 Task: Create an interactive 3D plot with adjustable lighting, materials, and dynamic elements.
Action: Mouse moved to (167, 32)
Screenshot: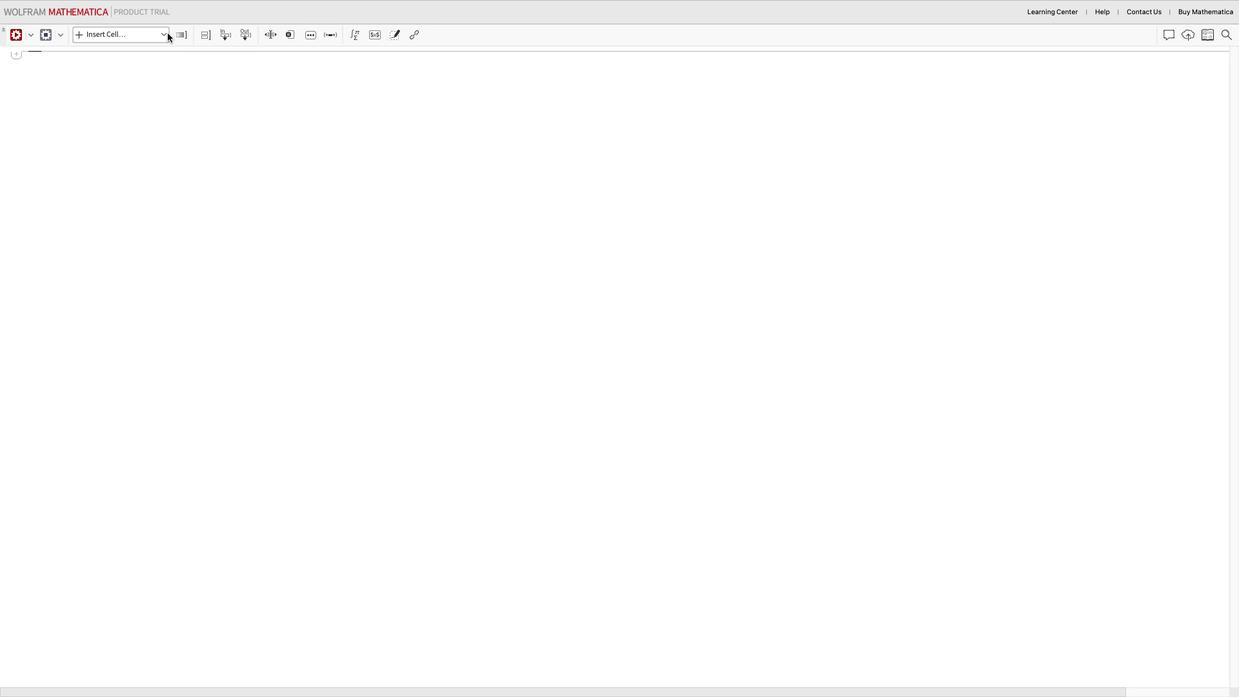 
Action: Mouse pressed left at (167, 32)
Screenshot: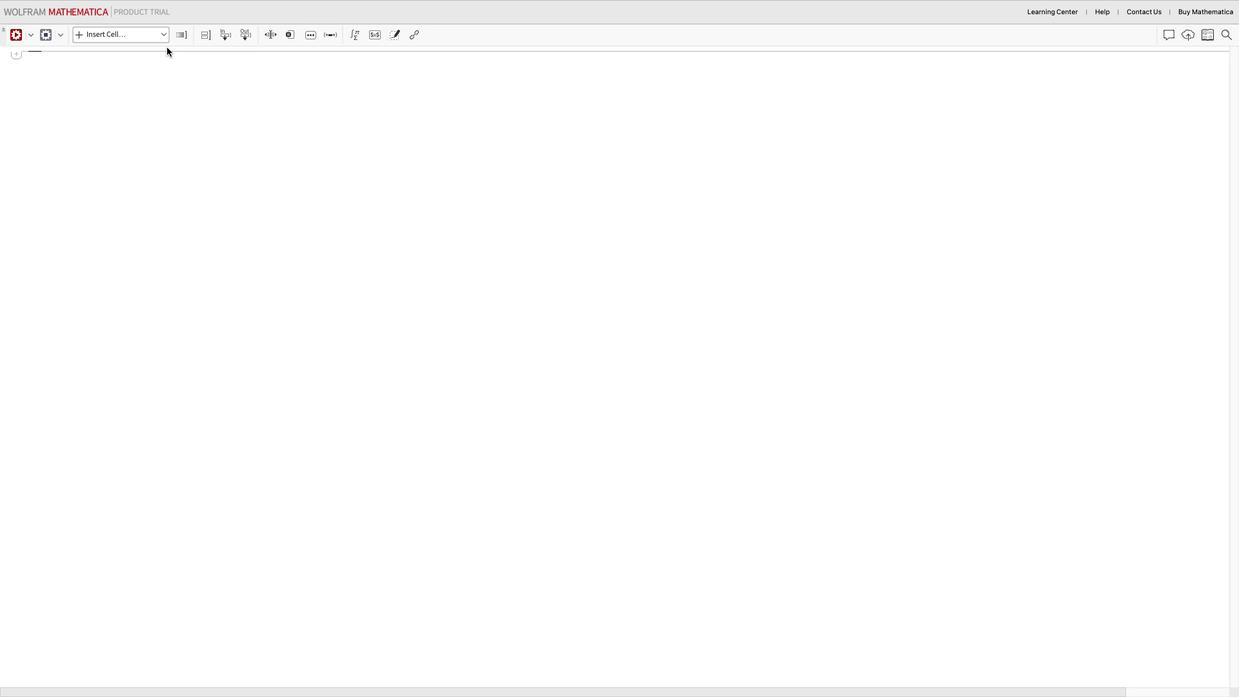 
Action: Mouse moved to (110, 59)
Screenshot: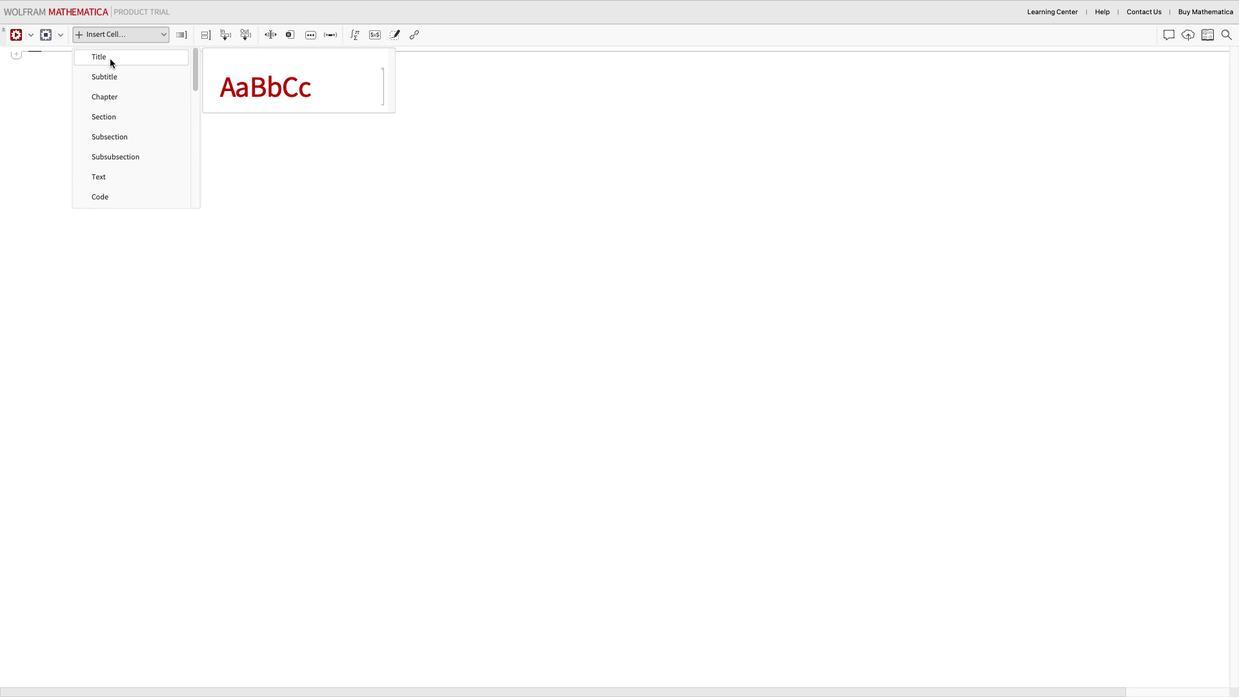 
Action: Mouse pressed left at (110, 59)
Screenshot: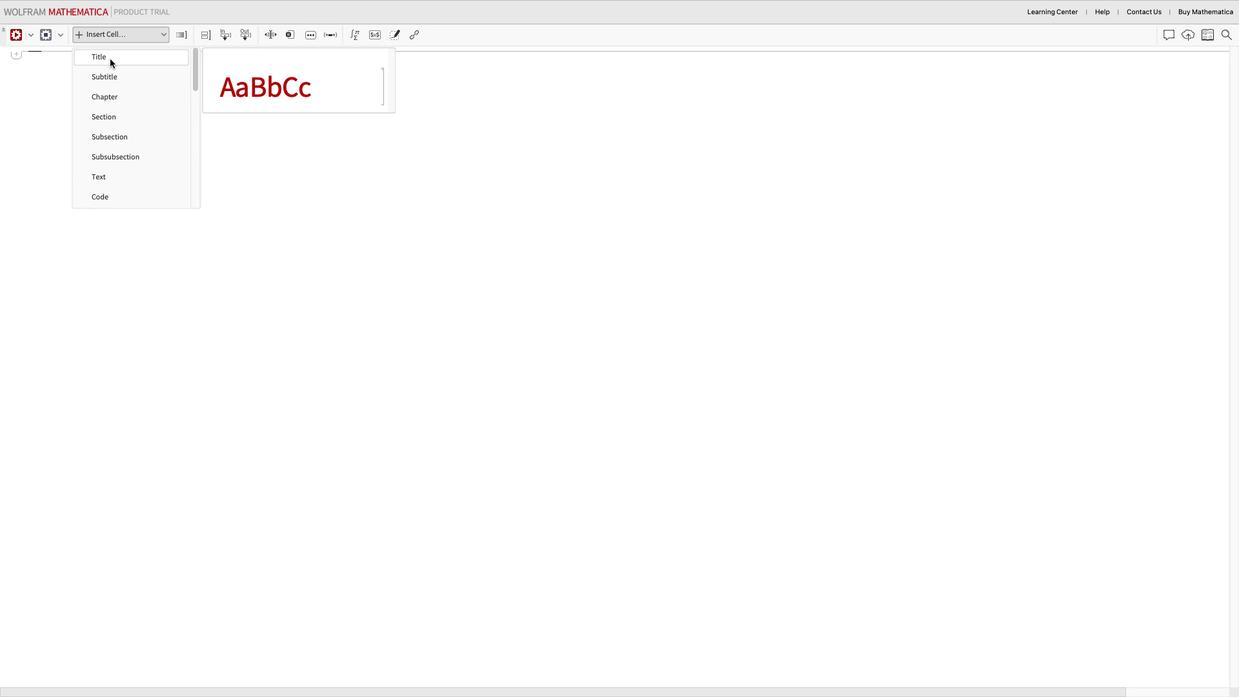 
Action: Mouse moved to (98, 94)
Screenshot: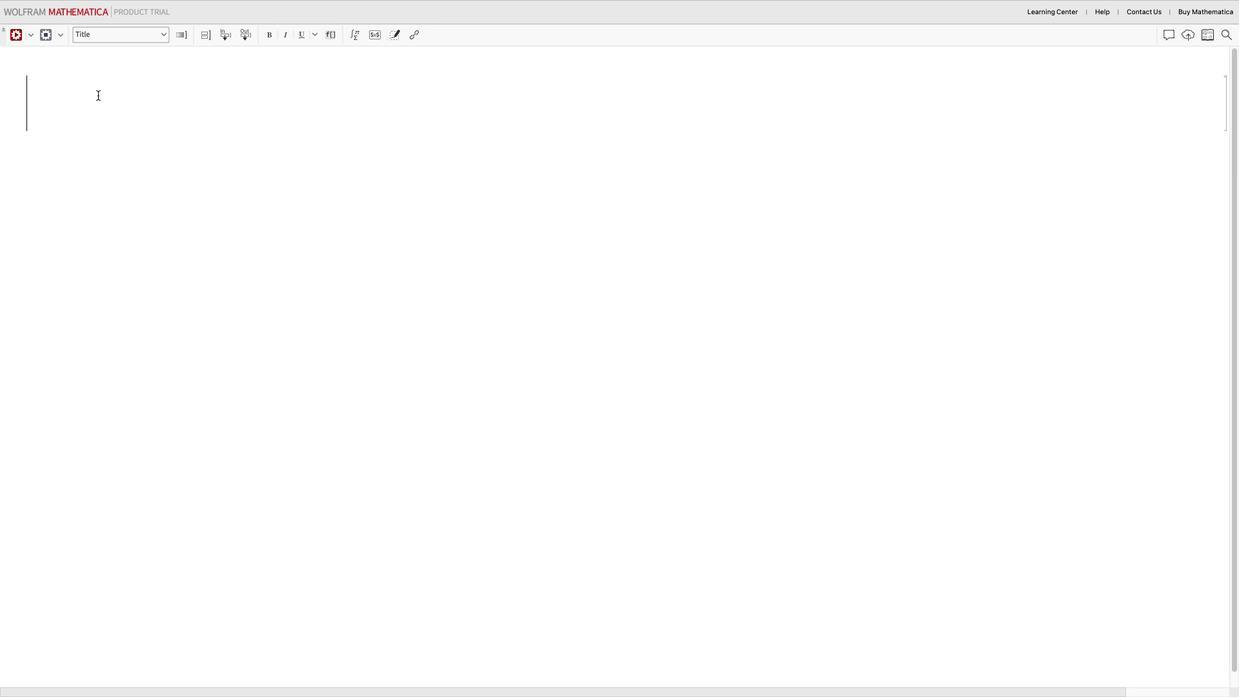 
Action: Mouse pressed left at (98, 94)
Screenshot: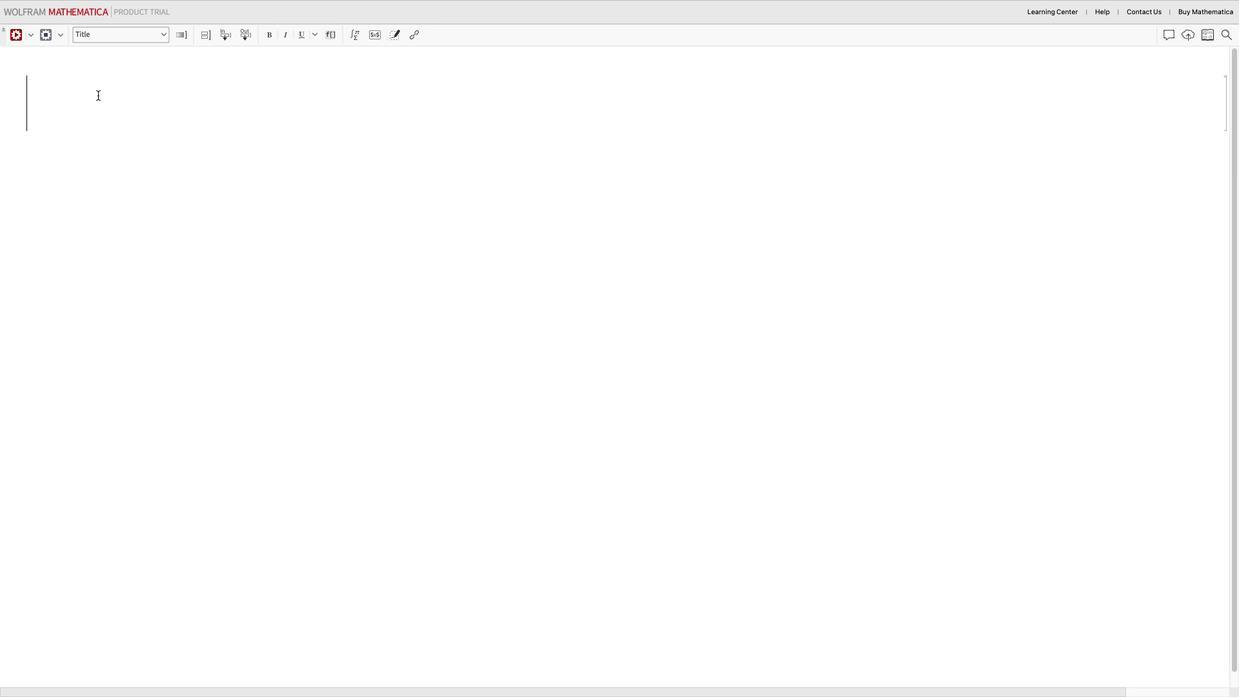 
Action: Key pressed Key.shift_r'I''n''t''e''r''a''c''t''i''v''e'Key.space'3'Key.shift_r'D'Key.space'p''l''o''t'Key.space'w''i''t''h'Key.space'a''d''j''u''s''t''a''b''l''e'Key.space'l''i''g''h''t''i''n''g'','Key.space'm''a''t''e''r''i''a''l''s'','Key.space'a''n''d'Key.space'd''y''n''a''m''i''c'Key.space'e''l''e''m''e''n''t''s'
Screenshot: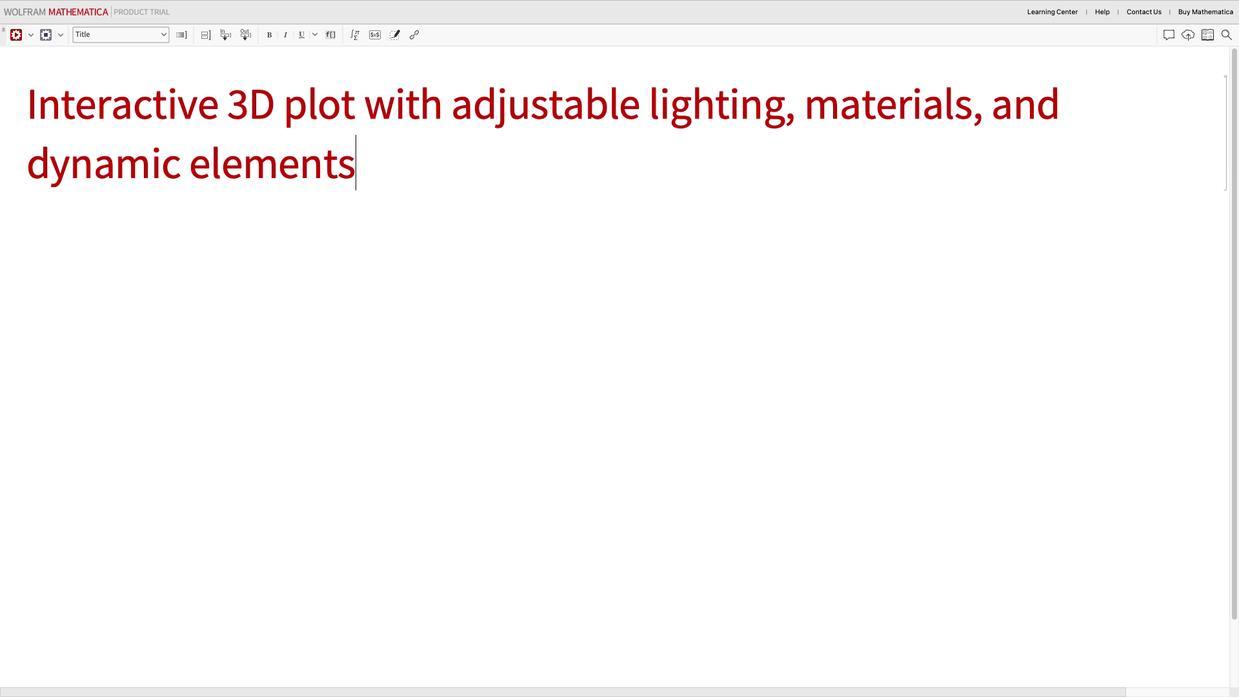
Action: Mouse moved to (228, 307)
Screenshot: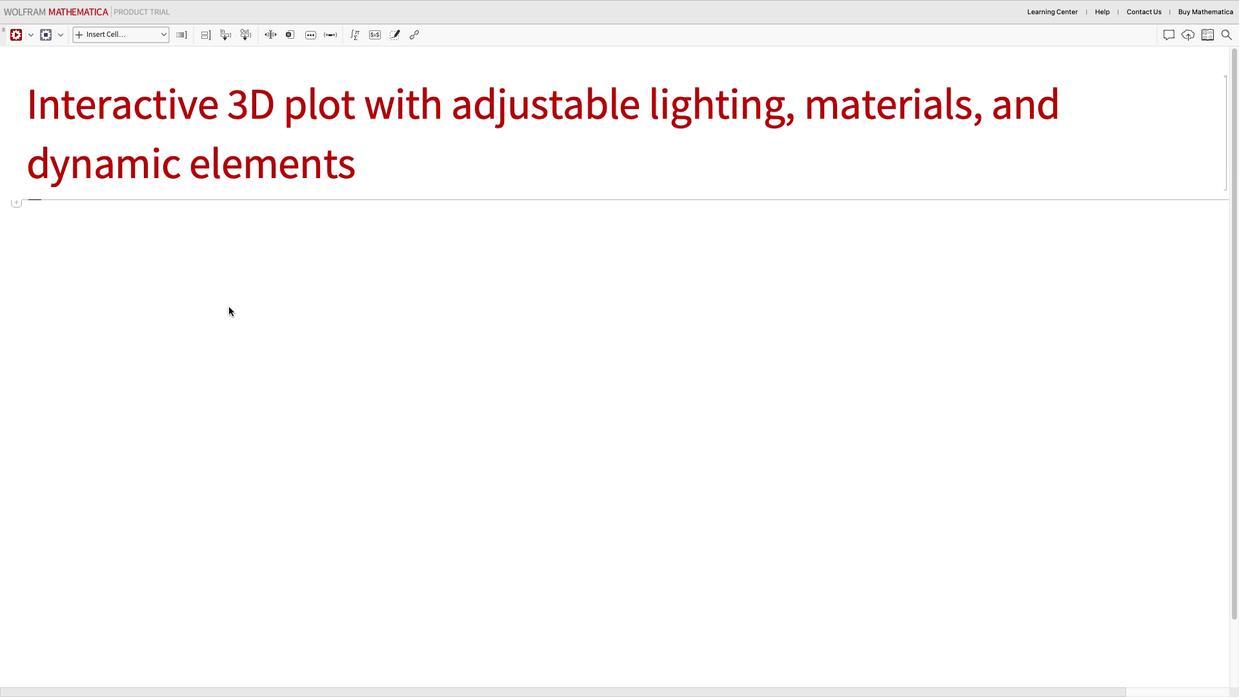 
Action: Mouse pressed left at (228, 307)
Screenshot: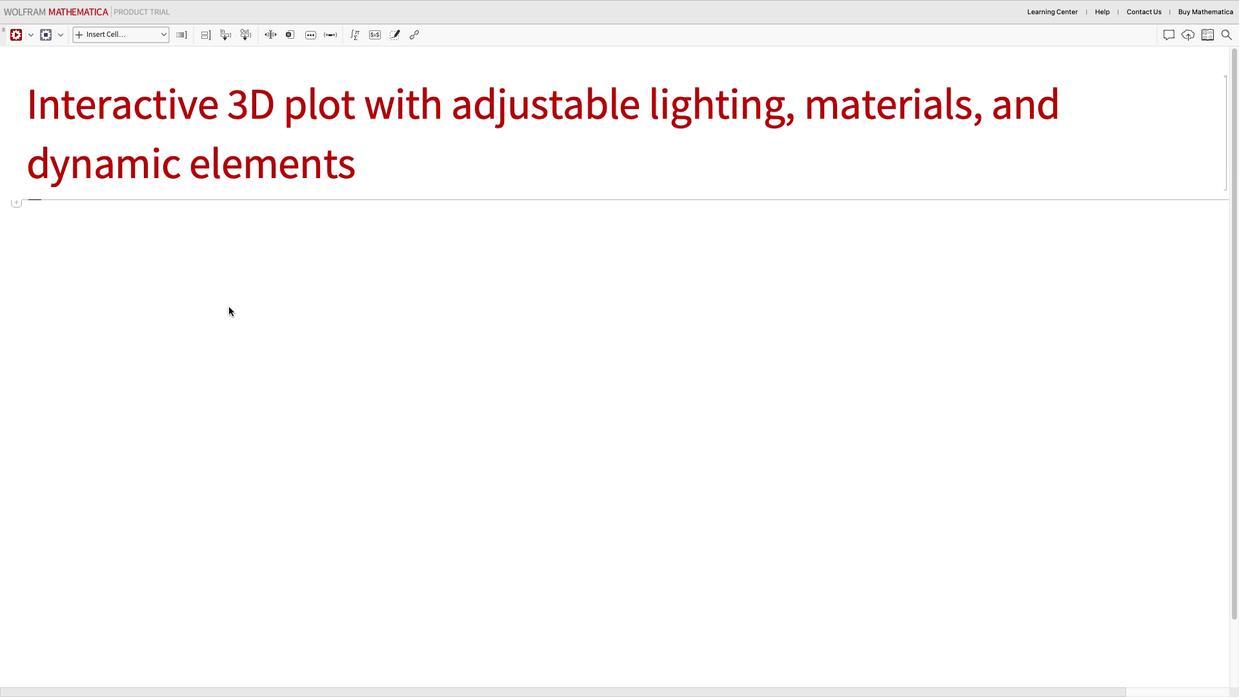 
Action: Mouse moved to (163, 30)
Screenshot: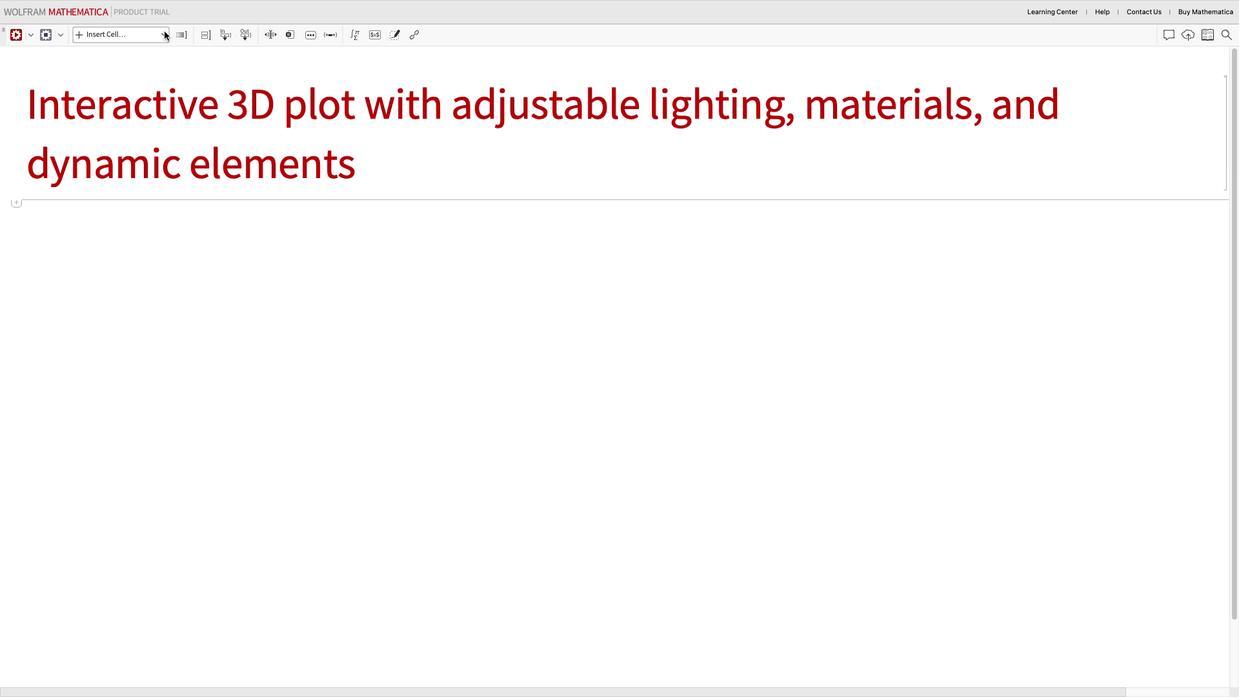 
Action: Mouse pressed left at (163, 30)
Screenshot: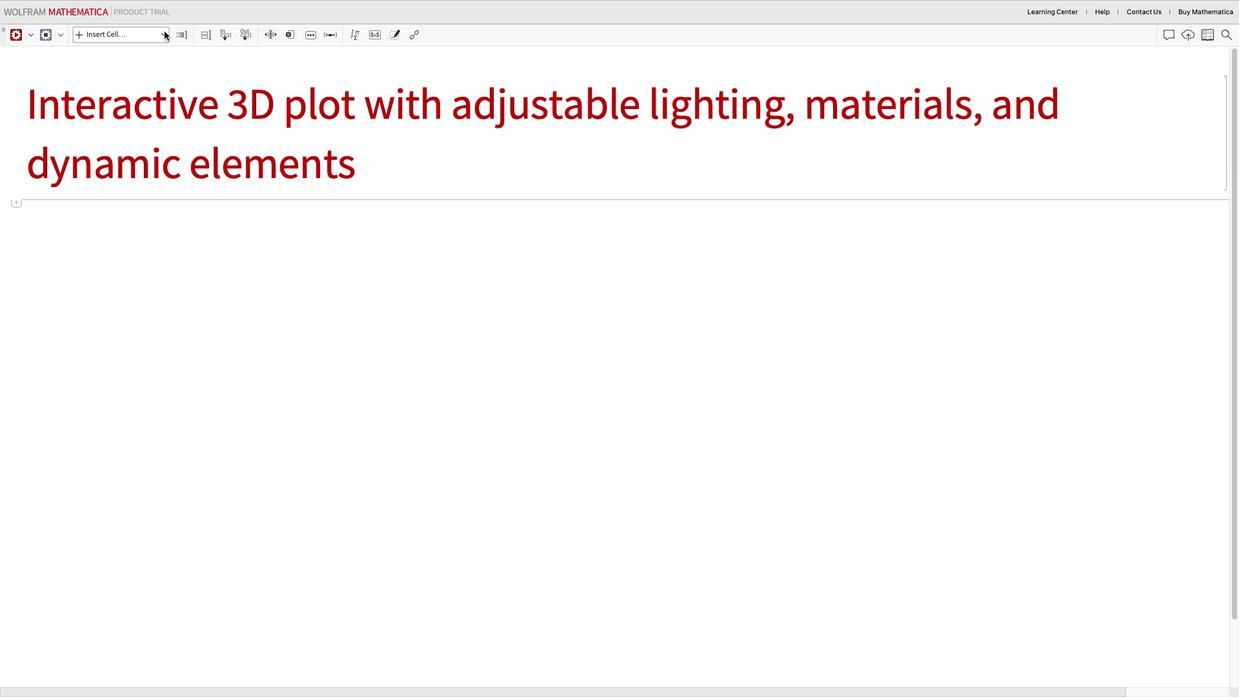
Action: Mouse moved to (107, 200)
Screenshot: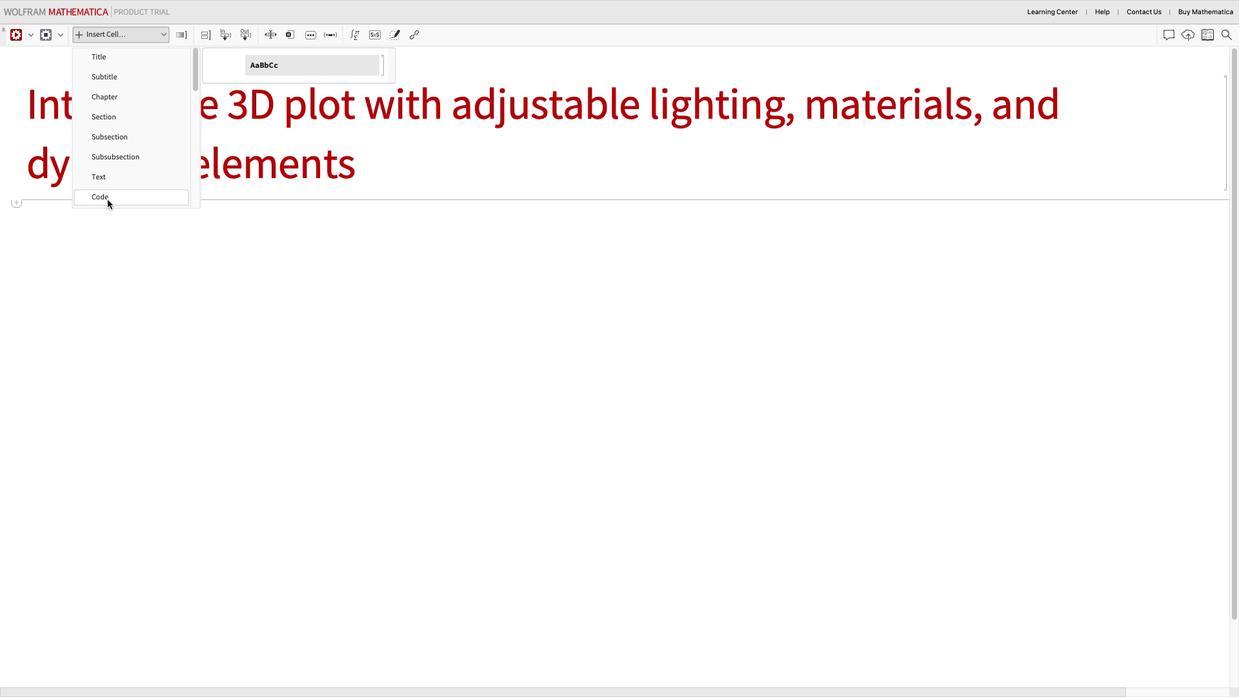 
Action: Mouse pressed left at (107, 200)
Screenshot: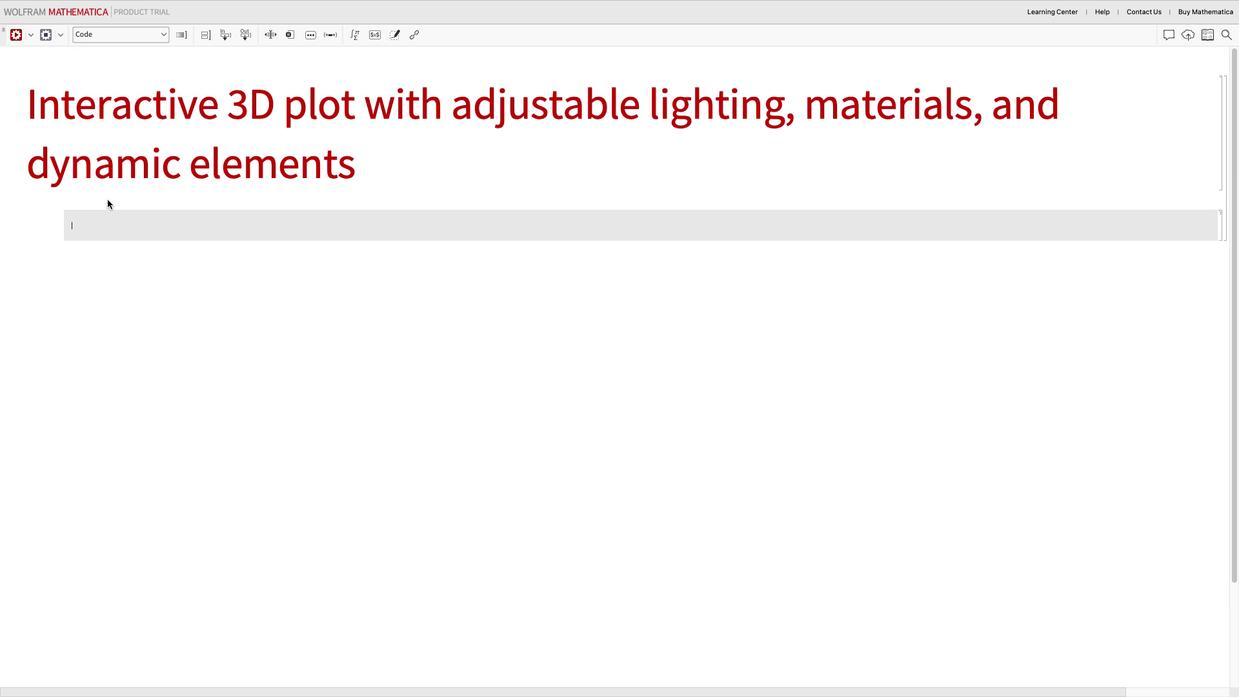 
Action: Mouse moved to (118, 230)
Screenshot: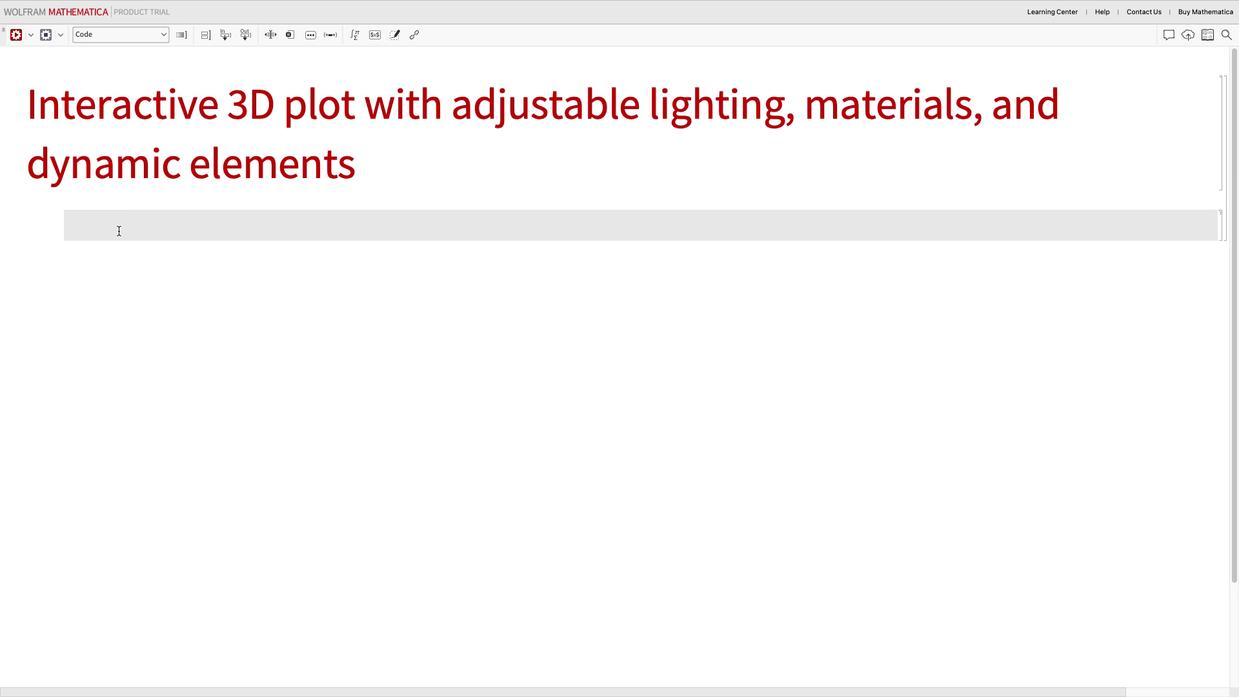 
Action: Mouse pressed left at (118, 230)
Screenshot: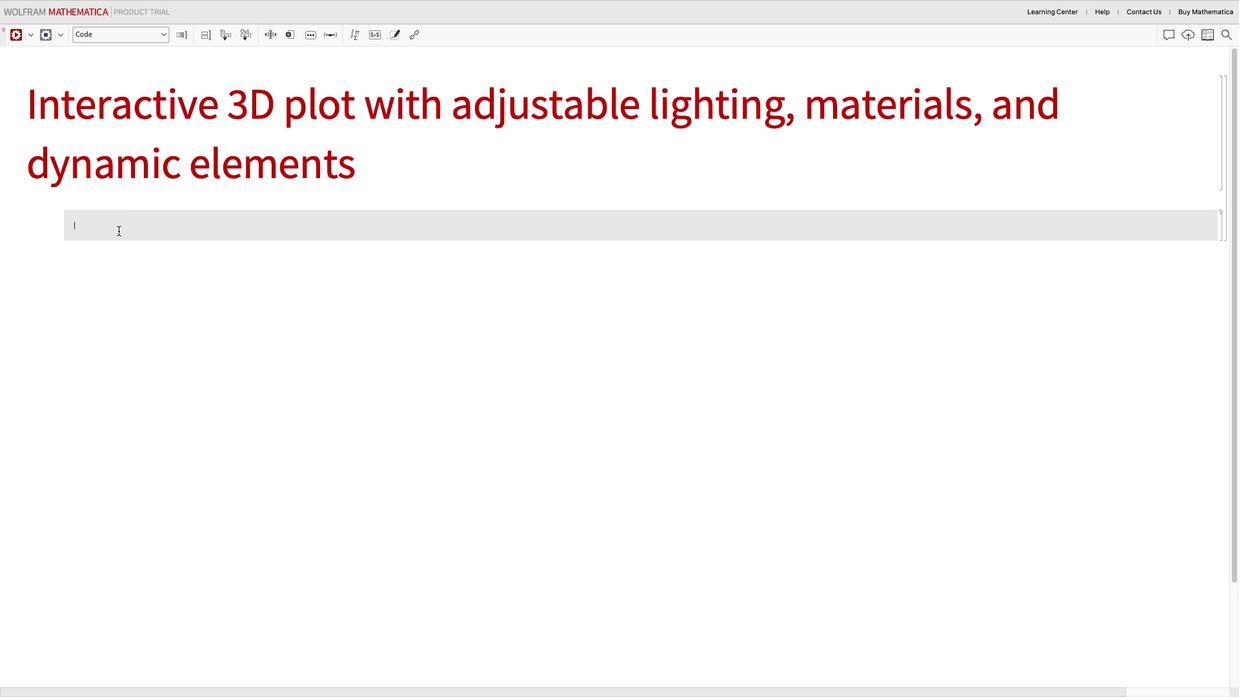 
Action: Mouse moved to (465, 392)
Screenshot: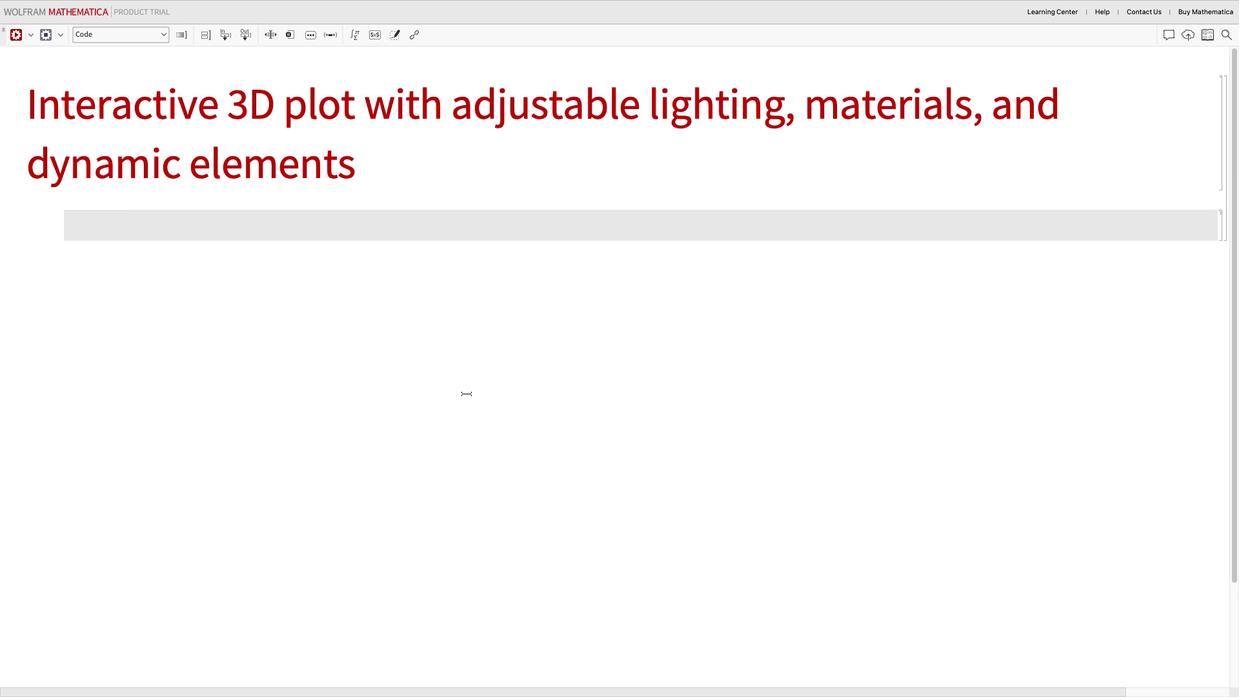 
Action: Key pressed Key.shift_r'M''a''n''i''p''u''l''a''t''e'Key.spaceKey.backspace'['Key.shift_r'P''l''o''t''3'Key.shift_r'D''['Key.shift_r'S''i''n''[''x'']'Key.shift_r'C''o''s''[''y'']'','Key.shift_r'{''x'','Key.space'-'Key.shift_r'P''i'','Key.spaceKey.shift_r'P''i'Key.right','Key.shift_r'{''y'',''-'Key.shift_r'P''i'','Key.backspace','Key.shift_r'P''i'Key.leftKey.leftKey.spaceKey.rightKey.leftKey.leftKey.leftKey.leftKey.leftKey.leftKey.spaceKey.rightKey.rightKey.rightKey.rightKey.rightKey.rightKey.rightKey.right','Key.spaceKey.enterKey.shift_r'P''l''o''t'Key.shift_r'R''a''n''g''e'Key.enterKey.shift_r'{''{''-'Key.shift_r'P''i'','Key.spaceKey.shift_r'P''i'Key.right','Key.spaceKey.shift_r'{''-'Key.shift_r'P''i'','Key.shift_r'P''i'Key.leftKey.leftKey.spaceKey.rightKey.rightKey.right','Key.spaceKey.shift_r'{''-''d''e''n''s''i''t''y'',''d''e''n''s''i''t''y'Key.rightKey.right','Key.spaceKey.shift_r'M''e''s''h'Key.shift_r'F''u''n''c''t''i''o''n''s'Key.enterKey.shift_r'{'Key.shift_r''Key.backspaceKey.alt'#''3'Key.spaceKey.shift_r'&'Key.leftKey.backspaceKey.rightKey.right','Key.enterKey.upKey.upKey.downKey.upKey.upKey.rightKey.rightKey.rightKey.rightKey.rightKey.rightKey.rightKey.rightKey.rightKey.rightKey.rightKey.rightKey.rightKey.rightKey.rightKey.rightKey.rightKey.rightKey.rightKey.rightKey.rightKey.rightKey.rightKey.rightKey.rightKey.rightKey.rightKey.rightKey.rightKey.rightKey.rightKey.rightKey.rightKey.rightKey.rightKey.rightKey.rightKey.rightKey.rightKey.rightKey.rightKey.rightKey.rightKey.rightKey.rightKey.rightKey.downKey.downKey.leftKey.leftKey.leftKey.enterKey.shift_r'M''e''s''h'Key.shift_r'S''t''y''l''e'Key.enterKey.shift_r'{''{'Key.shift_r'T''h''i''c''k'','Key.spaceKey.shift_r'R''e''d'Key.rightKey.right','Key.spaceKey.shift_r'L''i''g''h''t''i''n''g'Key.enterKey.shift_r'{''{''{'Key.shift_r'"'Key.shift_r'A''m''b''i''e''n''t'Key.right','Key.spaceKey.shift_r'W''h''i''t''e'Key.right','Key.space'a''m''b''i''e''n''t'Key.shift_r'I''n''t''e''n''s''i''t''y'Key.right','Key.spaceKey.shift_r'{'Key.shift_r'"'Key.shift_r'D''i''r''e''c''t''i''o''n''a''l'Key.right','Key.spaceKey.shift_r'W''h''i''t''e'','Key.spaceKey.shift_r'{''d''i''r'Key.shift_r'X'','Key.space'd''i''r'Key.shift_r'Y'','Key.space'd''i''r'Key.shift_r'Z'Key.rightKey.right','Key.enterKey.backspaceKey.backspaceKey.backspaceKey.backspaceKey.backspaceKey.backspaceKey.backspaceKey.backspaceKey.backspace','Key.spaceKey.enterKey.shift_r'{'Key.shift_r'"'Key.shift_r'P''o''i''n''t'Key.right','Key.spaceKey.shift_r'W''h''i''t''e'','Key.spaceKey.shift_r'{''p''o''i''n''t'Key.shift_r'X'','Key.spaceKey.shift_r'P''o''i''n''t'Key.shift_r'Y'','Key.space'p''o''i''n''t'Key.shift_r'Z'Key.leftKey.leftKey.leftKey.leftKey.leftKey.leftKey.leftKey.leftKey.leftKey.leftKey.leftKey.leftKey.leftKey.backspace'p'Key.rightKey.rightKey.rightKey.rightKey.rightKey.rightKey.rightKey.rightKey.rightKey.rightKey.rightKey.rightKey.rightKey.rightKey.rightKey.right','Key.enterKey.shift_r'P''l''o''t'Key.shift_r'S''t''y''l''e'Key.enterKey.shift_r'T''e''x''t''u''r''e''[''t''e''x''t''u''r''e'','Key.spaceKey.backspaceKey.backspaceKey.right','Key.spaceKey.shift_r'T''e''x''t''u''r''e'Key.shift_r'C''o''o''r''d''i''n''a''t''e'Key.shift_r'F''u''n''c''t''i''o''n'Key.enterKey.shift_r'('Key.shift_r'{'Key.shift_r'''1'Key.backspaceKey.backspaceKey.alt'#''1'','Key.spaceKey.alt'#''2'Key.rightKey.spaceKey.shift_r'&'Key.shift_r')'','Key.spaceKey.shift_r'B''o''x''e''d'Key.enterKey.shift_r'F''a''l''s''e'','Key.enterKey.shift_r'A''x''e''s'Key.enterKey.backspaceKey.backspaceKey.backspaceKey.backspaceKey.backspaceKey.backspaceKey.backspaceKey.space'-'Key.shift_r'>'Key.spaceKey.shift_r'F''a''l''s''e'','Key.spaceKey.shift_r'I''m''a''g''e'Key.shift_r'S''i''z''e'Key.enterKey.space'4''0''0'','Key.spaceKey.shift_r'P''l''o''t'Key.shift_r'L''a''b''b''e''l'Key.enterKey.shift_r'"'Key.shift_r'I''n''t''e''r''a''c''t''i''v''e'Key.space'3'Key.shift_r'D'Key.spaceKey.shift_r'P''l''o''t'Key.right','Key.spaceKey.shift_r'P''e''r''f''o''r''m''a''n''c''e'Key.shift_r'G''o''a''l''-'Key.shift_r'>'Key.spaceKey.shift_r'"'Key.shift_r'Q''u''a''l''i''t''y'Key.right']'','Key.enterKey.shift_r'{''{'Key.space'a''m''b''i''e''n''t'Key.shift_r'I''n''t''e''n''s''i''t''y'Key.enter','Key.space'0''.''2'','Key.spaceKey.shift_r'"'Key.shift_r'A''m''b''i''e''n''t'Key.spaceKey.shift_r'I''n''t''e''n''s''i''t''y'Key.shift_r'"'Key.shift_r'}'',''0'',''1'Key.shift_r'}'','Key.spaceKey.shift_r'{''{''d''i''r'Key.shift_r'X'',''0'','Key.shift_r'"'Key.shift_r'D''i''r''e''c''t''i''o''n''a''l'Key.spaceKey.shift_r'X'Key.shift_r'"'','Key.space'-''1'','Key.space'1'Key.shift_r'}'';'Key.backspace','Key.enterKey.shift_r'{''{''d''i''r'Key.shift_r'Y'',''0'','Key.shift_r'"'Key.shift_r'D''i''r''e''c''t''i''o''n''a''l'Key.spaceKey.shift_r'Y'Key.shift_r'"'Key.shift_r'}'',''-''1'',''1'Key.shift_r'}'','Key.spaceKey.shift_r'{''{''d''i''r'Key.shift_r'Z'',''1'','Key.shift_r'"'Key.shift_r'D''i''r''e''c''t''i''o''n''a''l'Key.spaceKey.shift_r'Z'Key.shift_r'"'Key.shift_r'}'',''0'',''1'Key.shift_r'}'','Key.enterKey.shift_r'{''{''p''o''i''n''t'Key.shift_r'X'','Key.space'0'','Key.spaceKey.shift_r'"'Key.shift_r'P''o''i''n''t'Key.spaceKey.shift_r'X'Key.shift_r'"'Key.shift_r'}'','Key.space'-''1'',''1'Key.shift_r'}'','Key.spaceKey.shift_r'{''{''p''o''i''n''t'Key.shift_r'Y'',''0'','Key.leftKey.rightKey.spaceKey.shift_r'"'Key.shift_r'P''o''i''n''t'Key.spaceKey.shift_r'Y'Key.shift_r'"'Key.shift_r'}'','Key.space'-''1'',''1'Key.shift_r'}'Key.enterKey.backspace','Key.enterKey.shift_r'{''{''p''o''i''n''t'Key.shift_r'Z''m'Key.backspace','Key.space'1'','Key.spaceKey.shift_r'"'Key.shift_r'P''o''i''n''t'Key.spaceKey.shift_r'Z'Key.shift_r'"'Key.shift_r'}'',''0'',''1'Key.shift_r'}'','Key.spaceKey.shift_r'{'Key.shift_r'{'Key.leftKey.right'd''e''n''s''i''t''y'',''1'','Key.spaceKey.shift_r':'Key.backspaceKey.shift_r'"'Key.shift_r'D''e''n''s''i''t''y'Key.shift_r'"'Key.shift_r'}'',''0''.''1'',''3'Key.shift_r'}'','Key.enterKey.shift_r'{''{''t''e''x''t''u''r''e'','Key.spaceKey.shift_r'E''x''a''m''p''l''e'Key.shift_r'D''a''t''a''['Key.shift_r'{'Key.shift_r'"'Key.shift_r'C''o''l''o''r'Key.shift_r'T''e''x''t''u''r''e'Key.shift_r'"'','Key.spaceKey.shift_r'"'Key.shift_r'M''e''t''a''k'Key.backspace'l''4'Key.shift_r'"'Key.shift_r'}'','Key.spaceKey.shift_r'"'Key.shift_r'I''m''a''g''e'Key.shift_r'"'']'Key.spaceKey.backspace','Key.spaceKey.shift_r'"'Key.shift_r'T''e''x''t''u''r''e'Key.shift_r'"'Key.shift_r'}'','Key.enterKey.shift_r'{''e'Key.shift_rKey.backspaceKey.shift_r'E''x''a''m''p''l''e'Key.shift_r'D''a''t''a''['Key.shift_r'{'Key.shift_r'"'Key.shift_r'C''o''l''o''r'Key.shift_r'T''e''x''t''u''r''e'Key.shift_r'"'','Key.shift_r'"'Key.shift_r'M''e''t''a''l''4'Key.shift_r'"'Key.shift_r'}'','Key.shift_r'"'Key.shift_r'I''m''a''g''e'Key.shift_r'"'']'Key.shift_r'}''}'','Key.spaceKey.shift_r'C''o''n''t''r''o''l'Key.shift_r'{'Key.backspaceKey.shift_r'P''l''a''c''e''m''e''n''t''-'Key.shift_r'>'Key.spaceKey.shift_r'T''o''p'']'Key.downKey.backspaceKey.backspaceKey.backspaceKey.leftKey.leftKey.leftKey.leftKey.leftKey.leftKey.leftKey.leftKey.leftKey.leftKey.leftKey.leftKey.leftKey.leftKey.leftKey.leftKey.leftKey.leftKey.leftKey.leftKey.leftKey.leftKey.leftKey.leftKey.leftKey.leftKey.leftKey.leftKey.leftKey.leftKey.leftKey.leftKey.leftKey.leftKey.leftKey.leftKey.leftKey.leftKey.leftKey.leftKey.leftKey.leftKey.leftKey.leftKey.leftKey.leftKey.leftKey.leftKey.leftKey.leftKey.leftKey.leftKey.leftKey.leftKey.leftKey.leftKey.leftKey.leftKey.leftKey.leftKey.leftKey.leftKey.upKey.upKey.upKey.upKey.upKey.upKey.rightKey.rightKey.rightKey.rightKey.rightKey.rightKey.rightKey.rightKey.rightKey.rightKey.rightKey.rightKey.rightKey.rightKey.rightKey.rightKey.rightKey.rightKey.rightKey.rightKey.rightKey.rightKey.rightKey.rightKey.rightKey.rightKey.rightKey.rightKey.rightKey.rightKey.rightKey.rightKey.rightKey.rightKey.rightKey.rightKey.rightKey.rightKey.rightKey.rightKey.rightKey.rightKey.rightKey.rightKey.rightKey.rightKey.rightKey.rightKey.rightKey.rightKey.rightKey.rightKey.rightKey.rightKey.rightKey.rightKey.rightKey.rightKey.rightKey.rightKey.rightKey.rightKey.rightKey.rightKey.rightKey.rightKey.rightKey.rightKey.rightKey.rightKey.rightKey.rightKey.rightKey.rightKey.rightKey.rightKey.rightKey.downKey.leftKey.leftKey.leftKey.leftKey.leftKey.leftKey.leftKey.leftKey.leftKey.leftKey.leftKey.leftKey.leftKey.leftKey.leftKey.leftKey.leftKey.leftKey.leftKey.leftKey.leftKey.leftKey.leftKey.leftKey.leftKey.leftKey.leftKey.leftKey.leftKey.leftKey.leftKey.leftKey.leftKey.leftKey.leftKey.leftKey.leftKey.leftKey.leftKey.leftKey.leftKey.leftKey.leftKey.leftKey.leftKey.leftKey.leftKey.leftKey.leftKey.leftKey.leftKey.leftKey.leftKey.leftKey.leftKey.leftKey.leftKey.leftKey.rightKey.rightKey.rightKey.rightKey.rightKey.rightKey.rightKey.rightKey.rightKey.rightKey.rightKey.rightKey.rightKey.rightKey.rightKey.rightKey.rightKey.rightKey.rightKey.rightKey.rightKey.rightKey.rightKey.rightKey.rightKey.rightKey.rightKey.rightKey.rightKey.rightKey.rightKey.rightKey.rightKey.rightKey.rightKey.rightKey.leftKey.leftKey.leftKey.leftKey.leftKey.spaceKey.rightKey.rightKey.rightKey.leftKey.spaceKey.rightKey.rightKey.rightKey.rightKey.rightKey.rightKey.rightKey.rightKey.rightKey.rightKey.rightKey.rightKey.rightKey.rightKey.rightKey.rightKey.rightKey.leftKey.leftKey.shift_r'}'Key.rightKey.rightKey.rightKey.rightKey.rightKey.rightKey.rightKey.rightKey.downKey.leftKey.leftKey.leftKey.leftKey.leftKey.leftKey.leftKey.leftKey.leftKey.leftKey.leftKey.leftKey.leftKey.leftKey.leftKey.leftKey.leftKey.leftKey.leftKey.leftKey.leftKey.leftKey.leftKey.leftKey.leftKey.leftKey.leftKey.leftKey.leftKey.leftKey.leftKey.leftKey.leftKey.leftKey.leftKey.leftKey.leftKey.leftKey.leftKey.leftKey.leftKey.leftKey.leftKey.leftKey.leftKey.leftKey.leftKey.leftKey.leftKey.leftKey.leftKey.leftKey.leftKey.leftKey.leftKey.leftKey.leftKey.leftKey.leftKey.rightKey.rightKey.spaceKey.rightKey.rightKey.spaceKey.downKey.downKey.upKey.upKey.downKey.downKey.downKey.rightKey.rightKey.downKey.rightKey.rightKey.rightKey.rightKey.rightKey.rightKey.rightKey.rightKey.rightKey.rightKey.rightKey.rightKey.rightKey.rightKey.rightKey.rightKey.rightKey.rightKey.rightKey.rightKey.rightKey.rightKey.rightKey.rightKey.rightKey.rightKey.rightKey.rightKey.rightKey.rightKey.rightKey.rightKey.rightKey.rightKey.rightKey.rightKey.rightKey.rightKey.rightKey.rightKey.rightKey.rightKey.rightKey.rightKey.rightKey.rightKey.rightKey.rightKey.rightKey.rightKey.rightKey.rightKey.rightKey.rightKey.rightKey.rightKey.rightKey.rightKey.rightKey.rightKey.rightKey.shift_rKey.enter
Screenshot: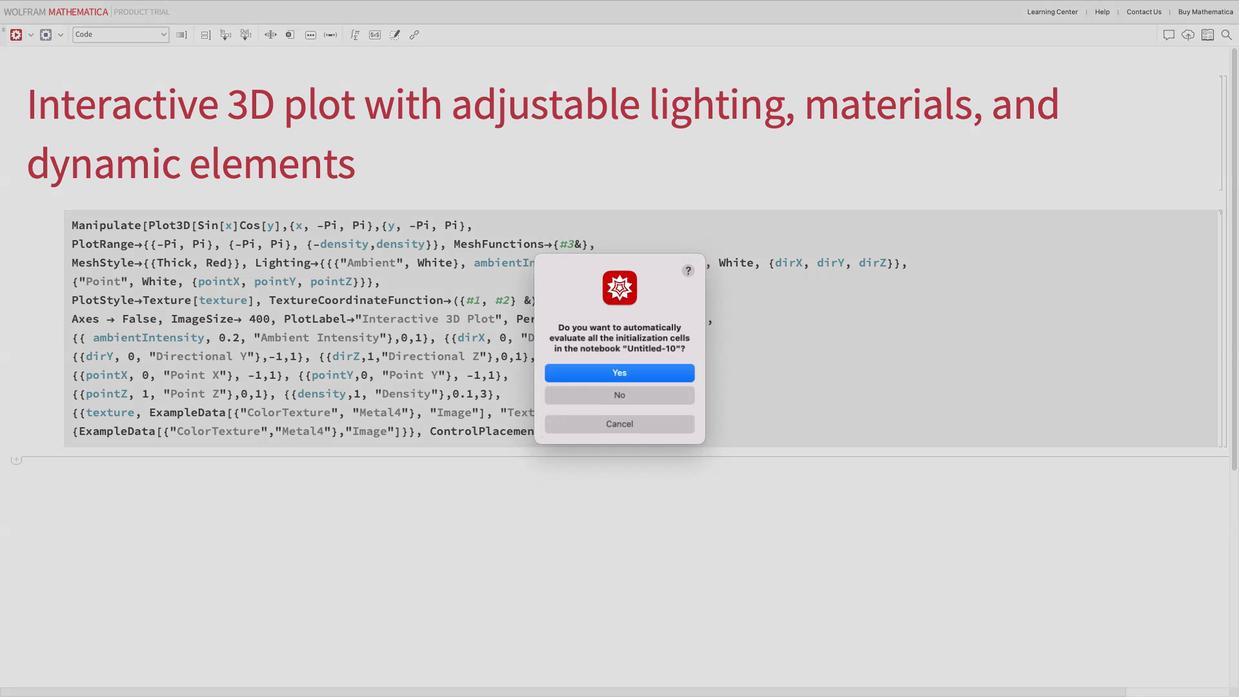 
Action: Mouse moved to (628, 368)
Screenshot: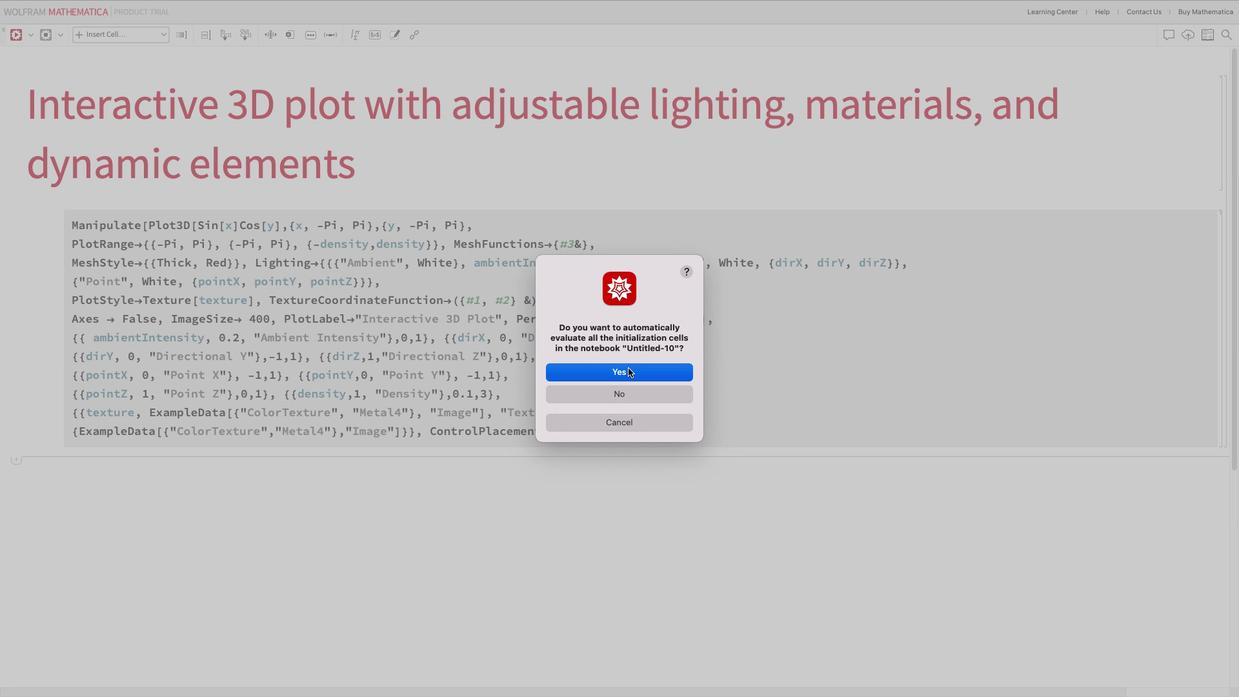 
Action: Mouse pressed left at (628, 368)
Screenshot: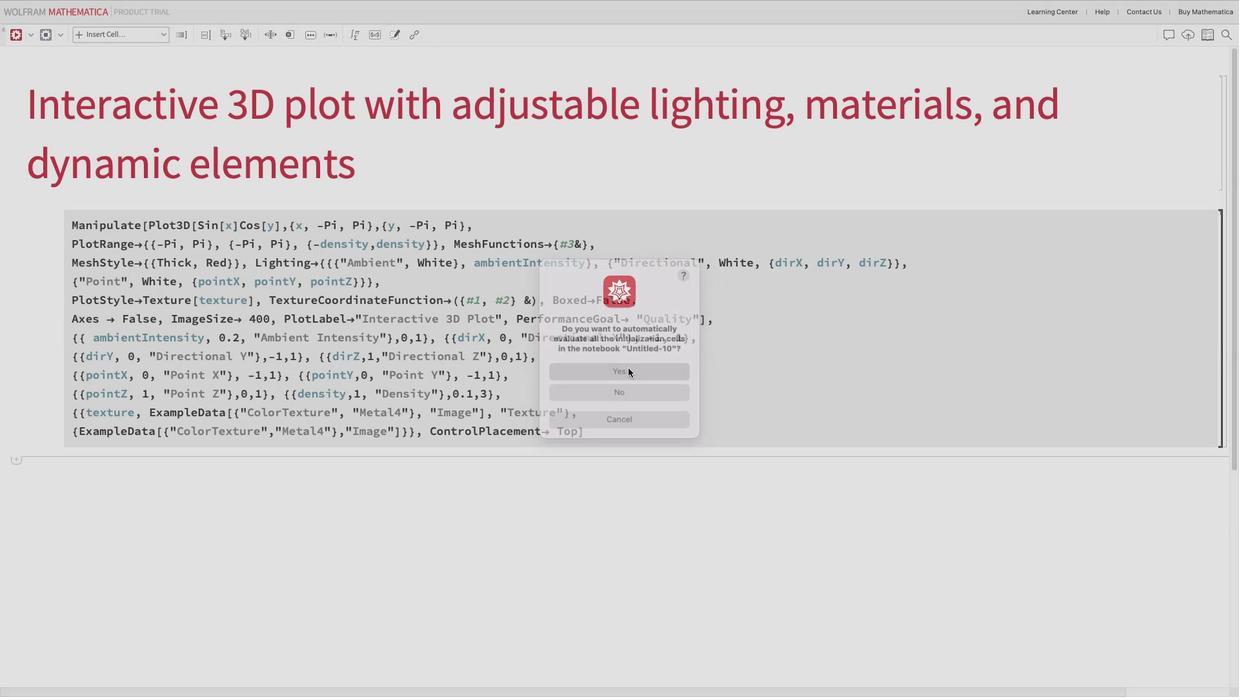 
Action: Mouse scrolled (628, 368) with delta (0, 0)
Screenshot: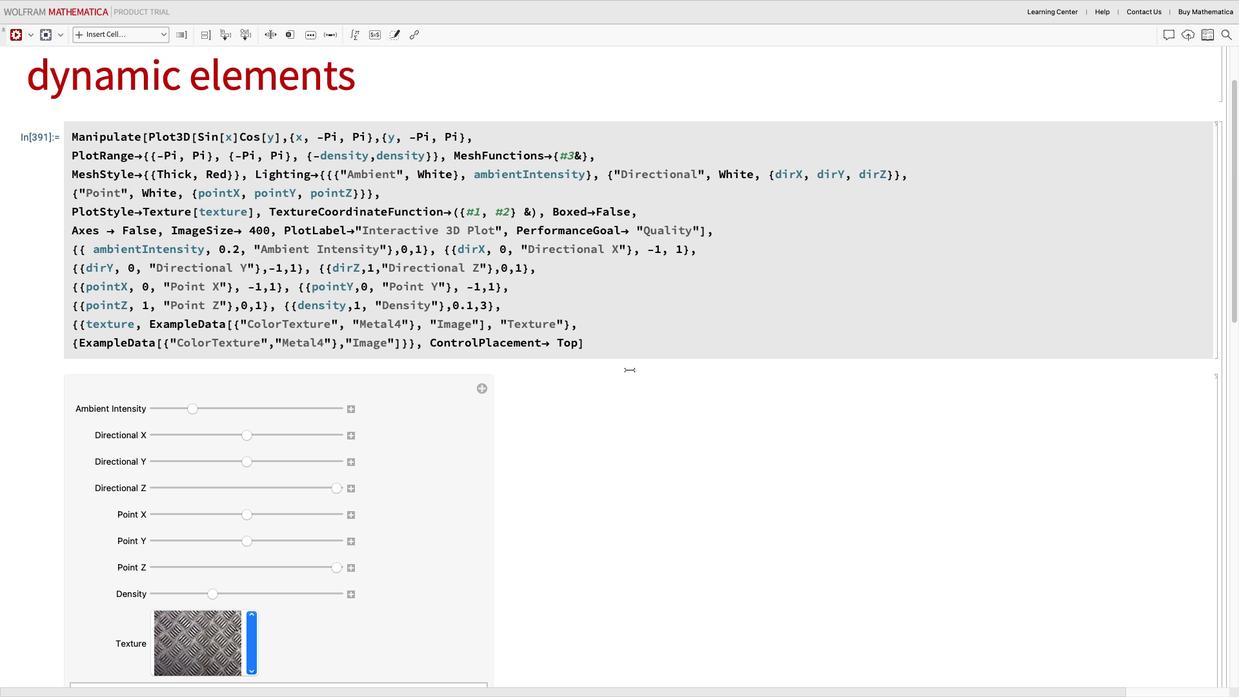 
Action: Mouse moved to (628, 406)
Screenshot: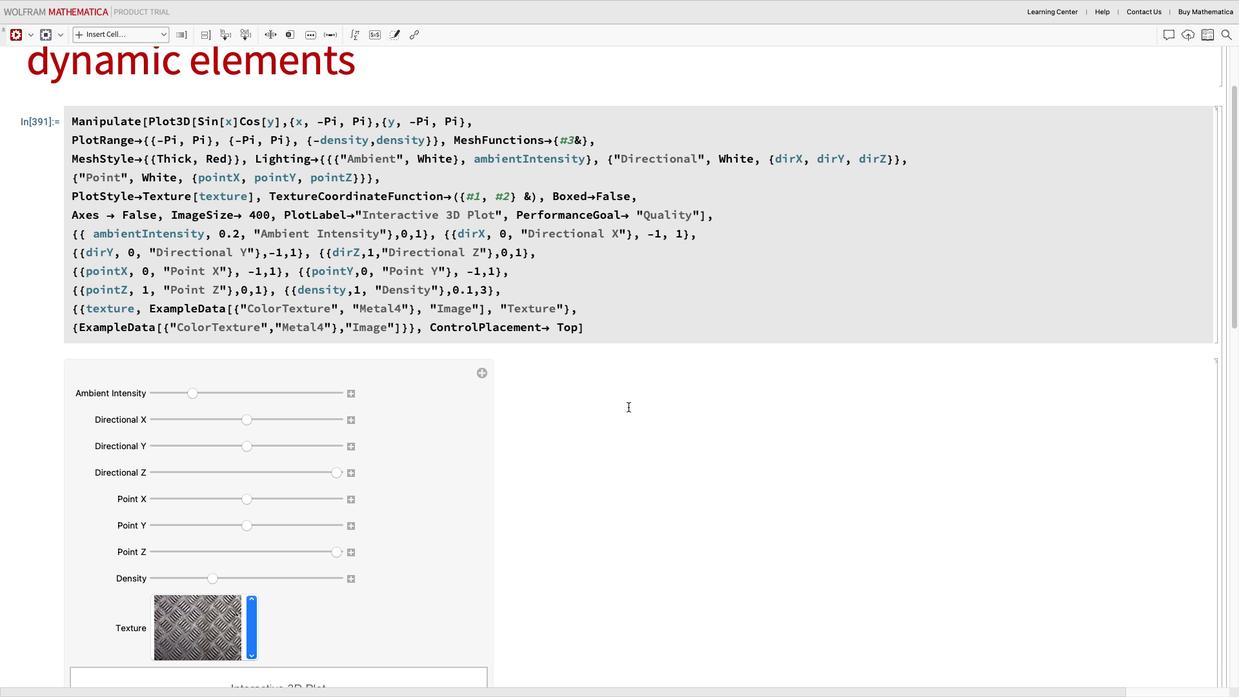 
Action: Mouse scrolled (628, 406) with delta (0, 0)
Screenshot: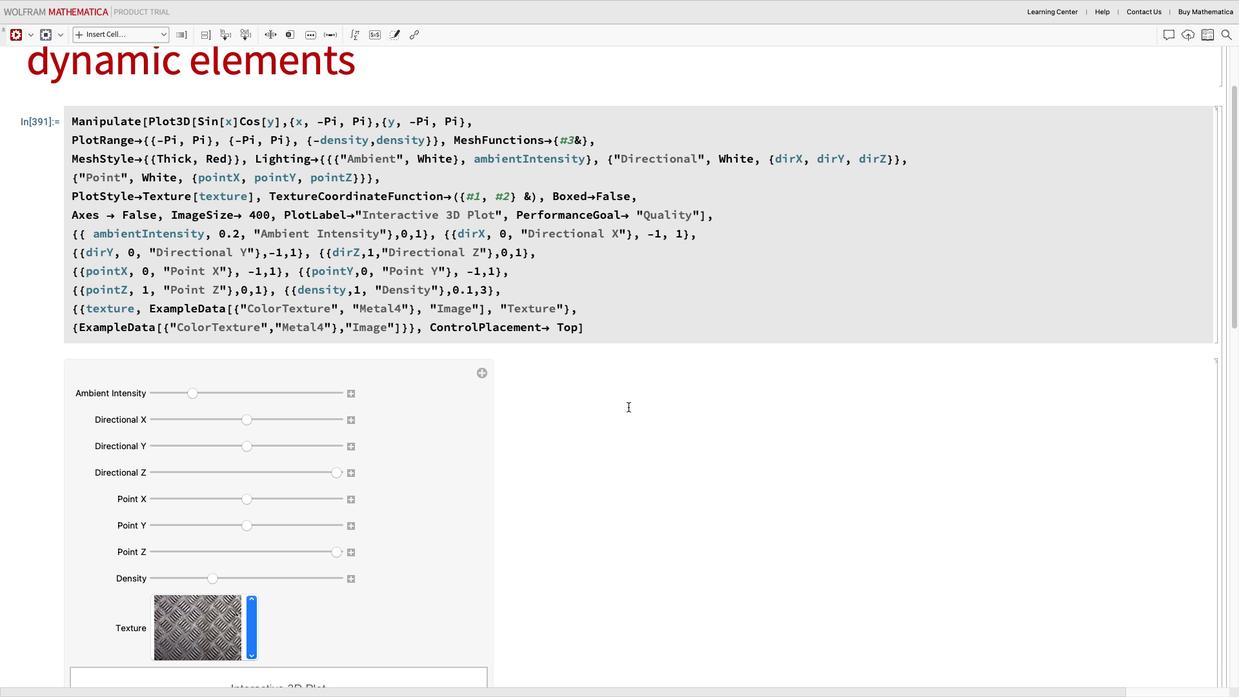 
Action: Mouse scrolled (628, 406) with delta (0, 0)
Screenshot: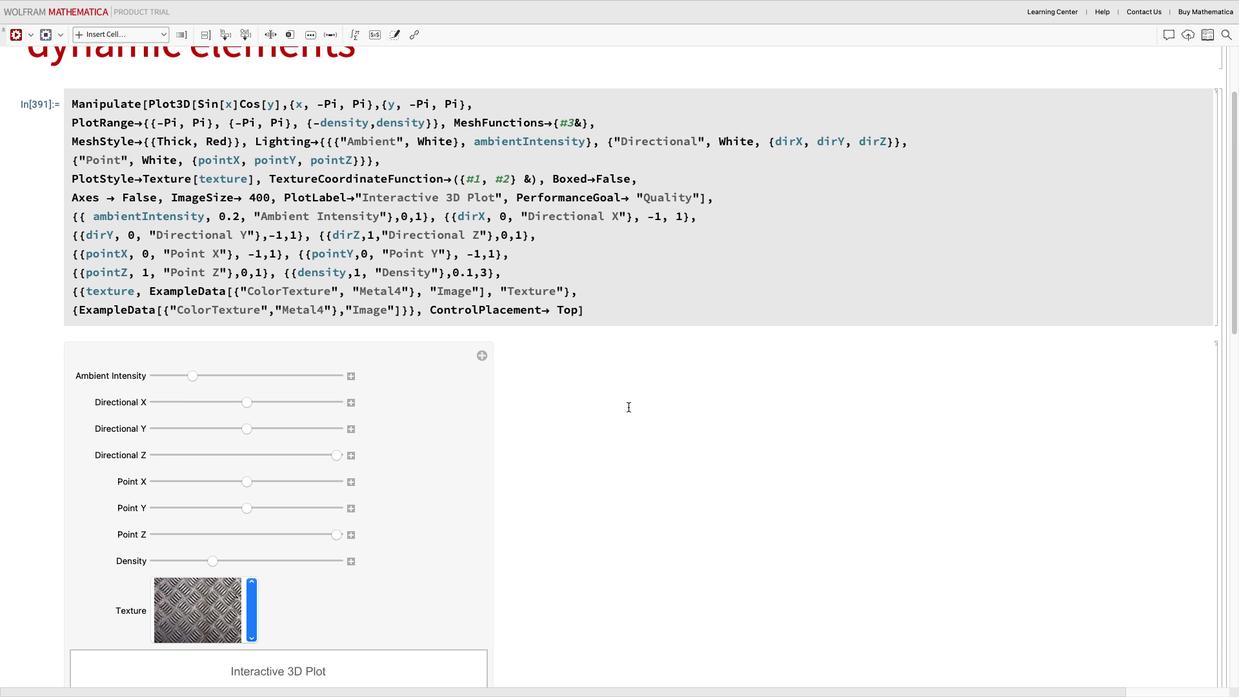 
Action: Mouse scrolled (628, 406) with delta (0, 0)
Screenshot: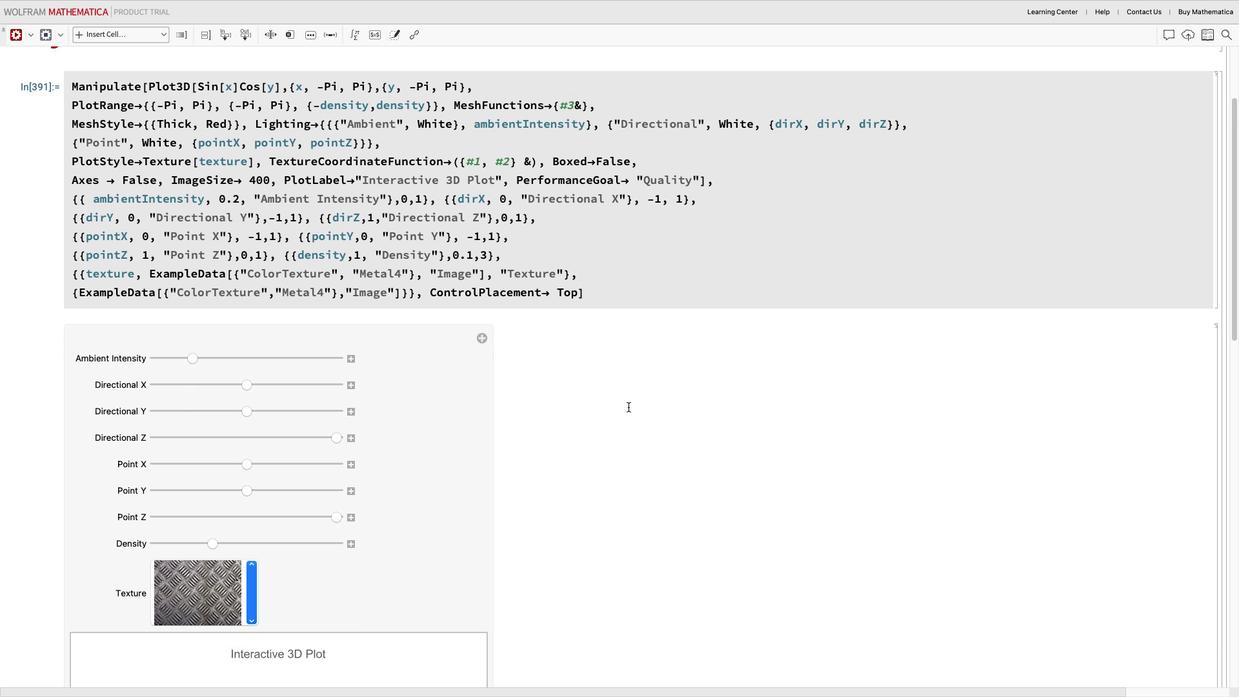 
Action: Mouse scrolled (628, 406) with delta (0, 0)
Screenshot: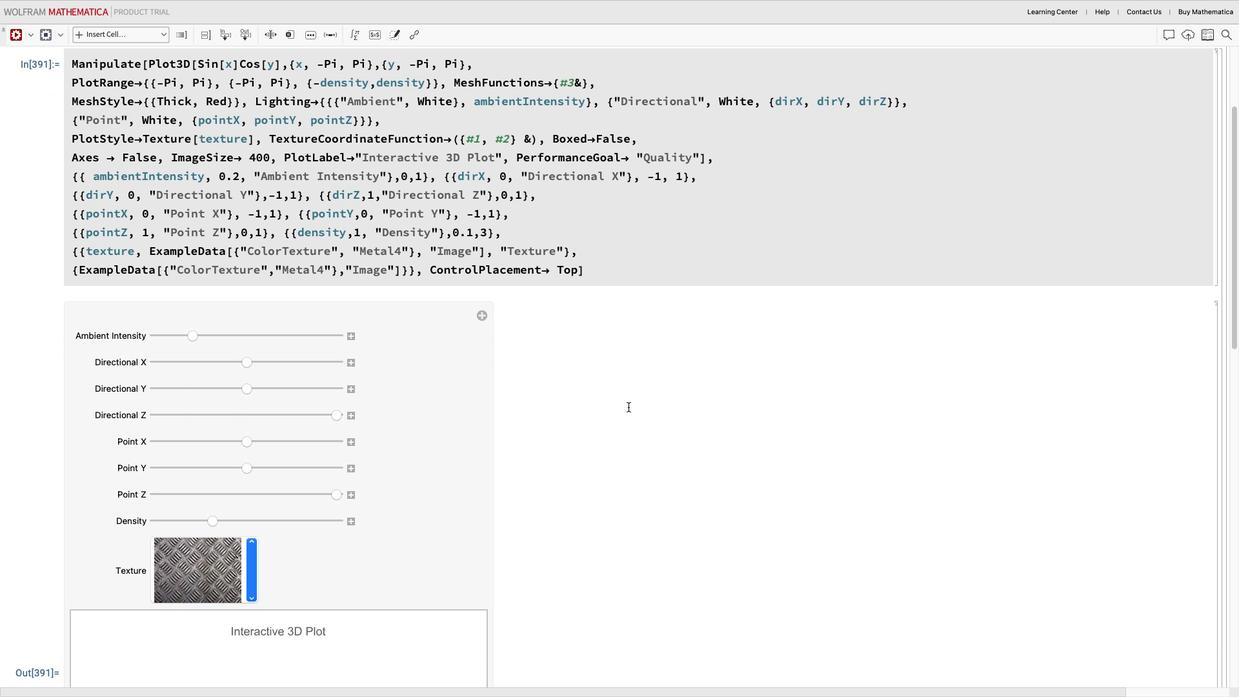 
Action: Mouse scrolled (628, 406) with delta (0, 0)
Screenshot: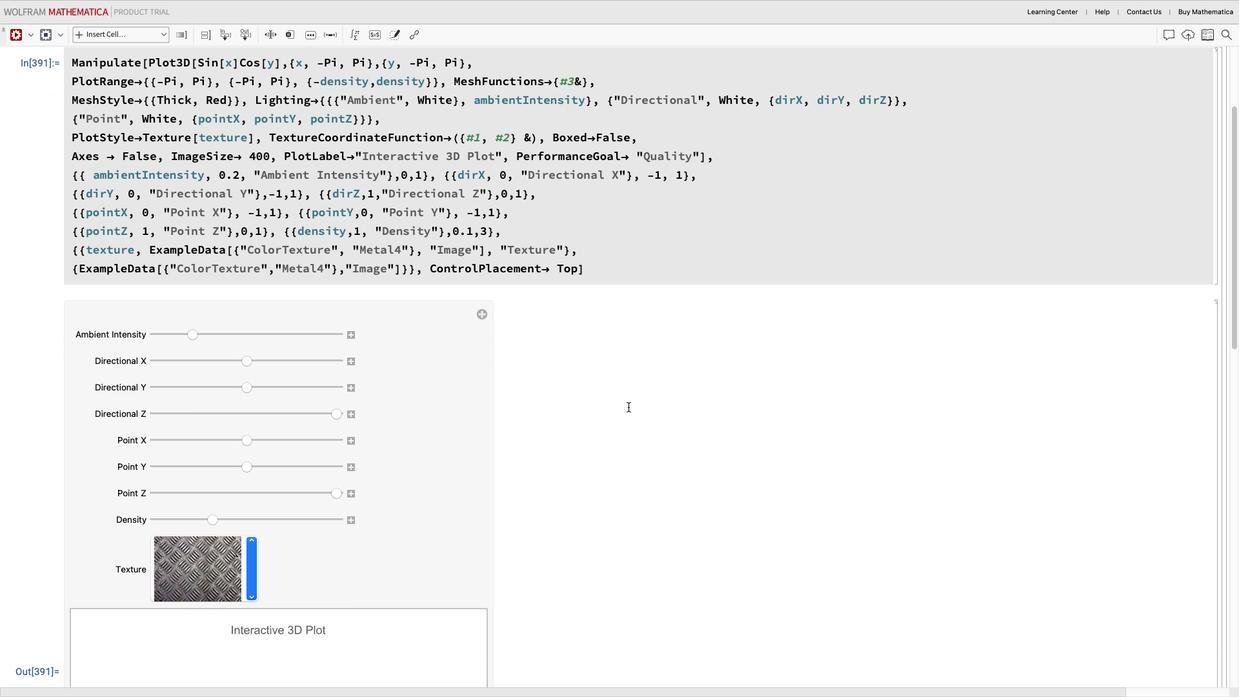 
Action: Mouse scrolled (628, 406) with delta (0, 0)
Screenshot: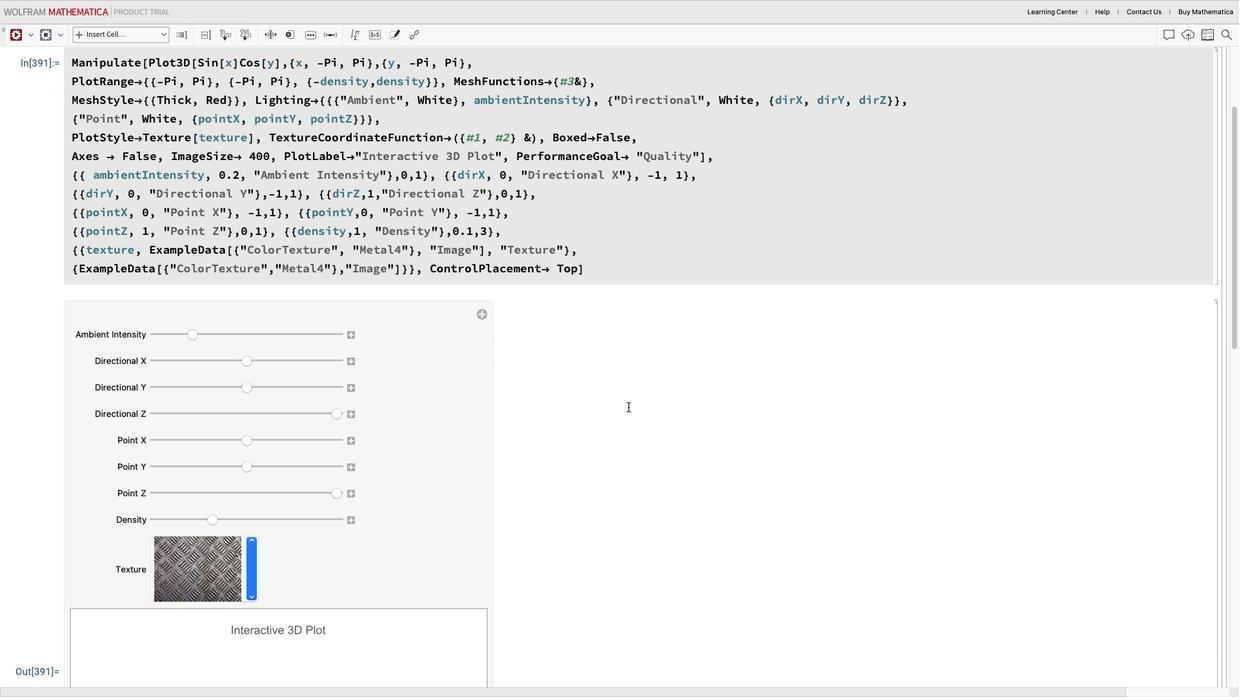 
Action: Mouse scrolled (628, 406) with delta (0, 0)
Screenshot: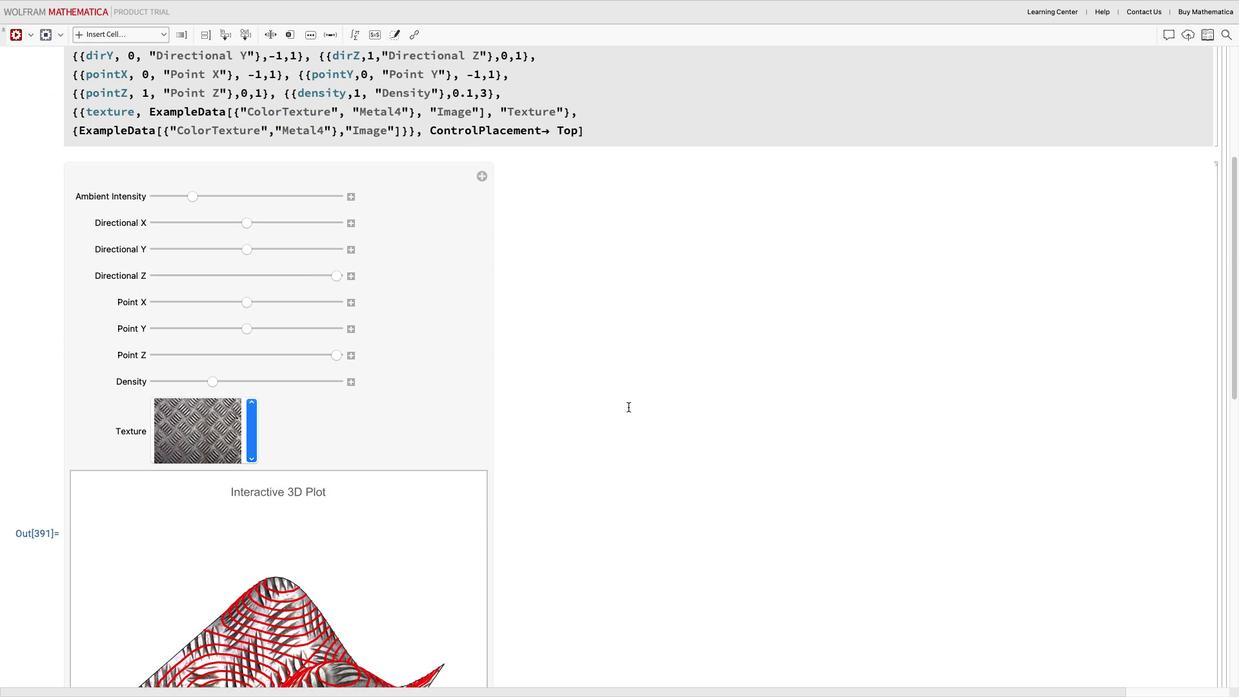 
Action: Mouse scrolled (628, 406) with delta (0, 0)
Screenshot: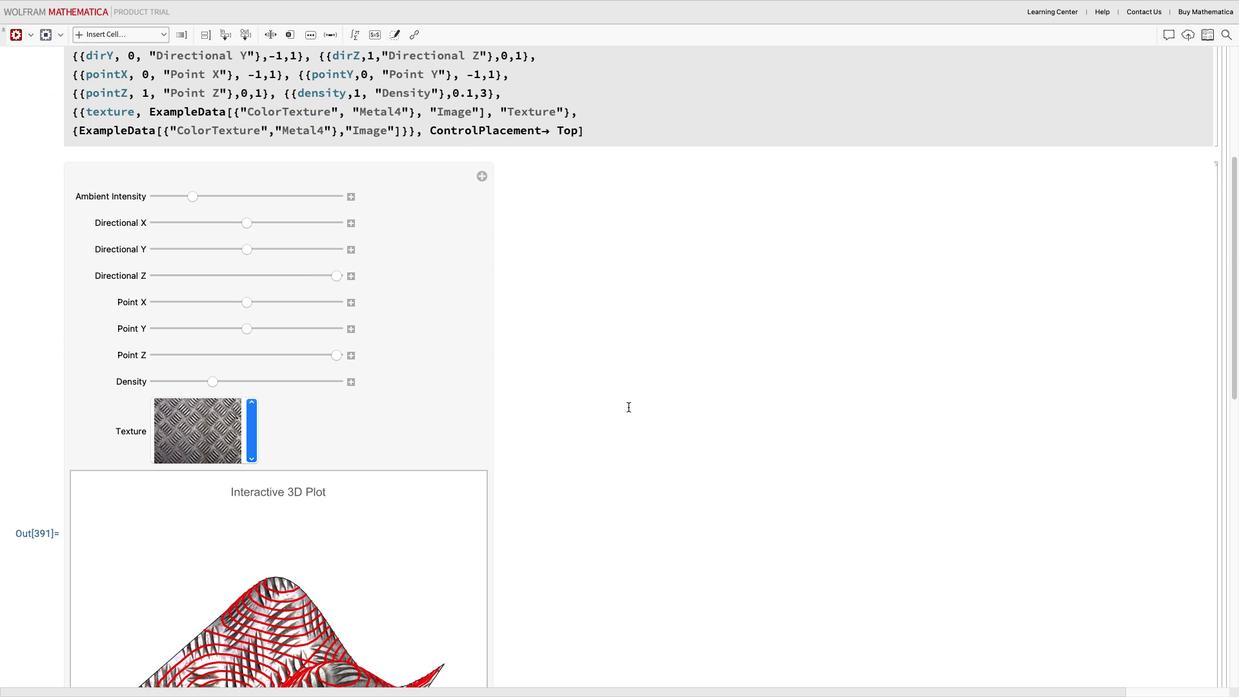 
Action: Mouse scrolled (628, 406) with delta (0, -4)
Screenshot: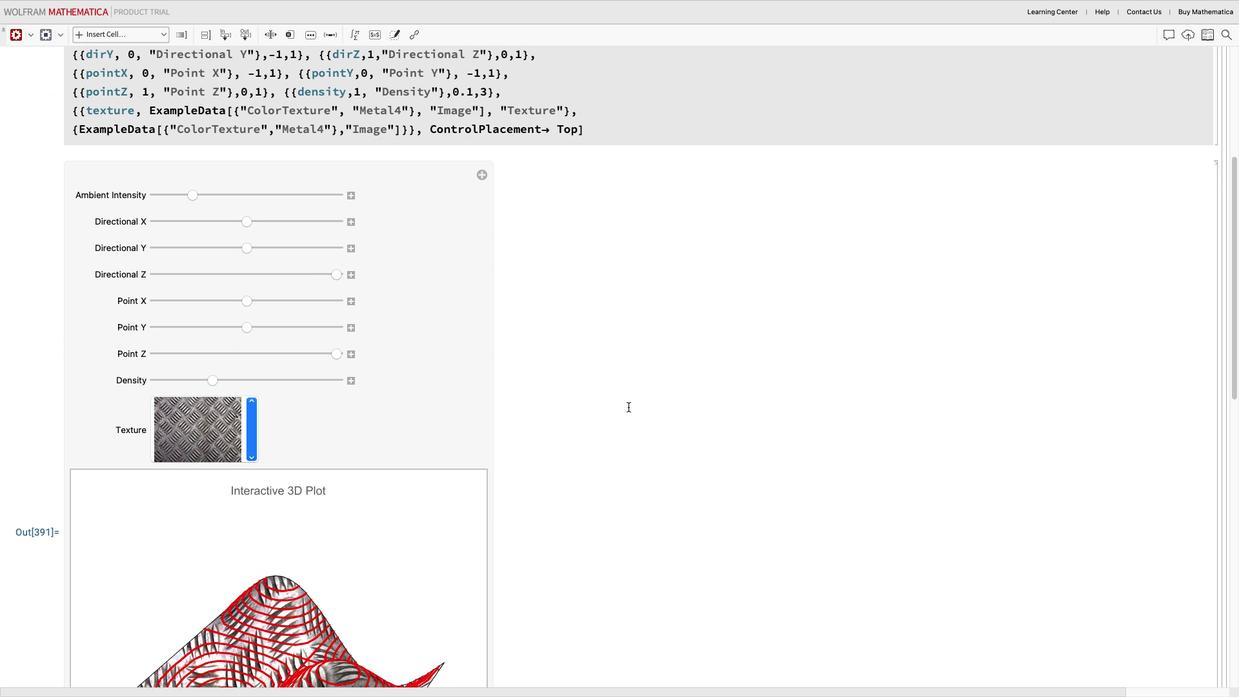 
Action: Mouse scrolled (628, 406) with delta (0, 0)
Screenshot: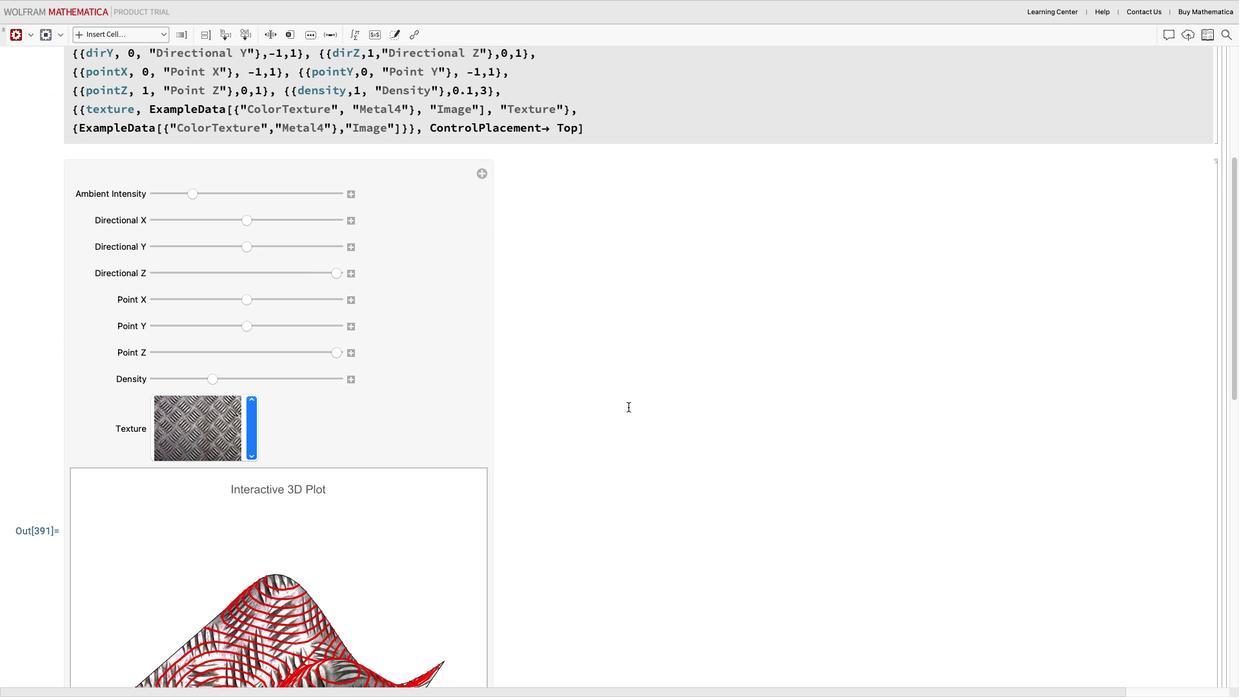 
Action: Mouse scrolled (628, 406) with delta (0, 0)
Screenshot: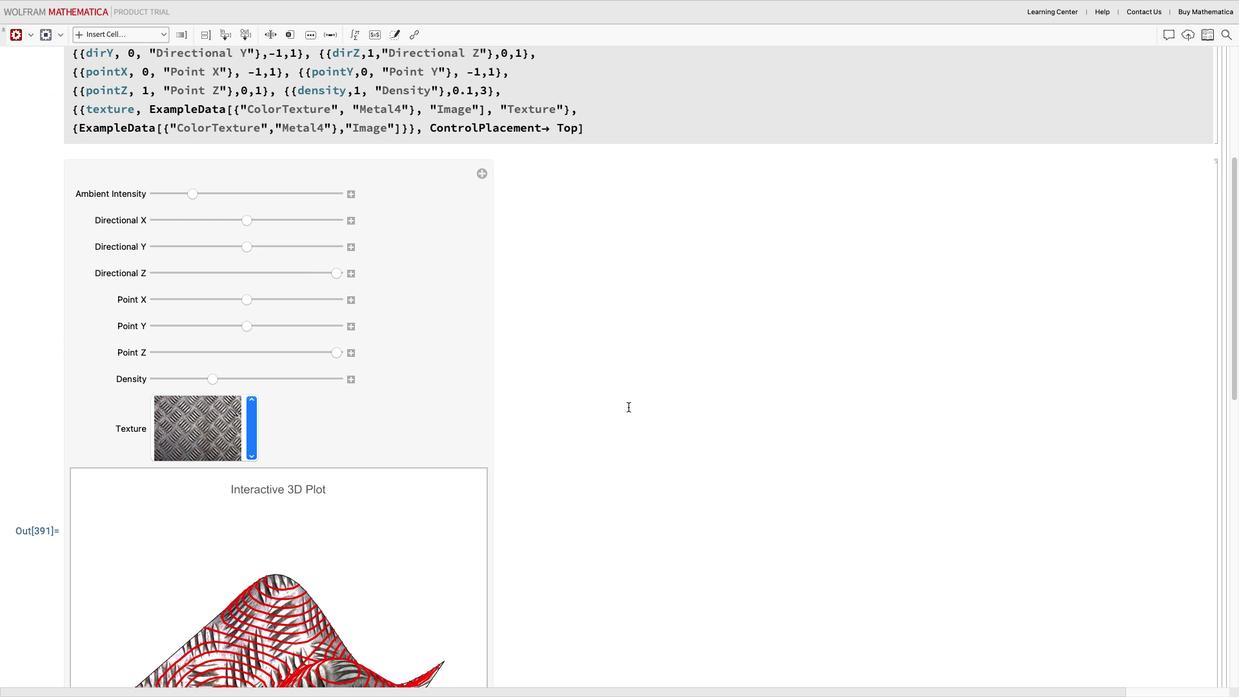 
Action: Mouse scrolled (628, 406) with delta (0, 0)
Screenshot: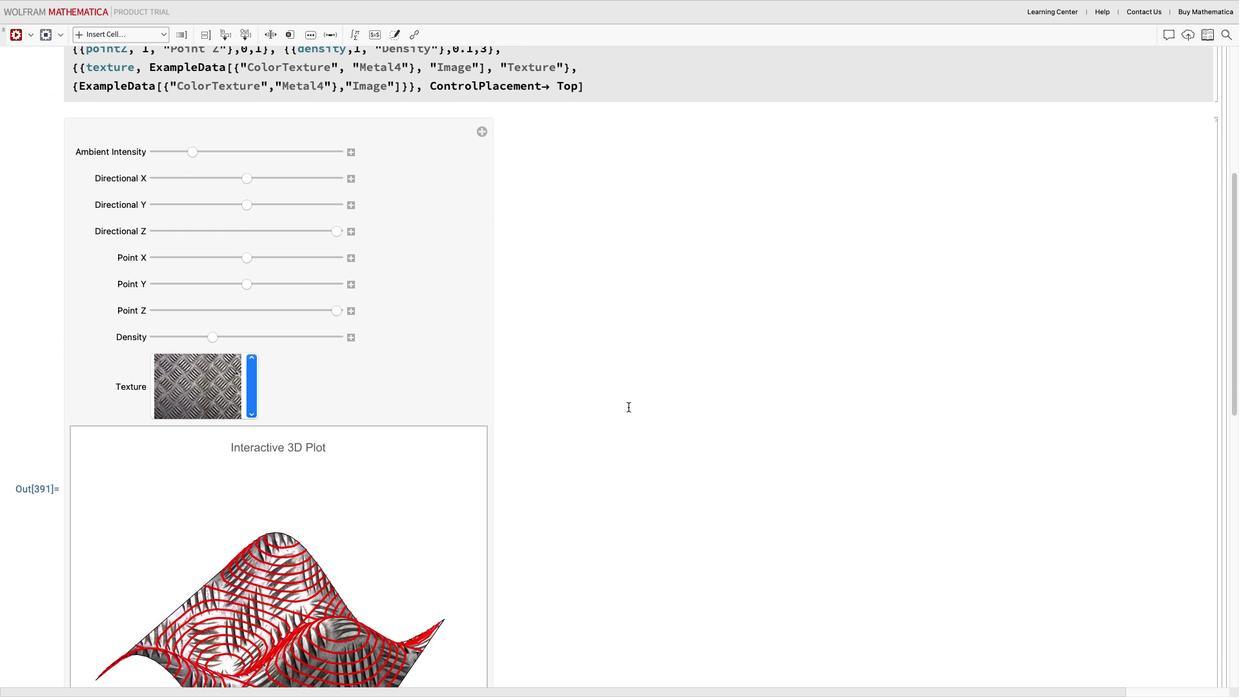 
Action: Mouse scrolled (628, 406) with delta (0, 0)
Screenshot: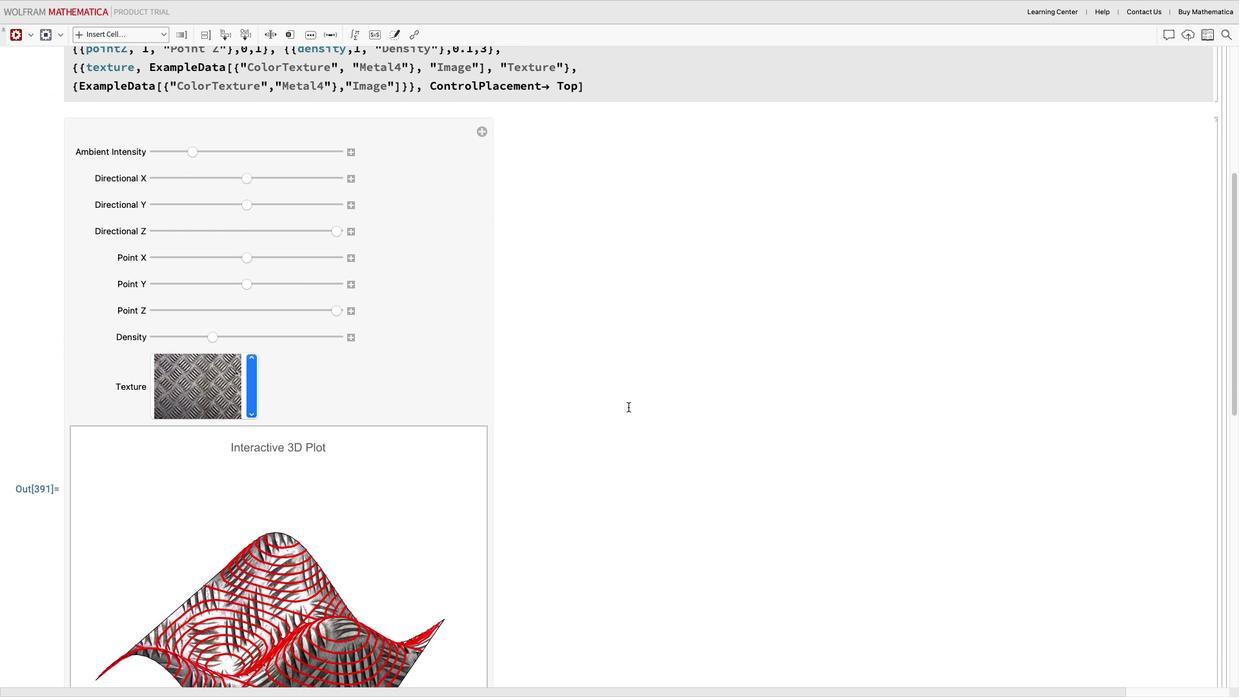 
Action: Mouse scrolled (628, 406) with delta (0, 0)
Screenshot: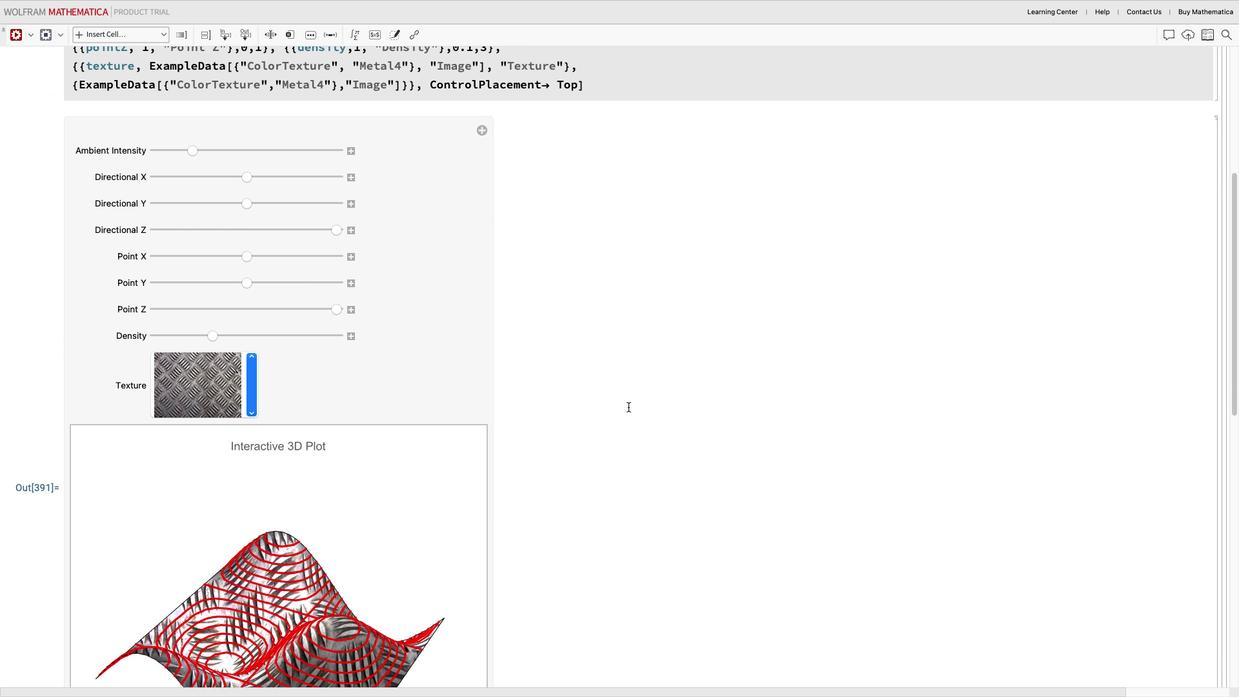 
Action: Mouse scrolled (628, 406) with delta (0, 0)
Screenshot: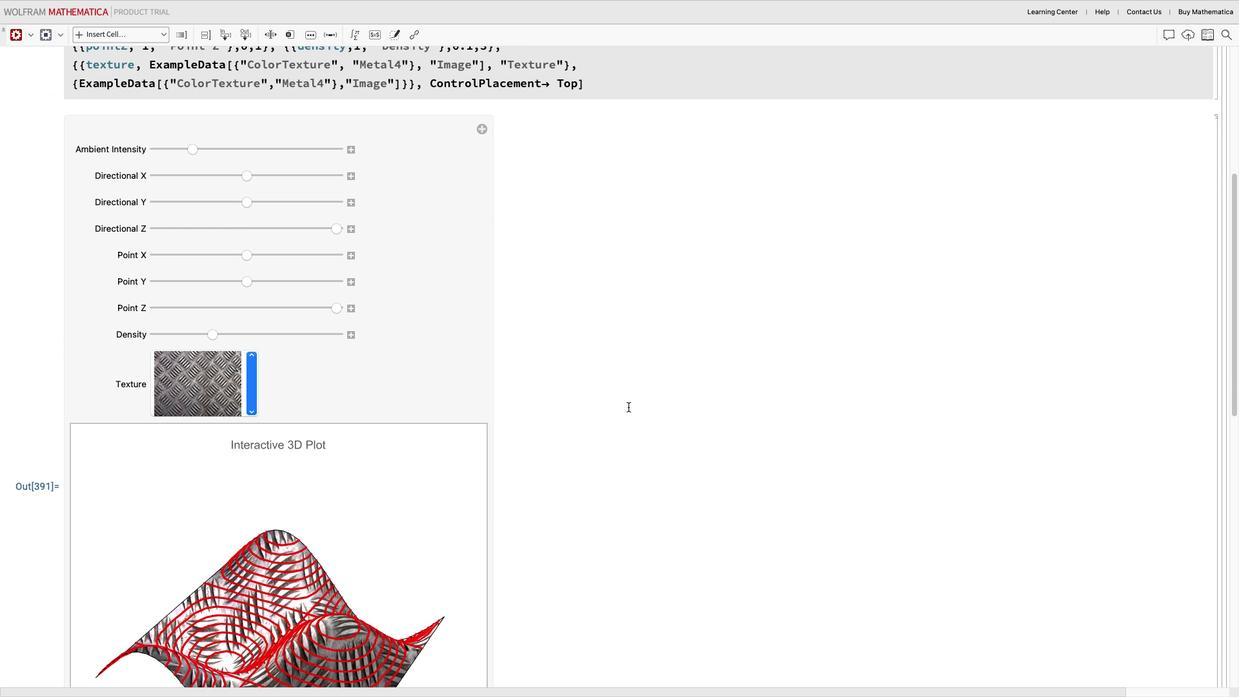 
Action: Mouse scrolled (628, 406) with delta (0, 0)
Screenshot: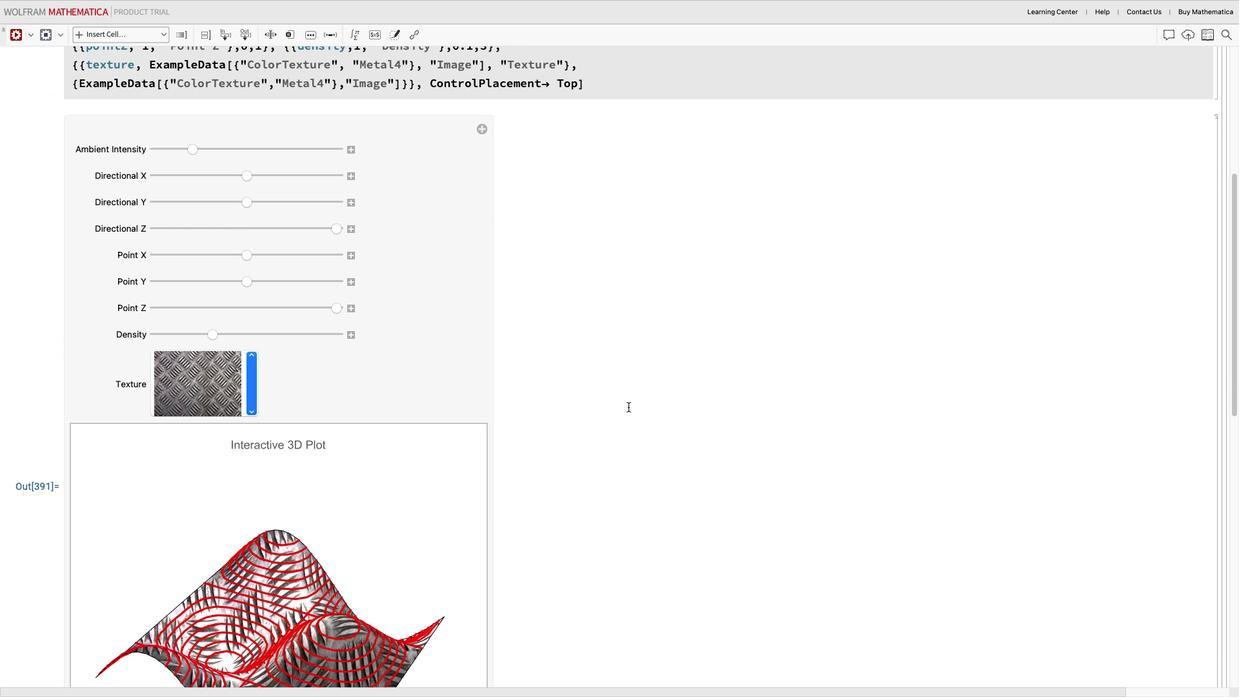 
Action: Mouse scrolled (628, 406) with delta (0, 0)
Screenshot: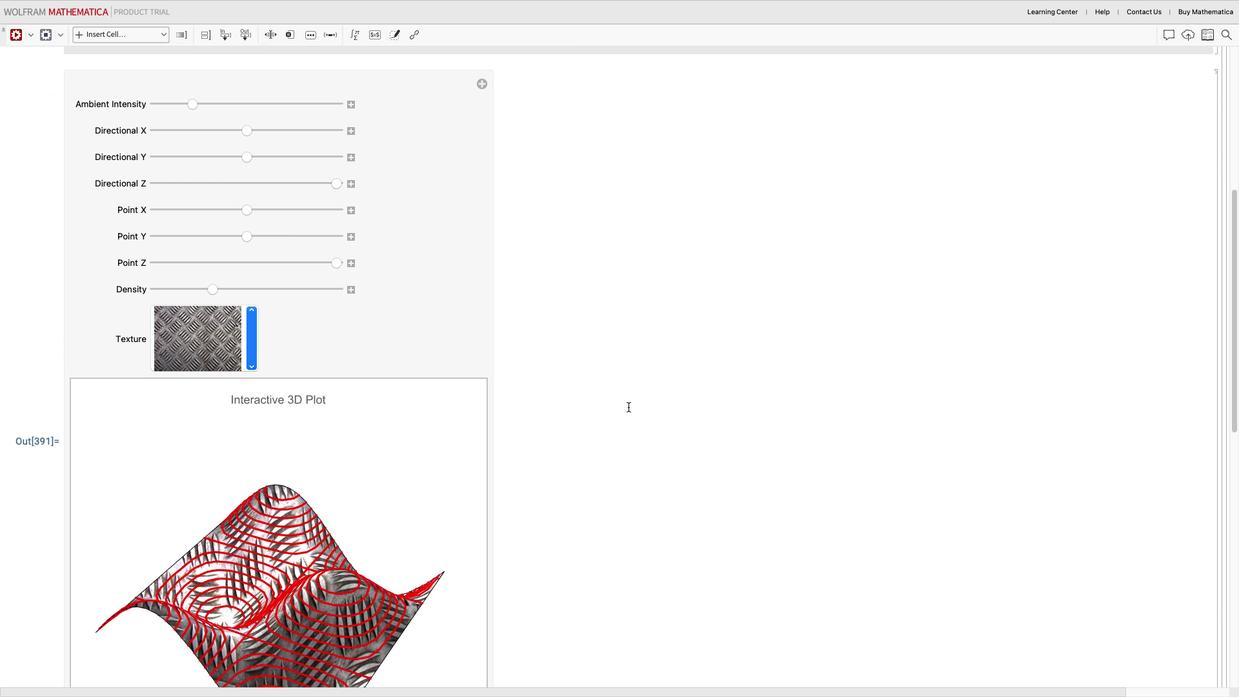 
Action: Mouse scrolled (628, 406) with delta (0, 0)
Screenshot: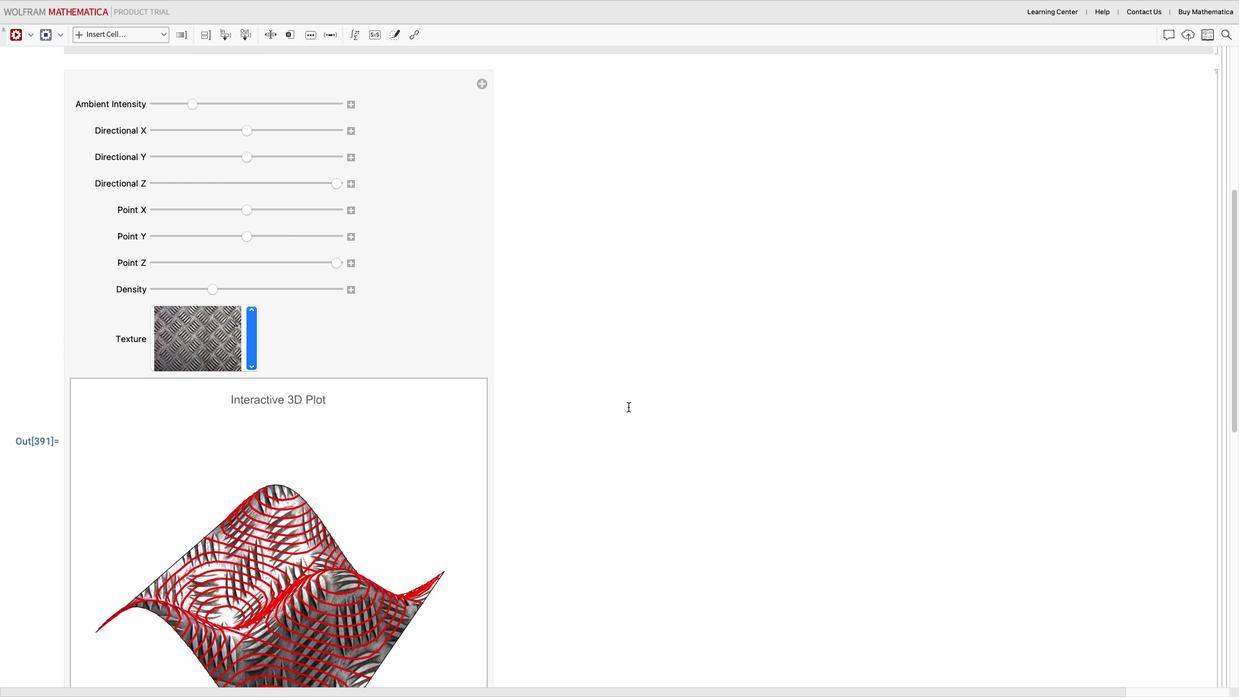 
Action: Mouse scrolled (628, 406) with delta (0, 0)
Screenshot: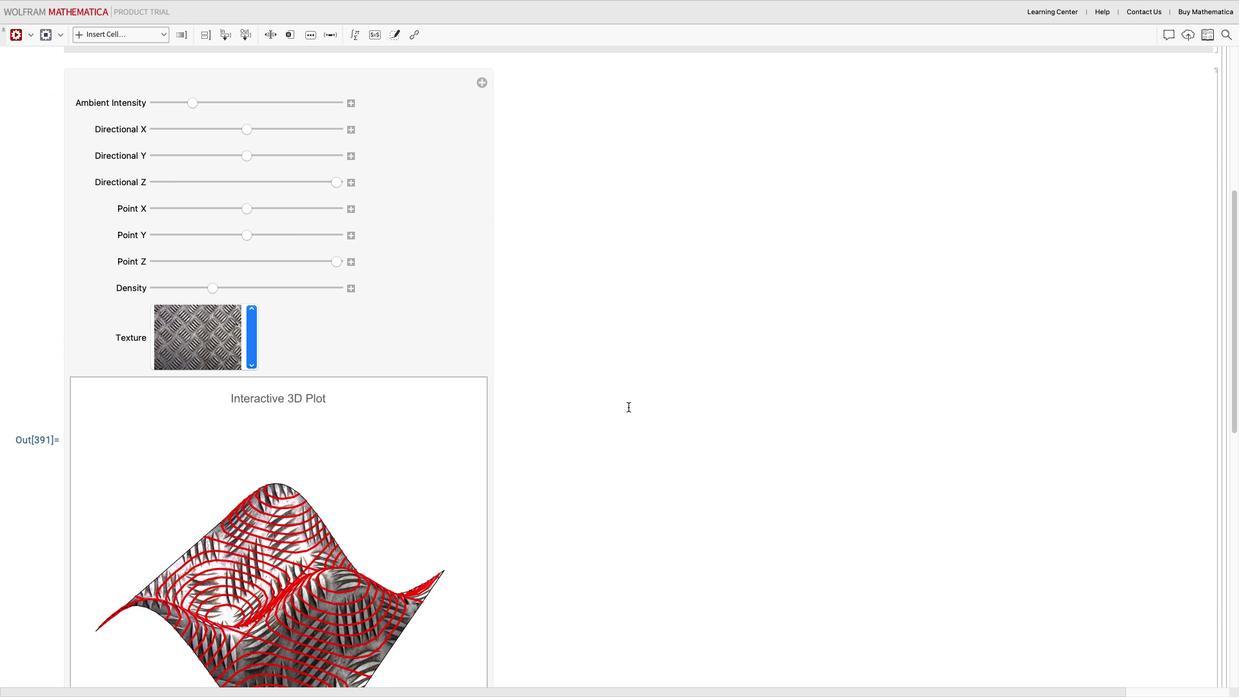 
Action: Mouse scrolled (628, 406) with delta (0, 0)
Screenshot: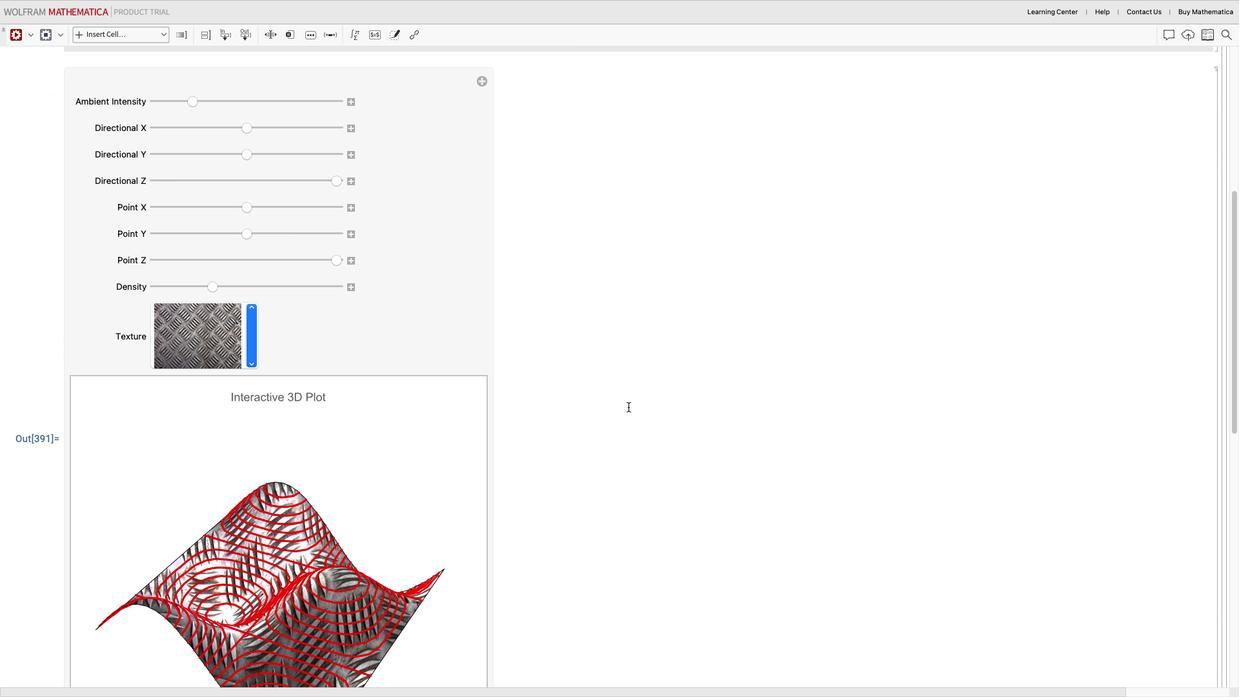 
Action: Mouse scrolled (628, 406) with delta (0, 0)
Screenshot: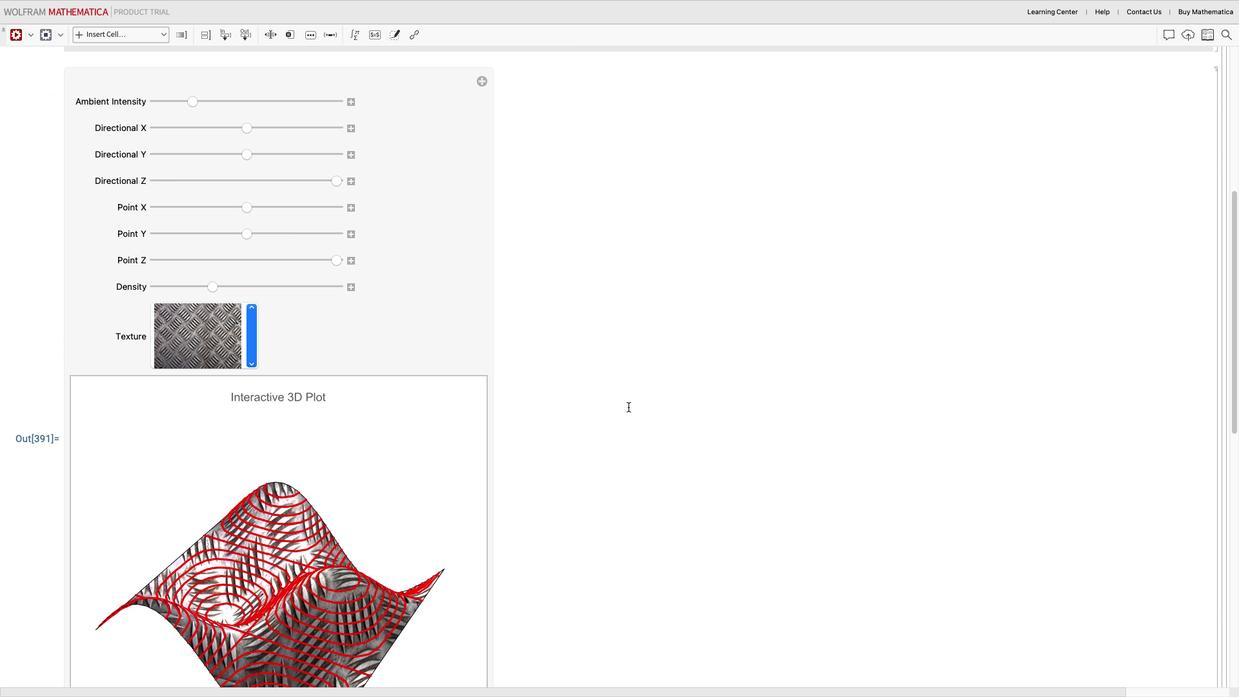 
Action: Mouse scrolled (628, 406) with delta (0, 0)
Screenshot: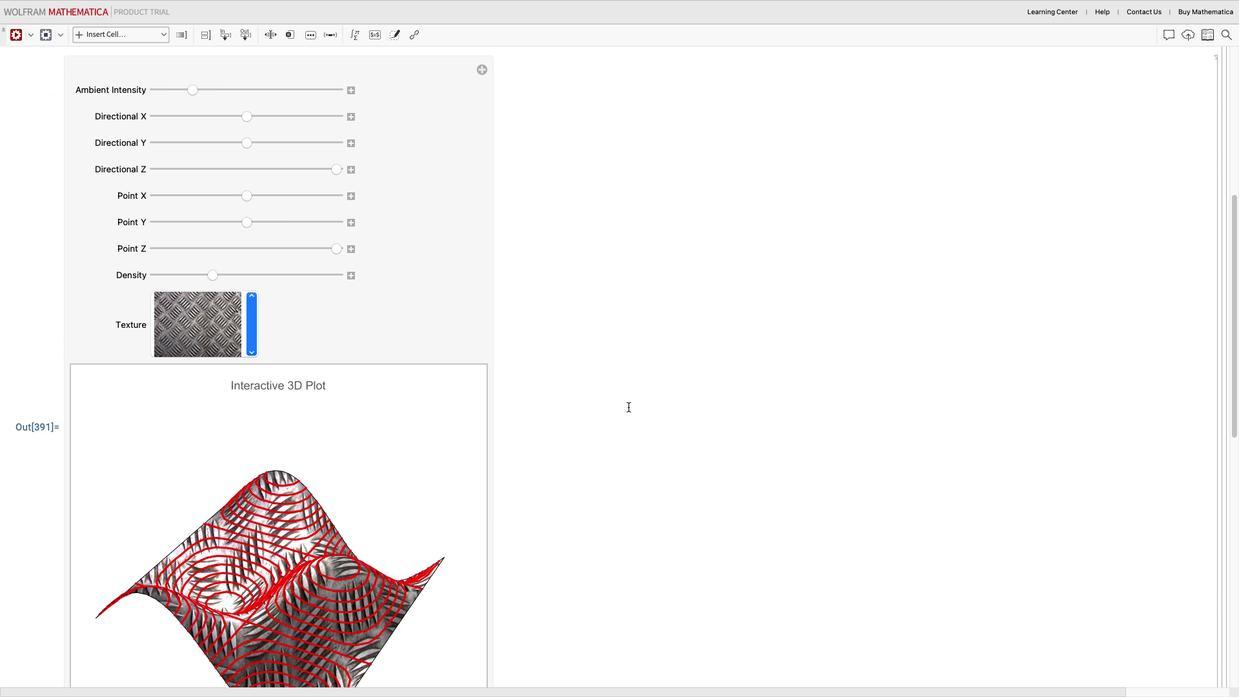
Action: Mouse scrolled (628, 406) with delta (0, 0)
Screenshot: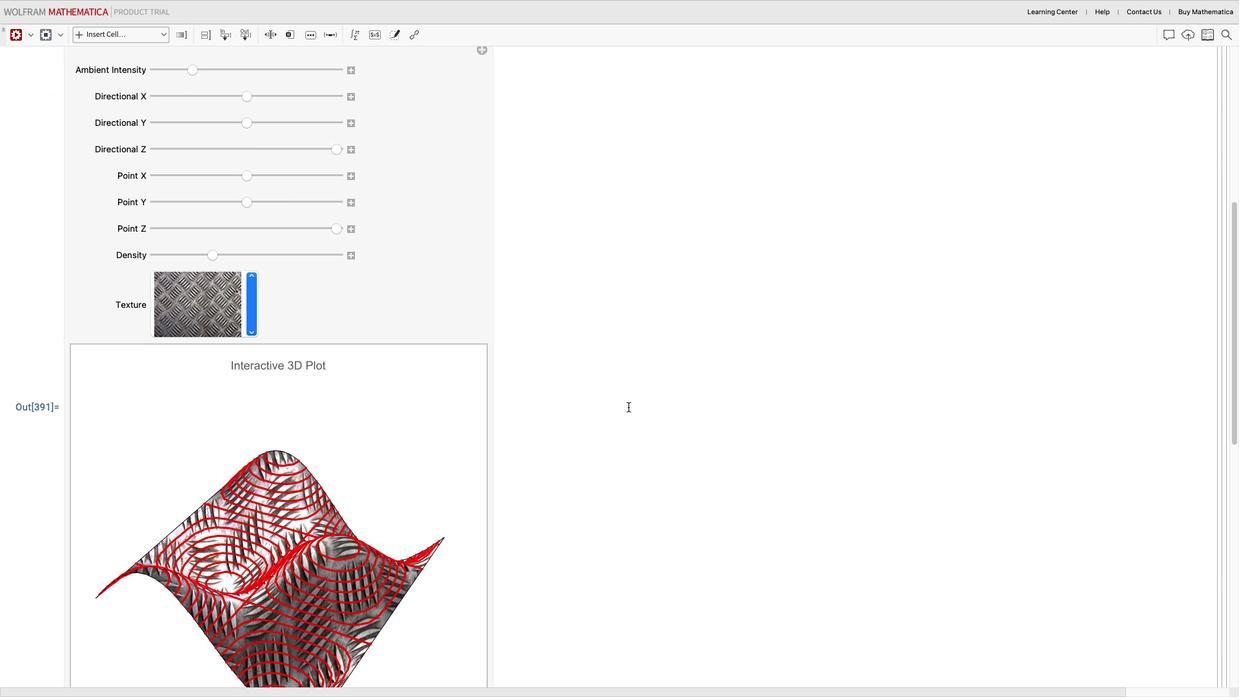 
Action: Mouse scrolled (628, 406) with delta (0, 0)
Screenshot: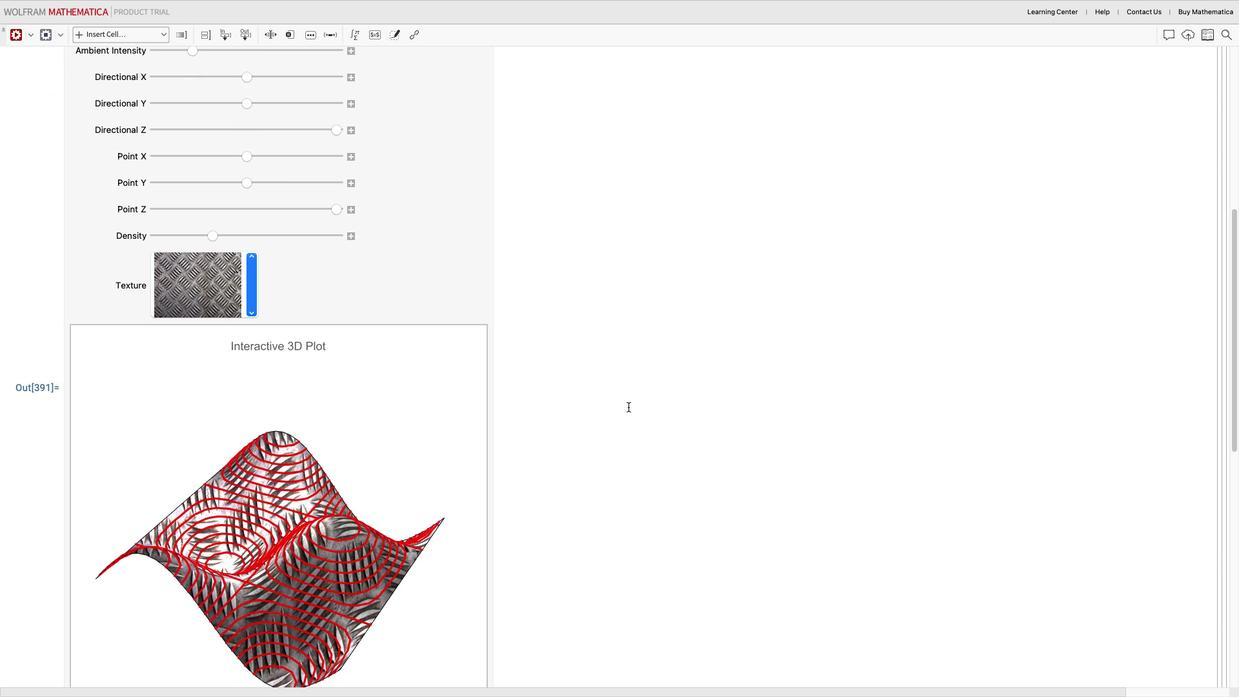 
Action: Mouse scrolled (628, 406) with delta (0, 0)
Screenshot: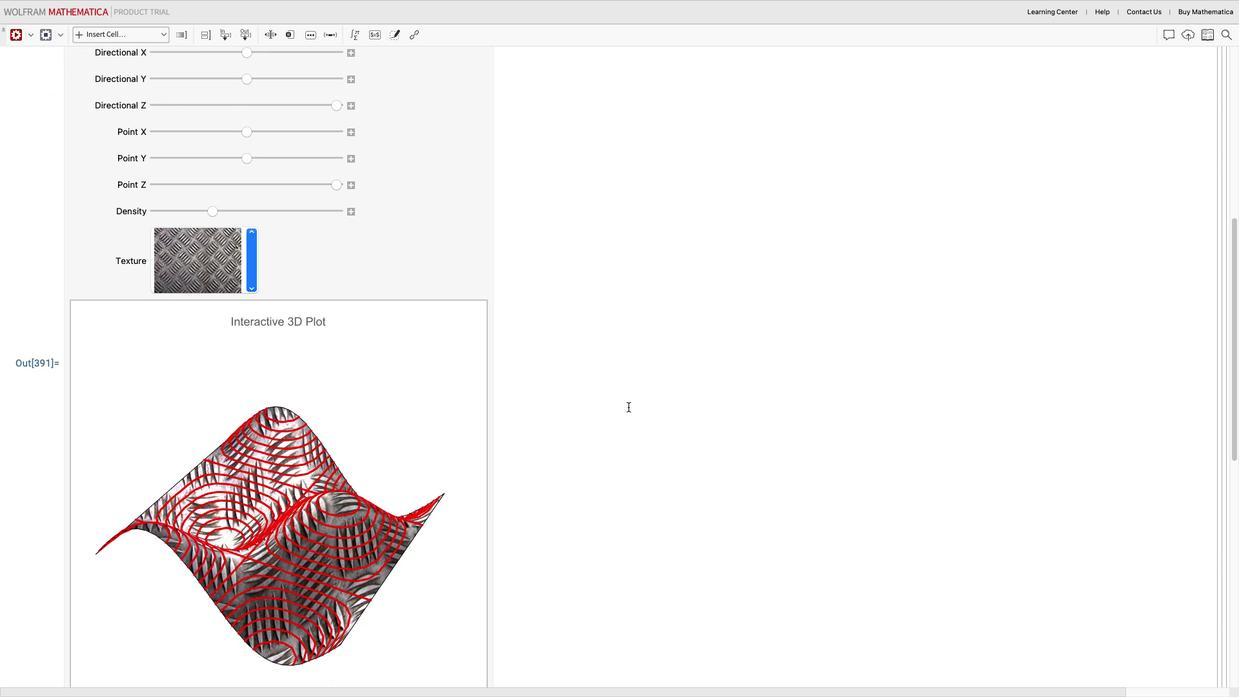 
Action: Mouse scrolled (628, 406) with delta (0, 0)
Screenshot: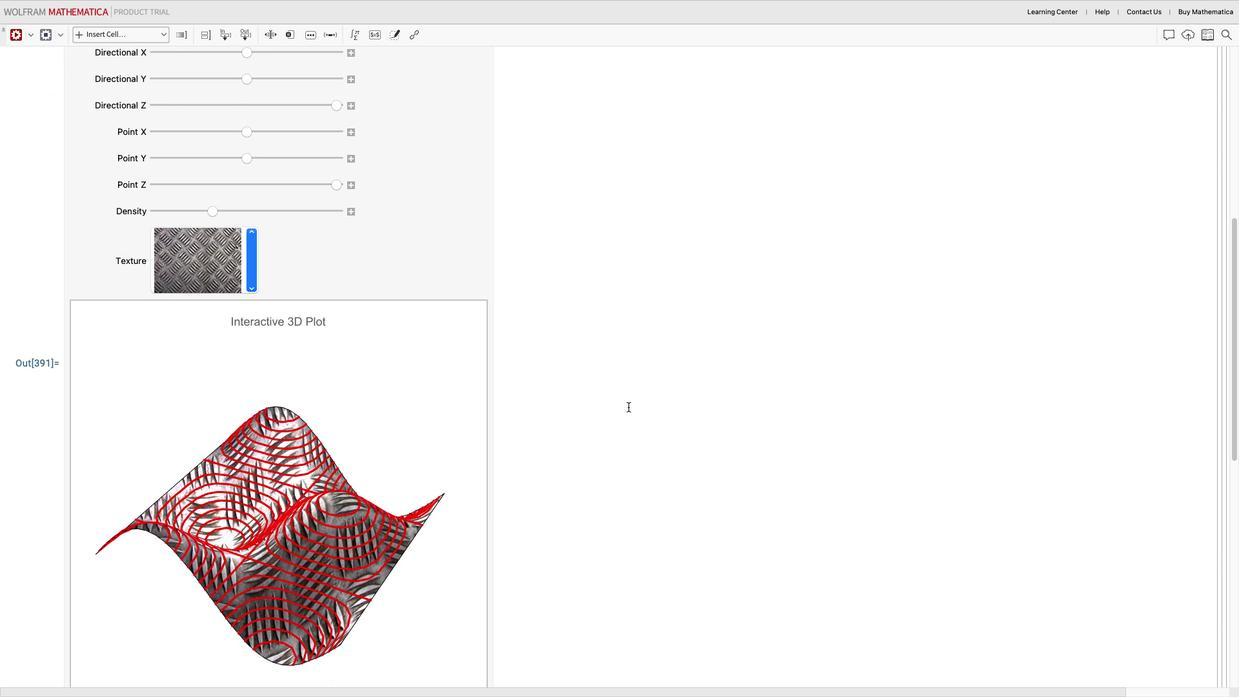 
Action: Mouse scrolled (628, 406) with delta (0, 0)
Screenshot: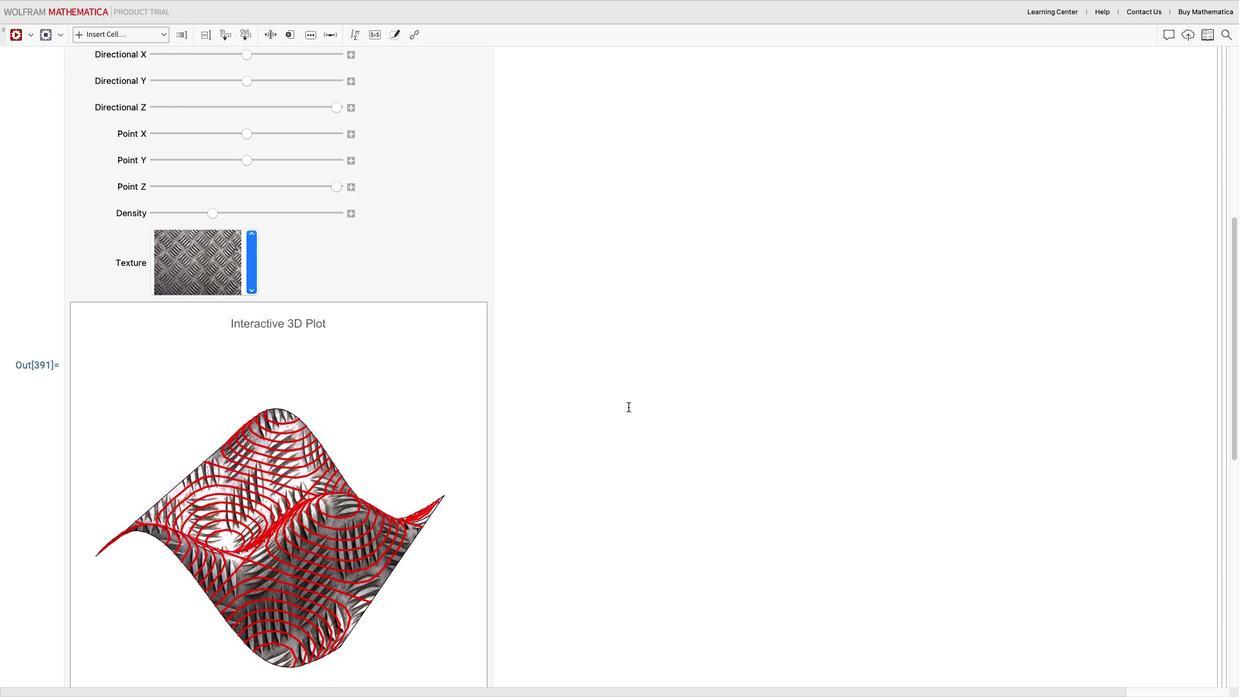 
Action: Mouse scrolled (628, 406) with delta (0, 0)
Screenshot: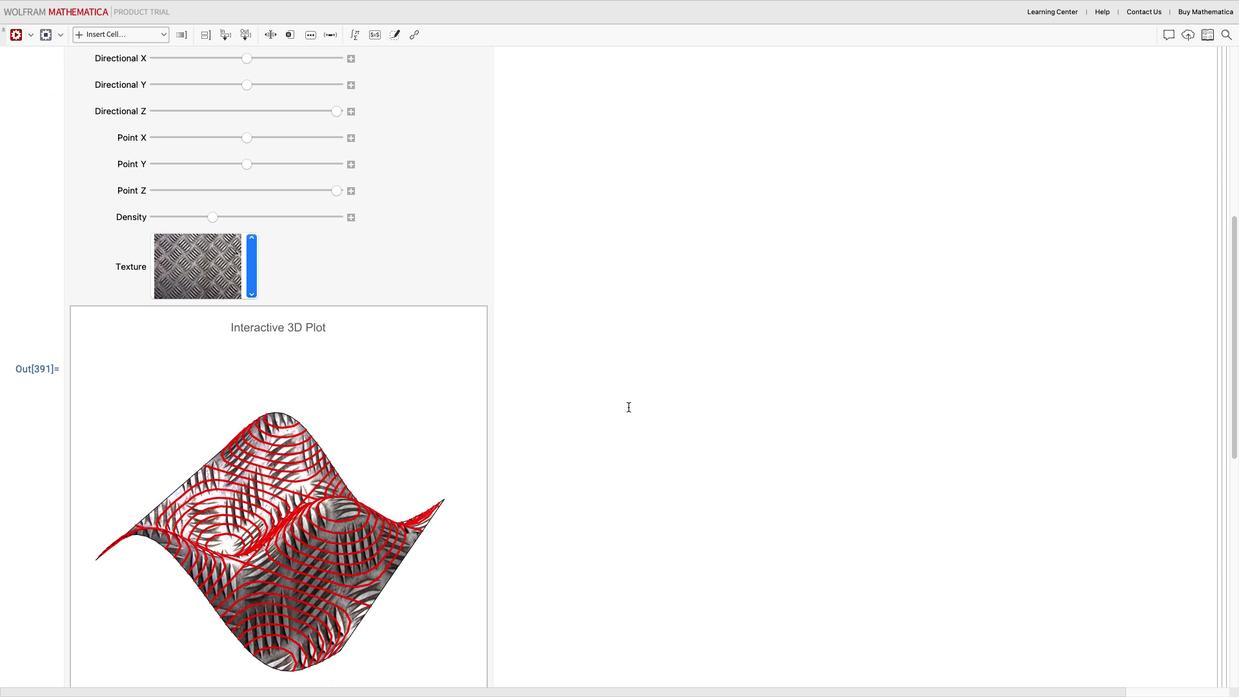 
Action: Mouse scrolled (628, 406) with delta (0, 0)
Screenshot: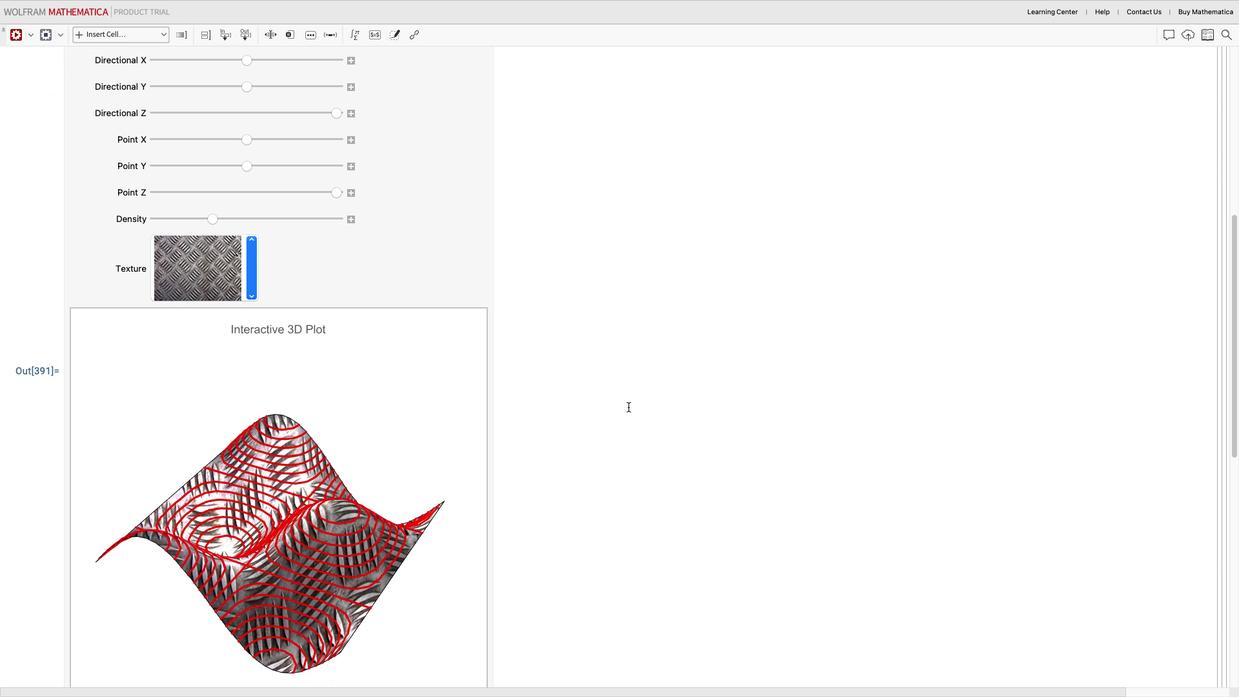 
Action: Mouse scrolled (628, 406) with delta (0, 0)
Screenshot: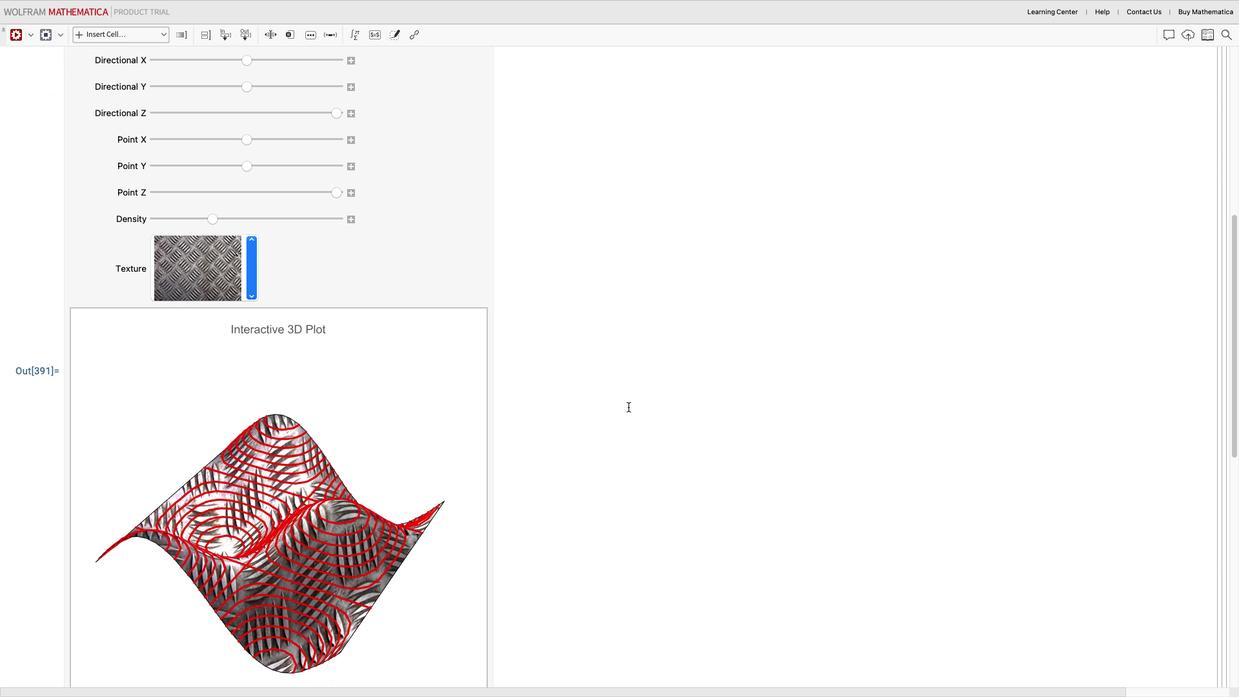 
Action: Mouse scrolled (628, 406) with delta (0, 0)
Screenshot: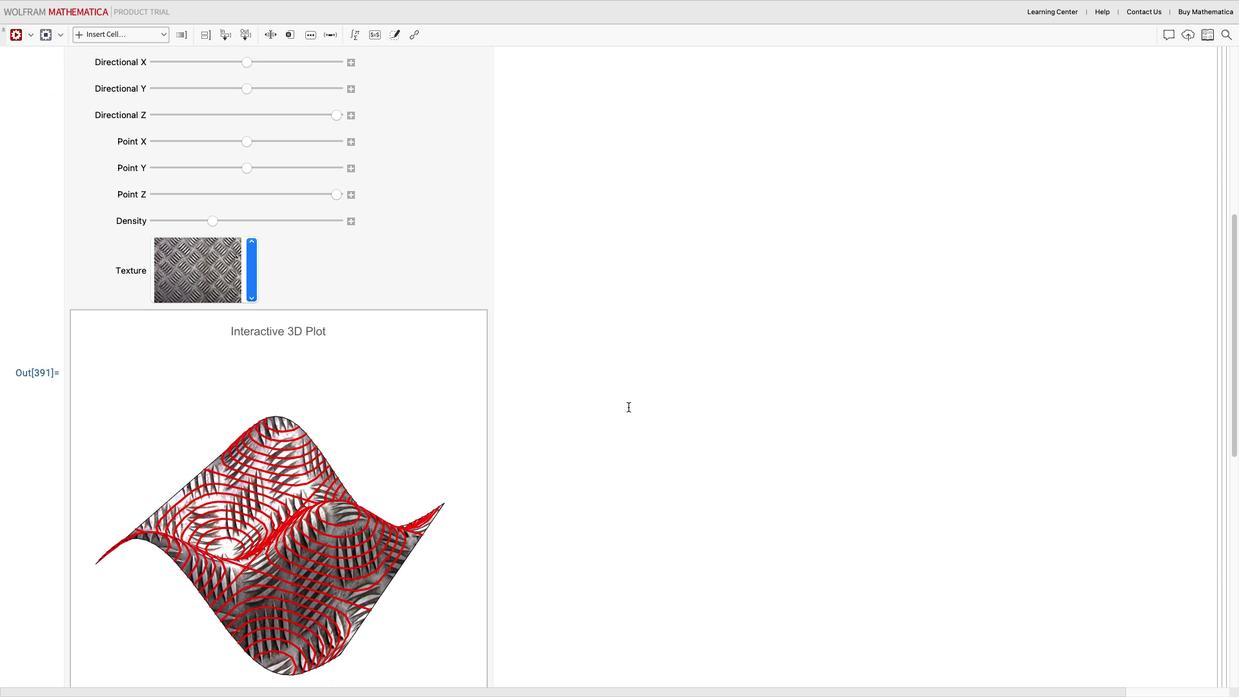 
Action: Mouse scrolled (628, 406) with delta (0, 0)
Screenshot: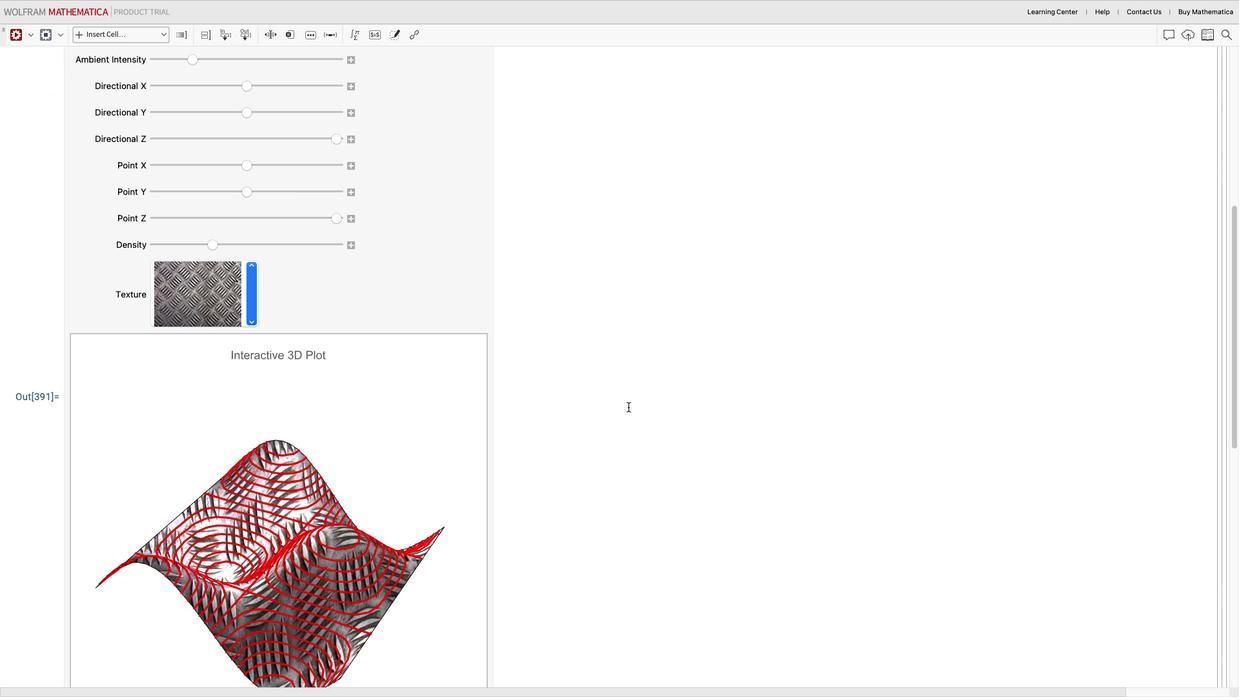 
Action: Mouse scrolled (628, 406) with delta (0, 0)
Screenshot: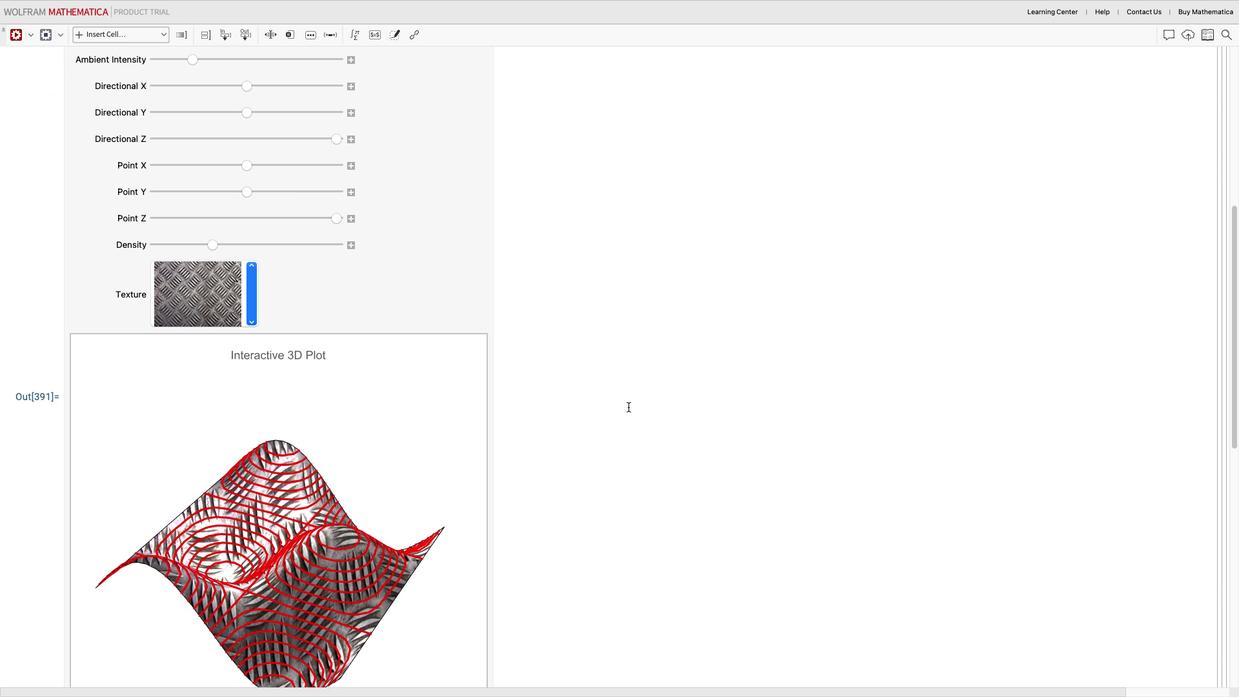 
Action: Mouse scrolled (628, 406) with delta (0, 0)
Screenshot: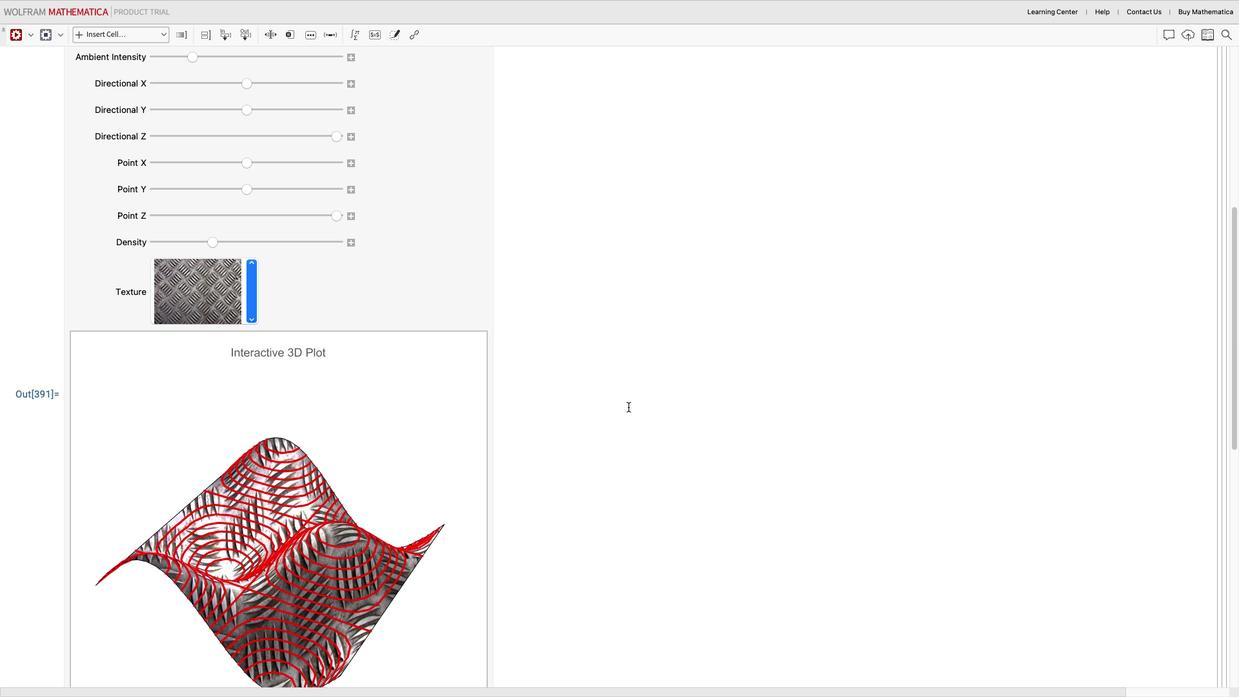 
Action: Mouse scrolled (628, 406) with delta (0, 0)
Screenshot: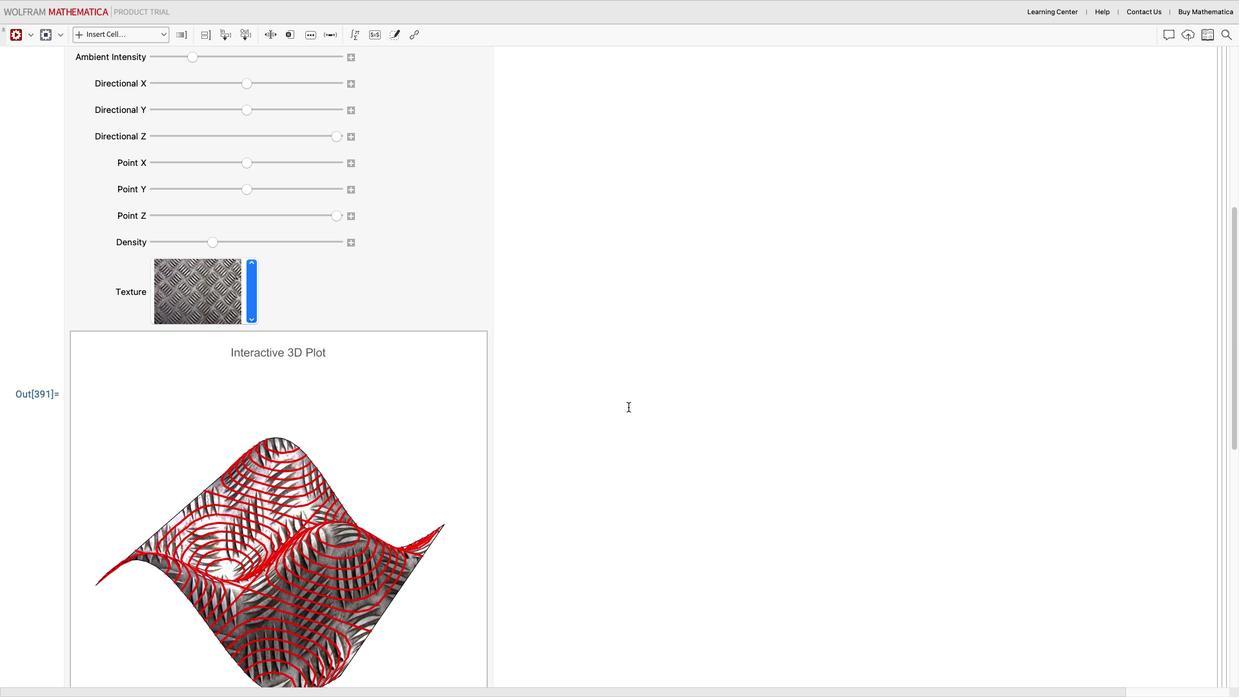 
Action: Mouse scrolled (628, 406) with delta (0, 0)
Screenshot: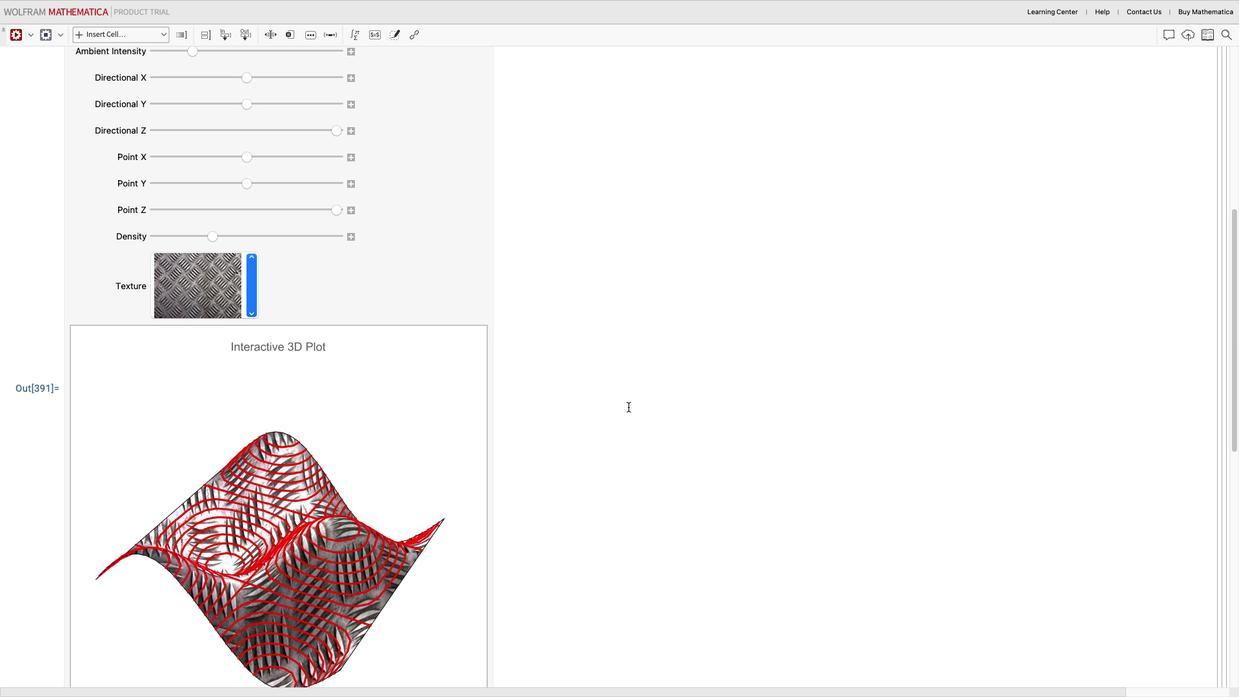 
Action: Mouse scrolled (628, 406) with delta (0, 0)
Screenshot: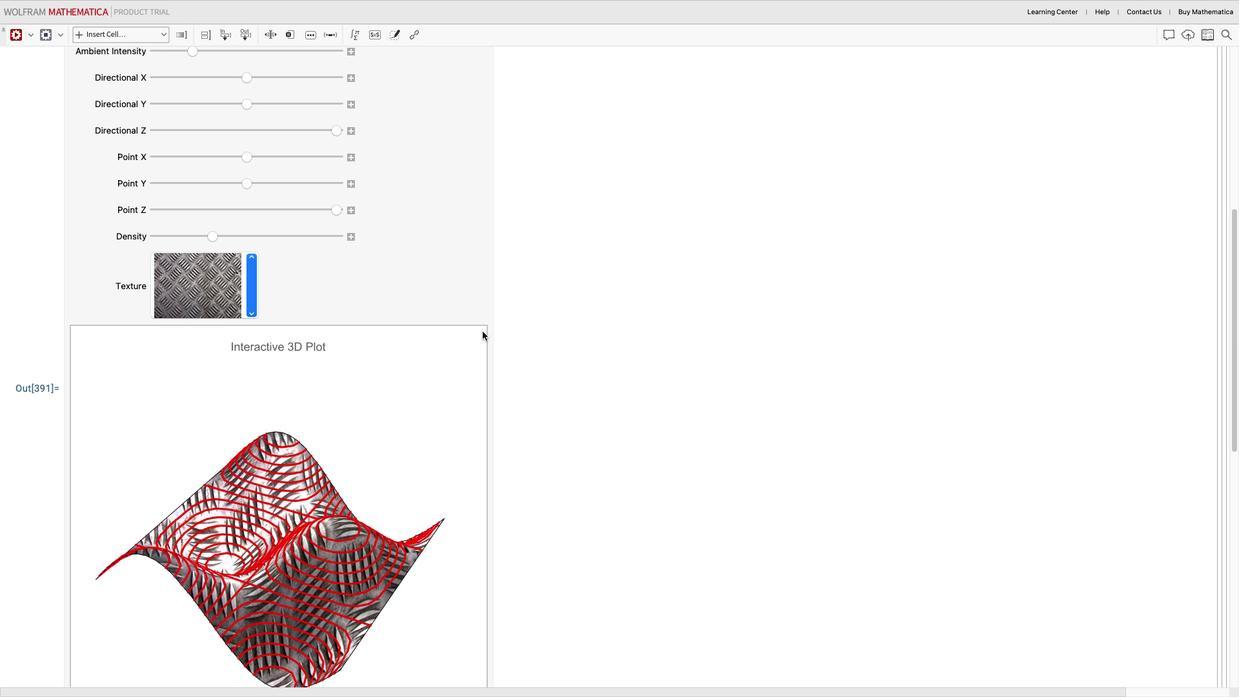 
Action: Mouse moved to (291, 79)
Screenshot: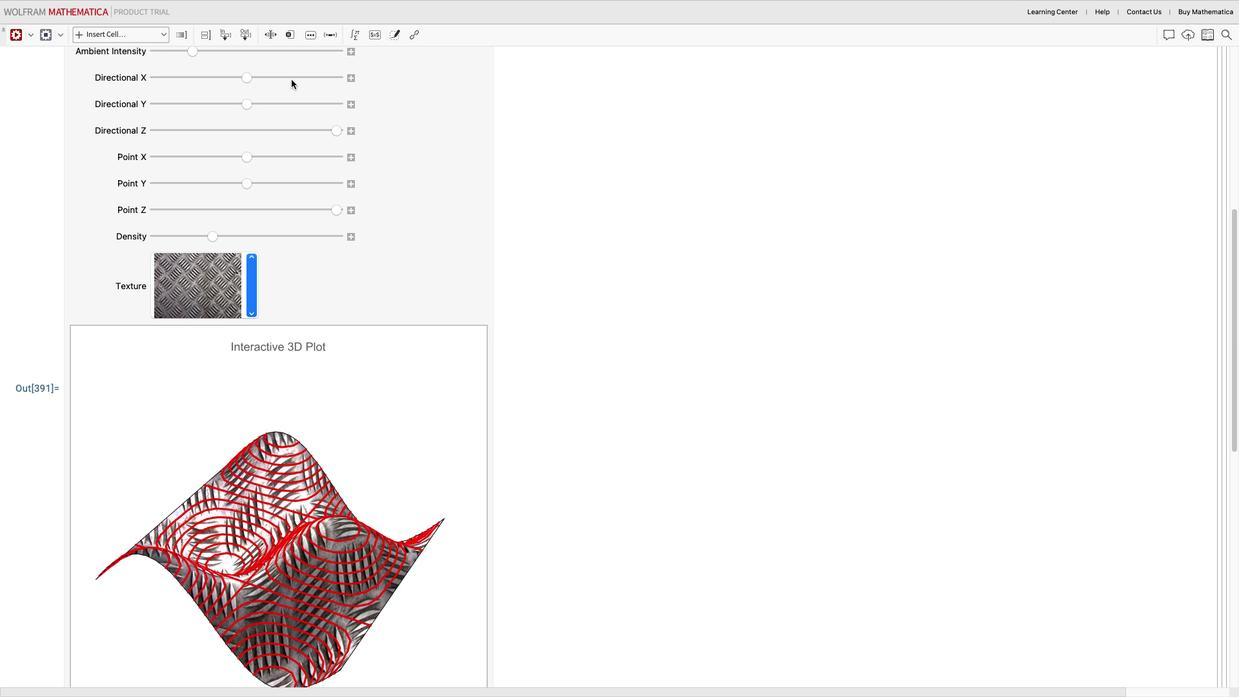 
Action: Mouse pressed left at (291, 79)
Screenshot: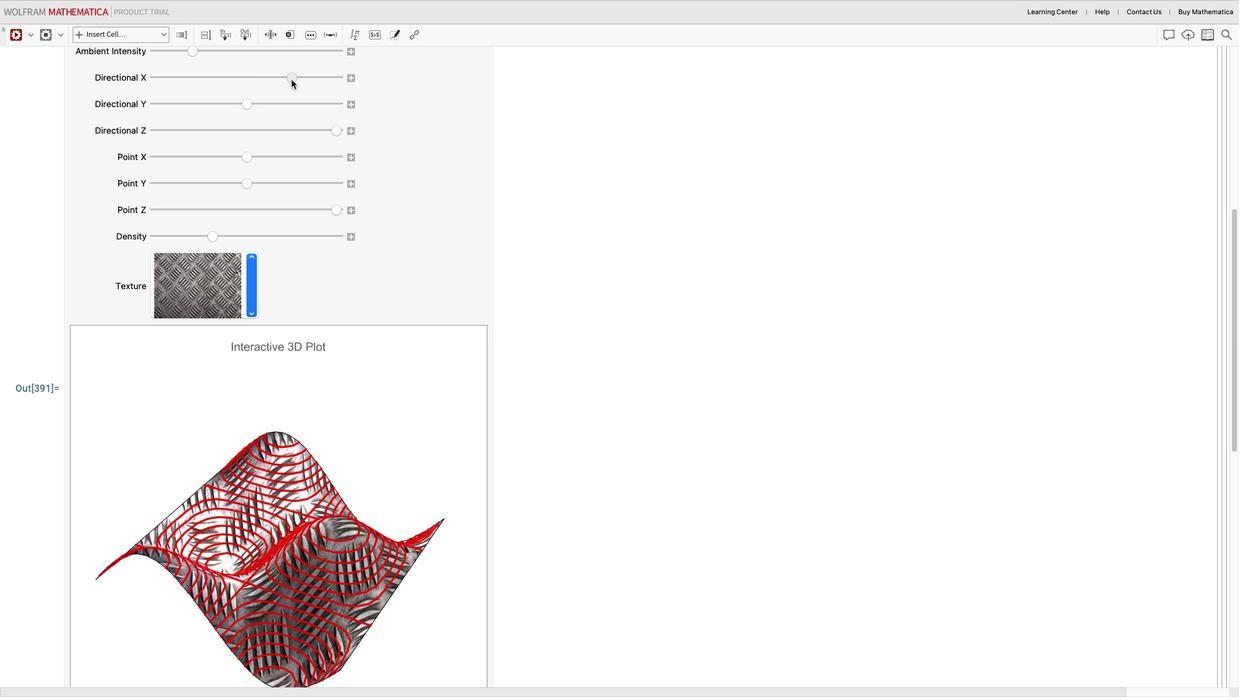 
Action: Mouse moved to (170, 76)
Screenshot: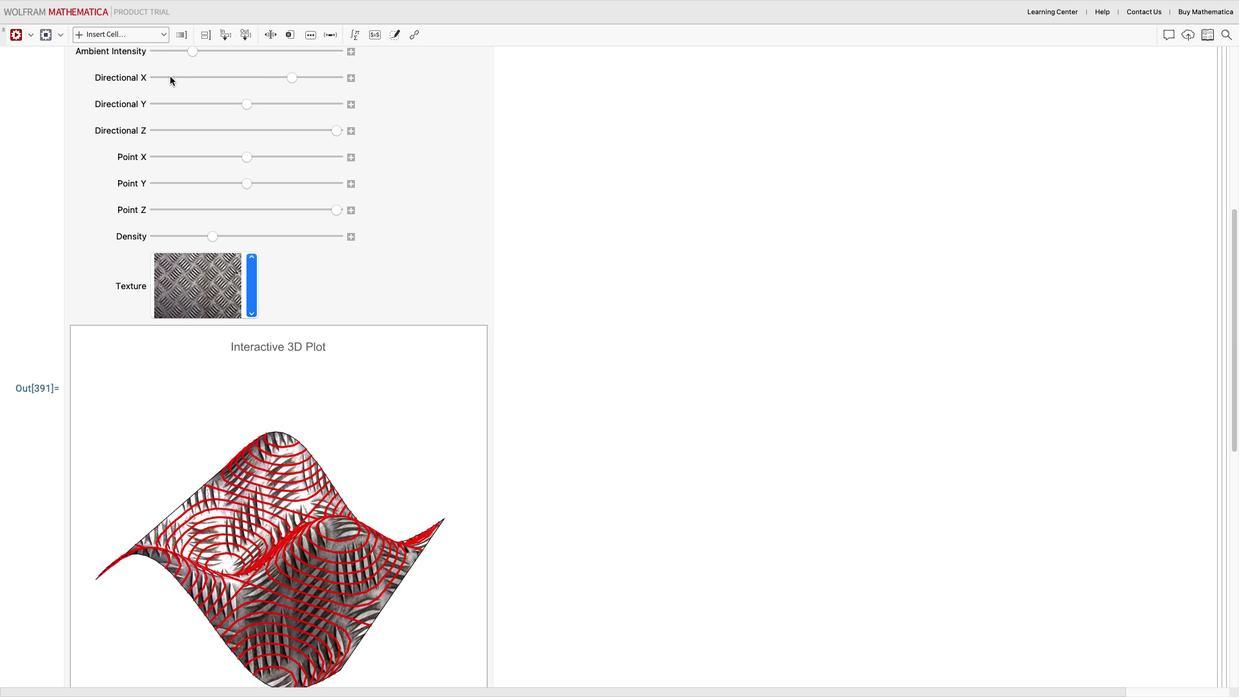 
Action: Mouse pressed left at (170, 76)
Screenshot: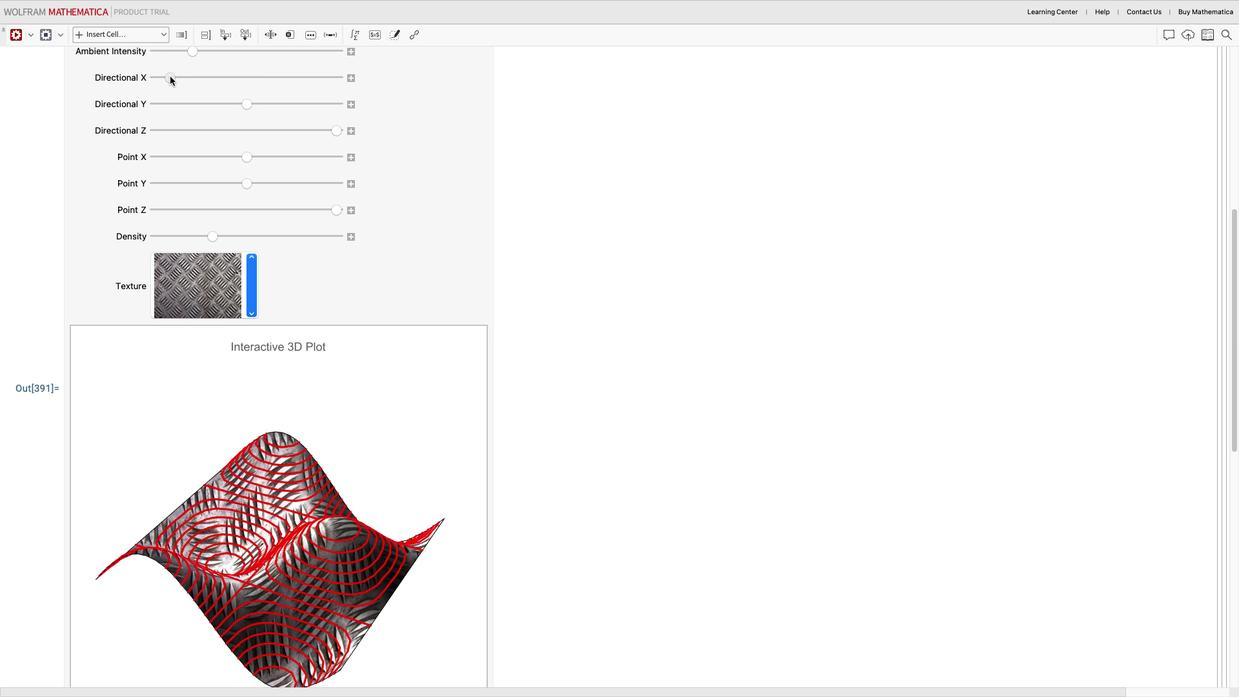 
Action: Mouse moved to (307, 73)
Screenshot: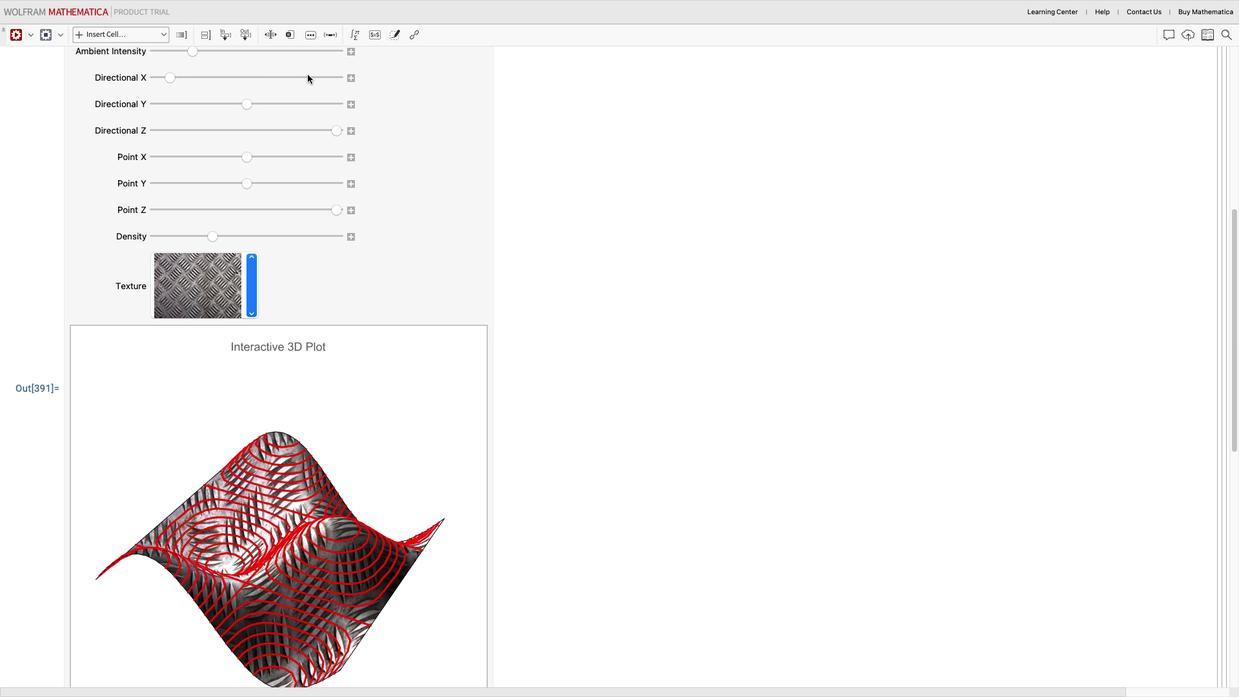 
Action: Mouse pressed left at (307, 73)
Screenshot: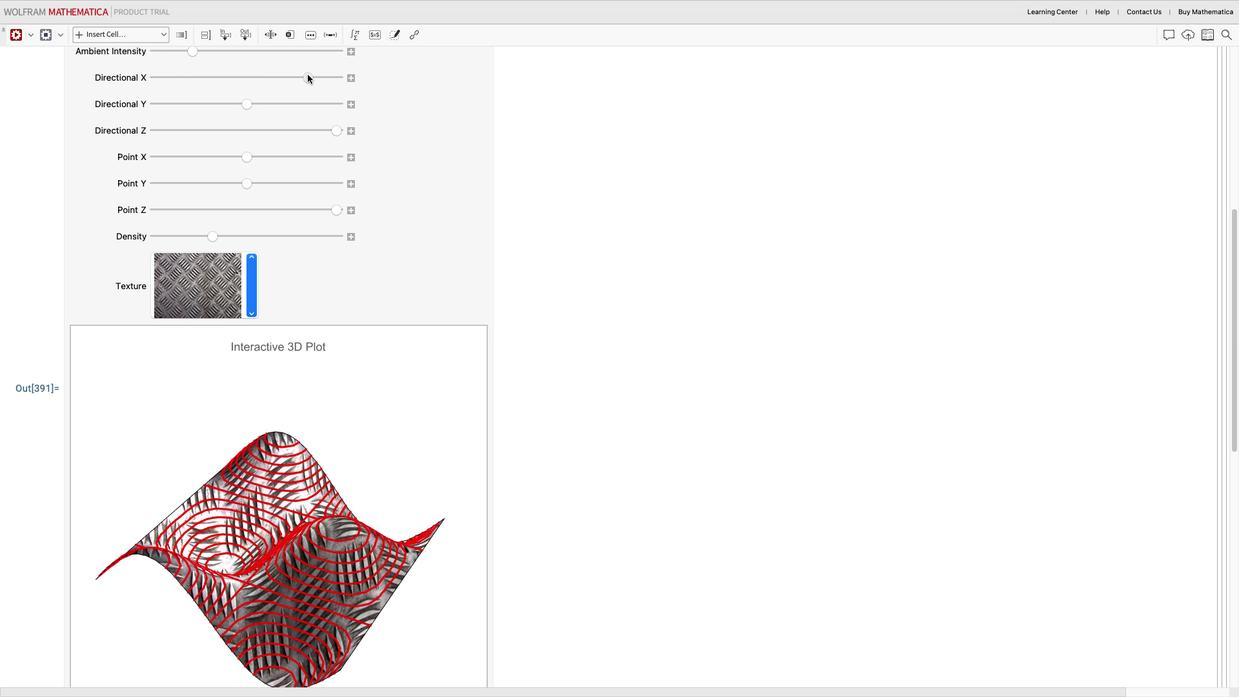 
Action: Mouse moved to (177, 102)
Screenshot: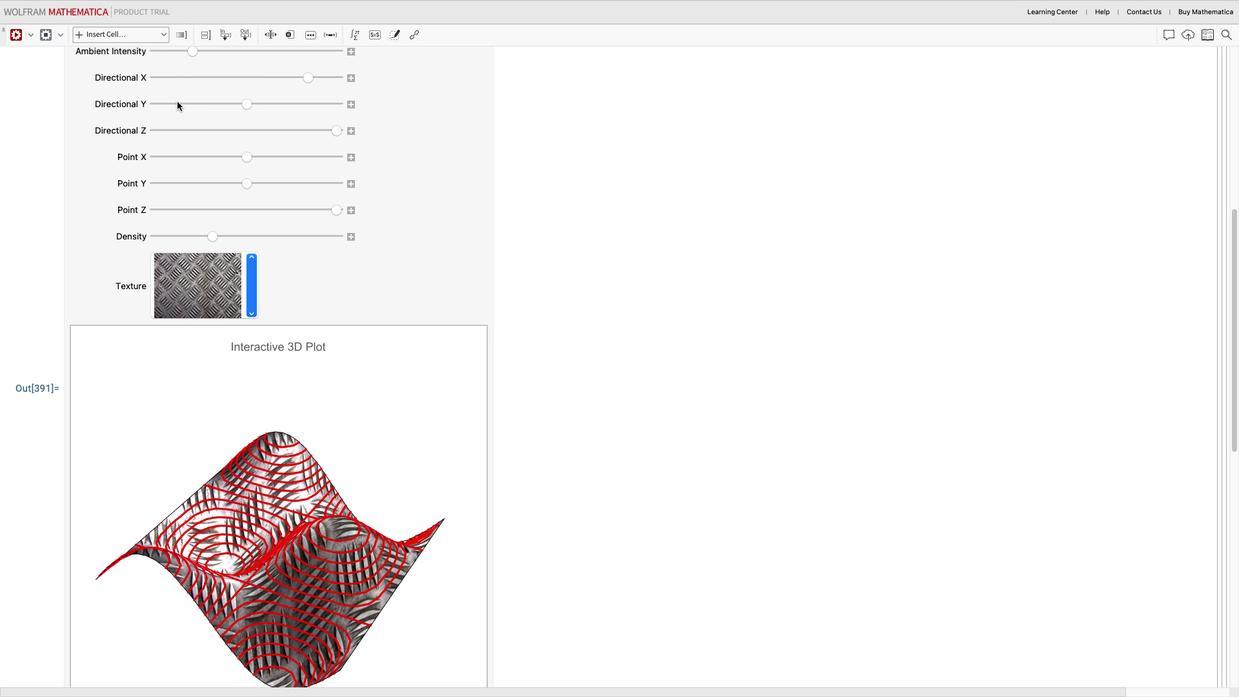 
Action: Mouse pressed left at (177, 102)
Screenshot: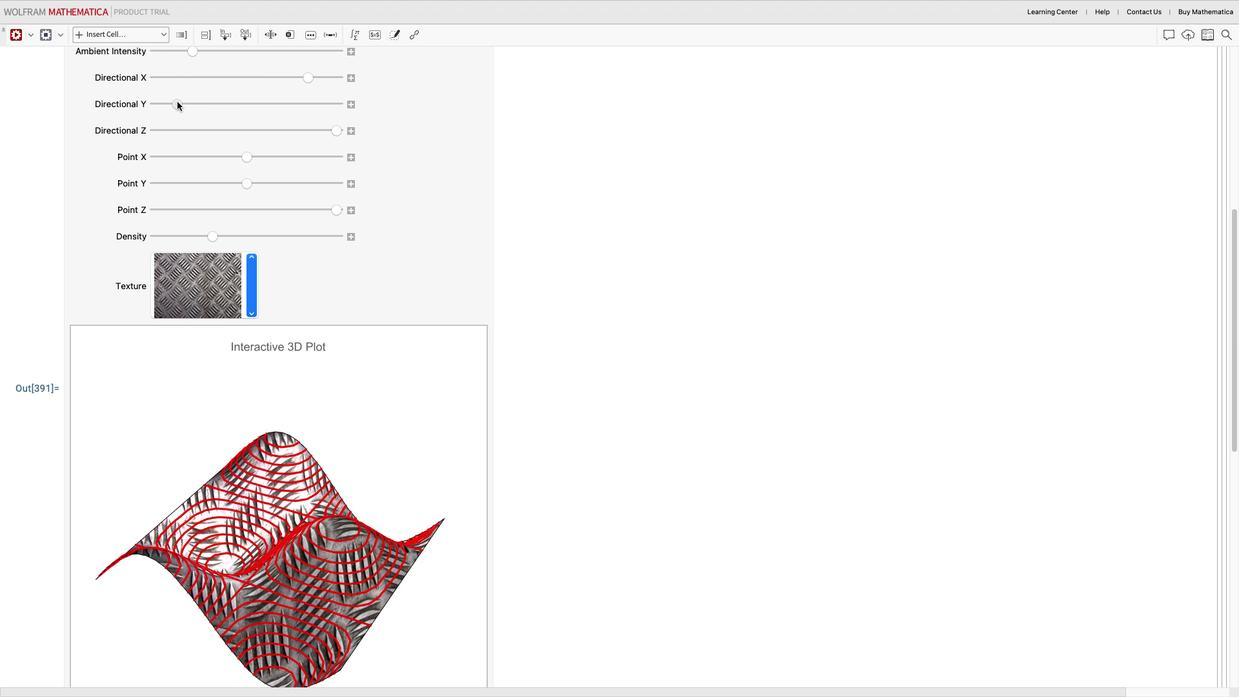 
Action: Mouse moved to (295, 102)
Screenshot: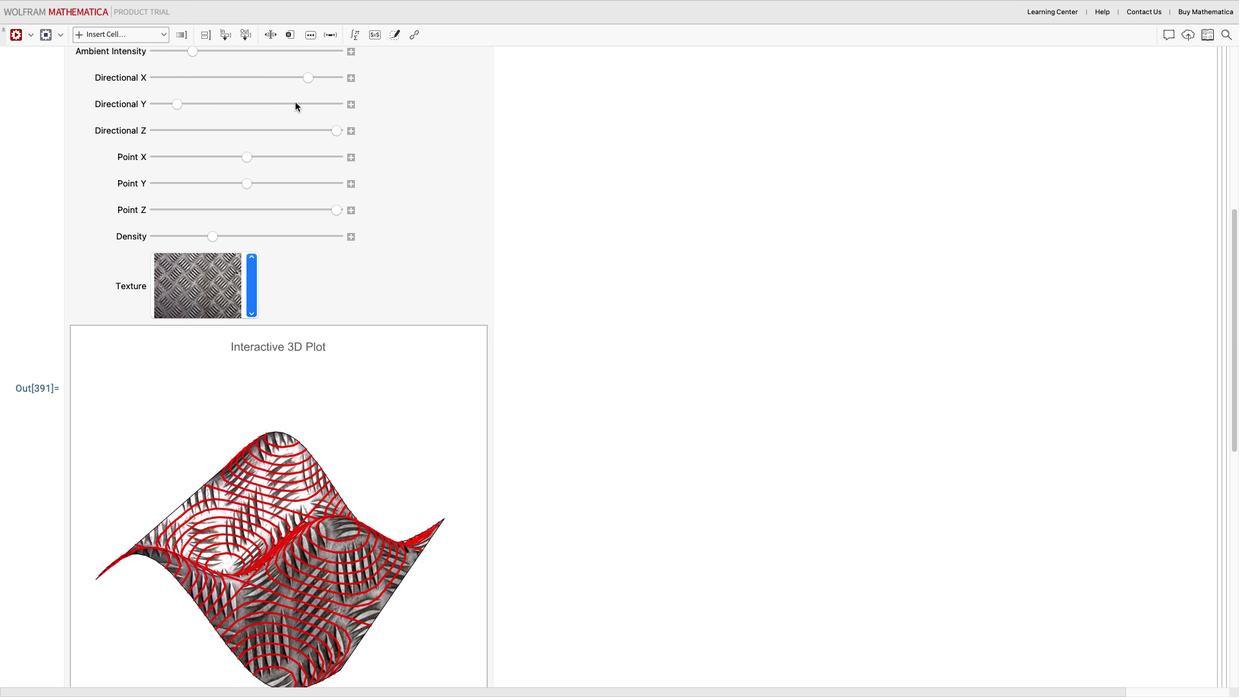 
Action: Mouse pressed left at (295, 102)
Screenshot: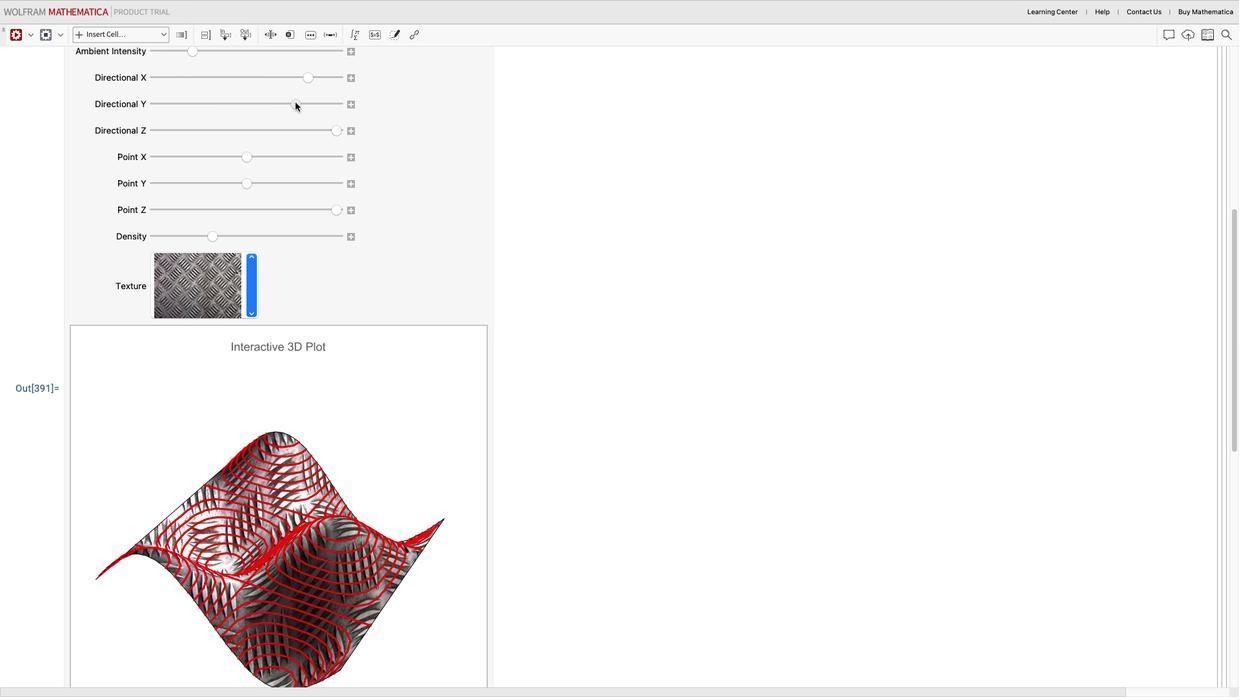 
Action: Mouse moved to (162, 129)
Screenshot: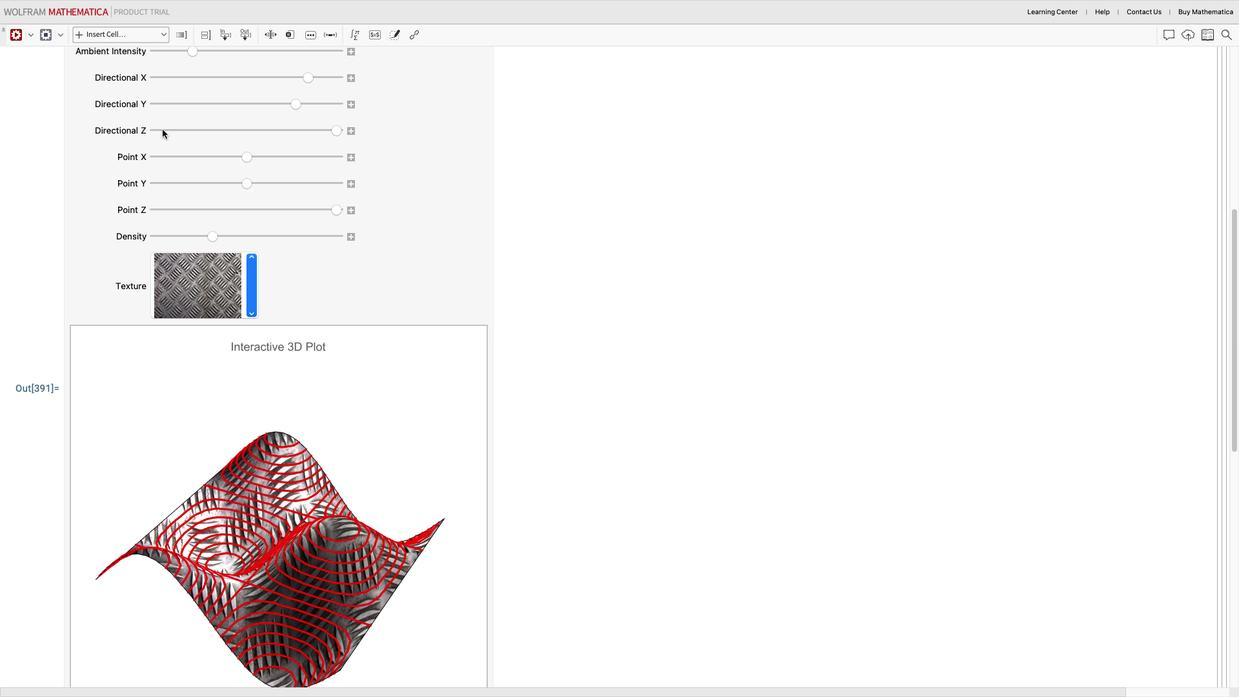 
Action: Mouse pressed left at (162, 129)
Screenshot: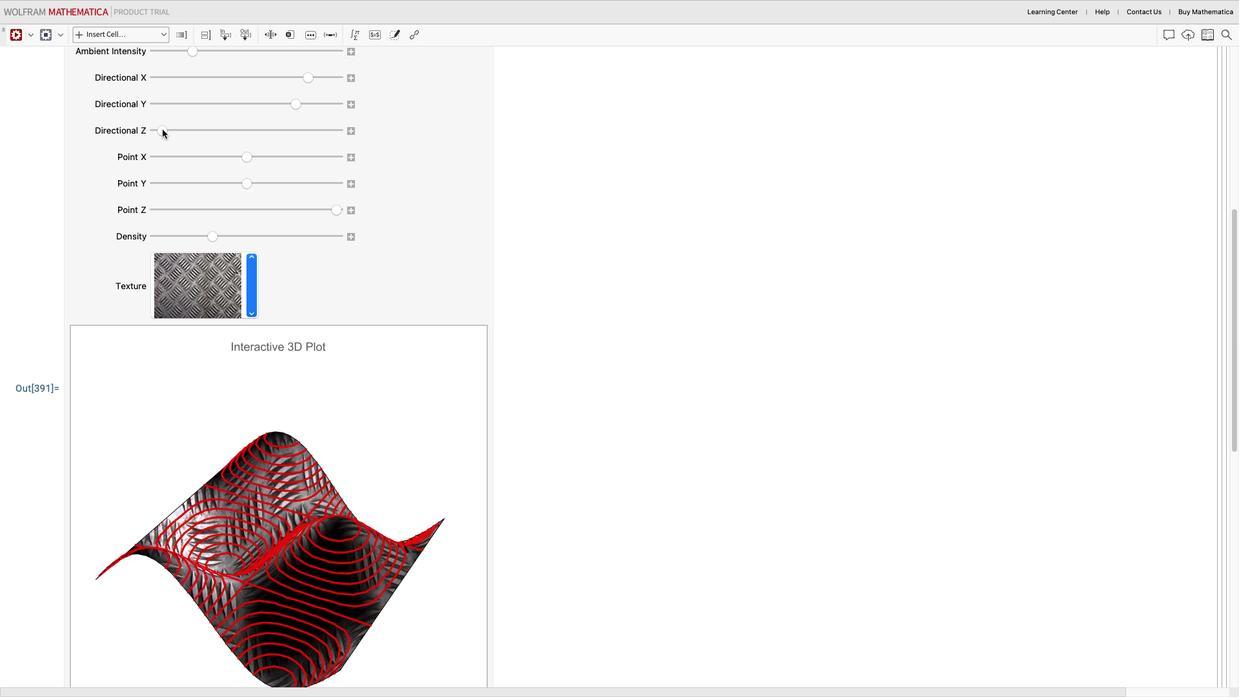 
Action: Mouse moved to (322, 129)
Screenshot: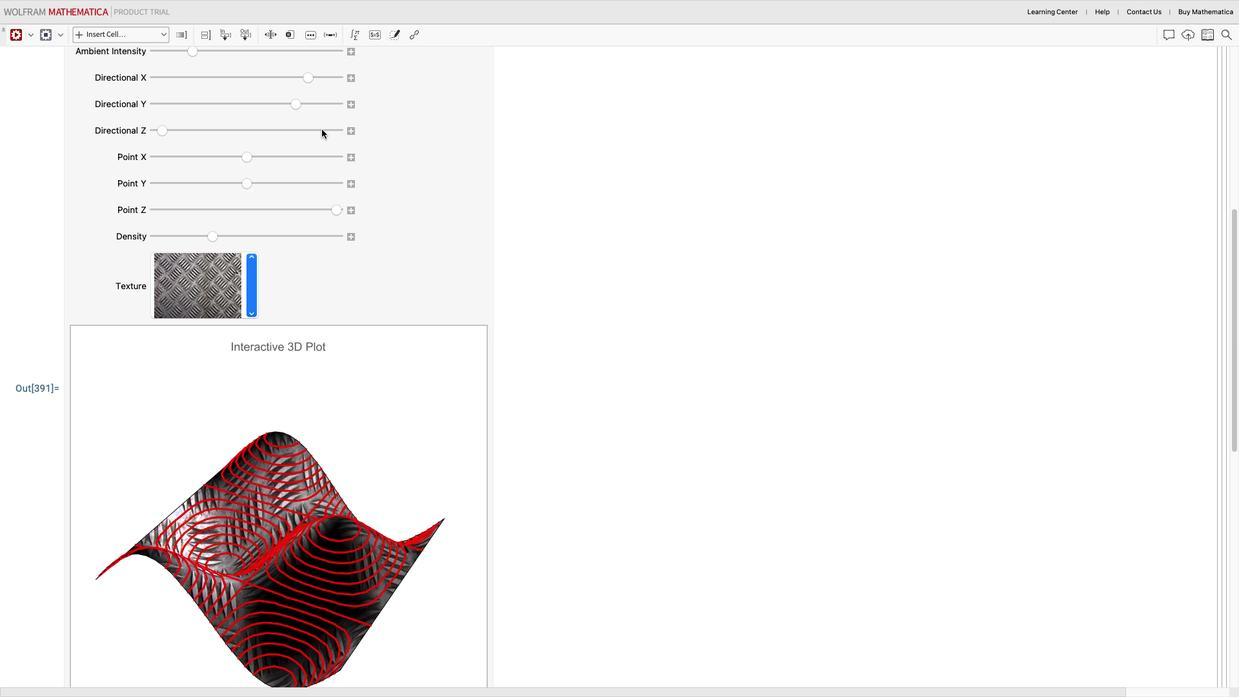 
Action: Mouse pressed left at (322, 129)
Screenshot: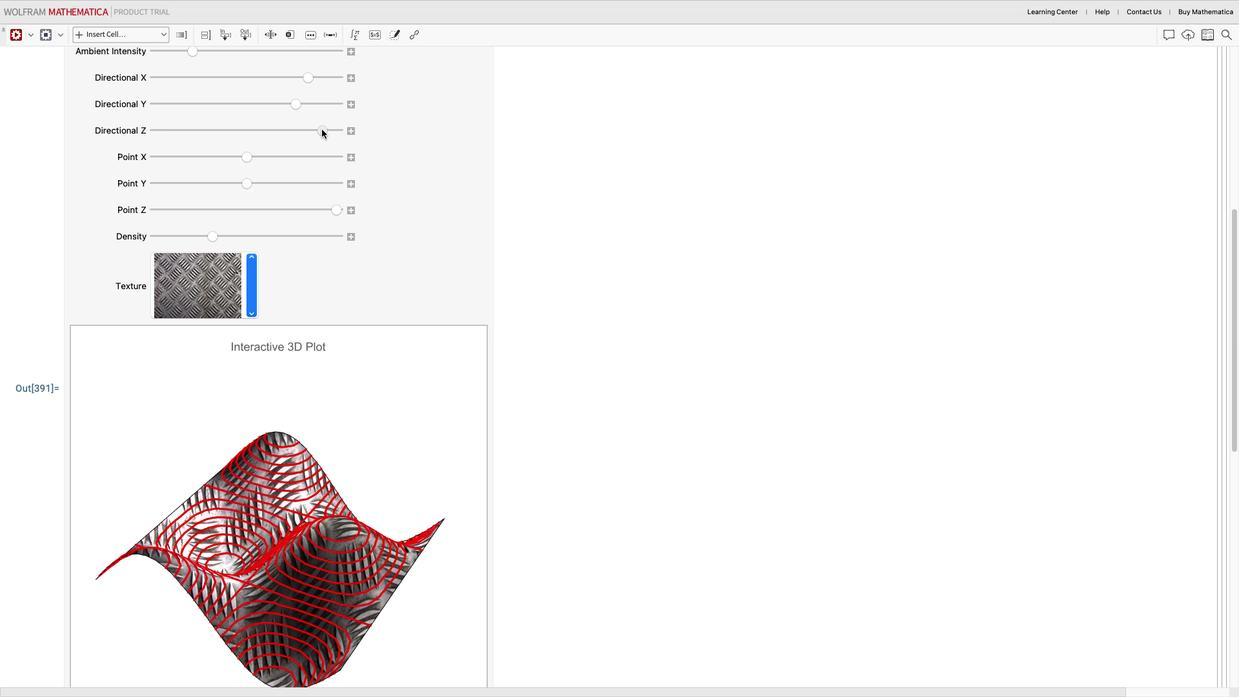 
Action: Mouse moved to (174, 156)
Screenshot: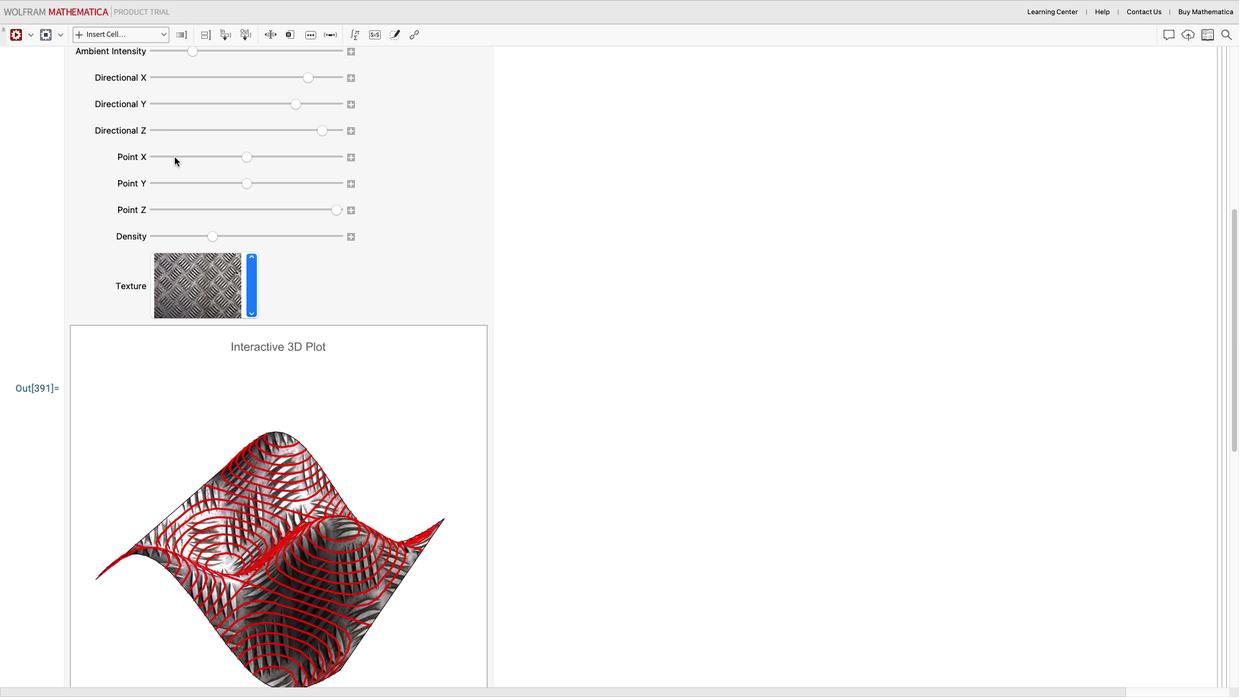 
Action: Mouse pressed left at (174, 156)
Screenshot: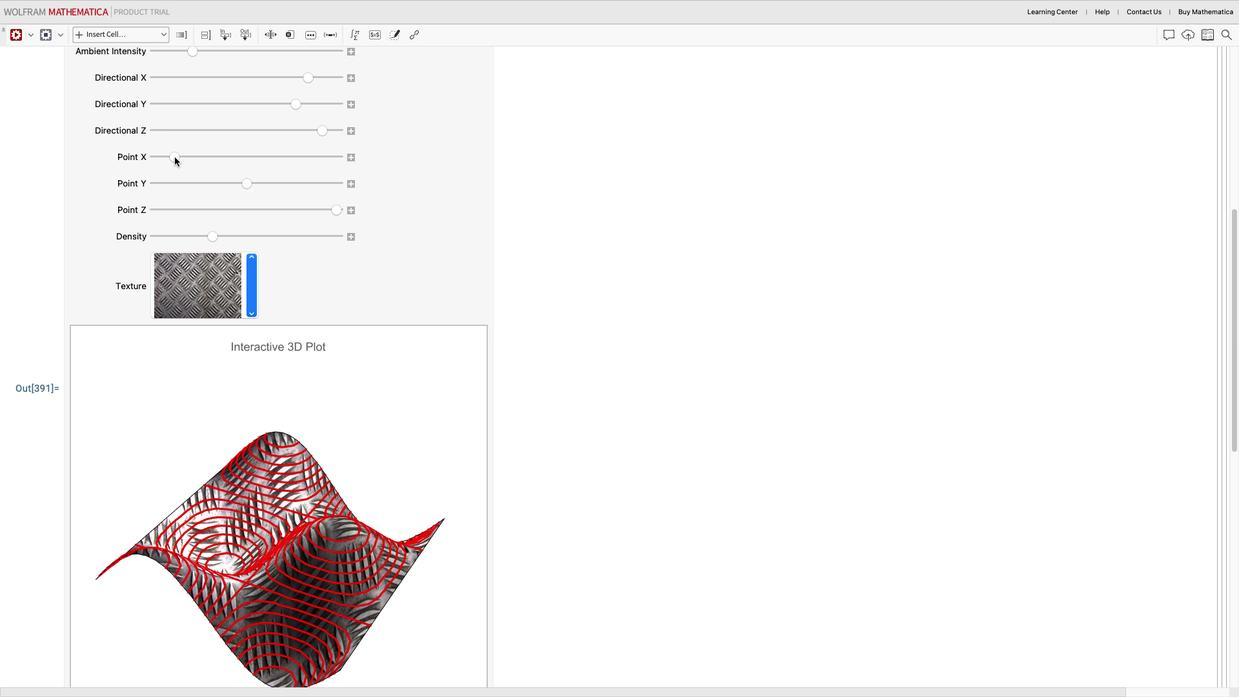 
Action: Mouse moved to (286, 151)
Screenshot: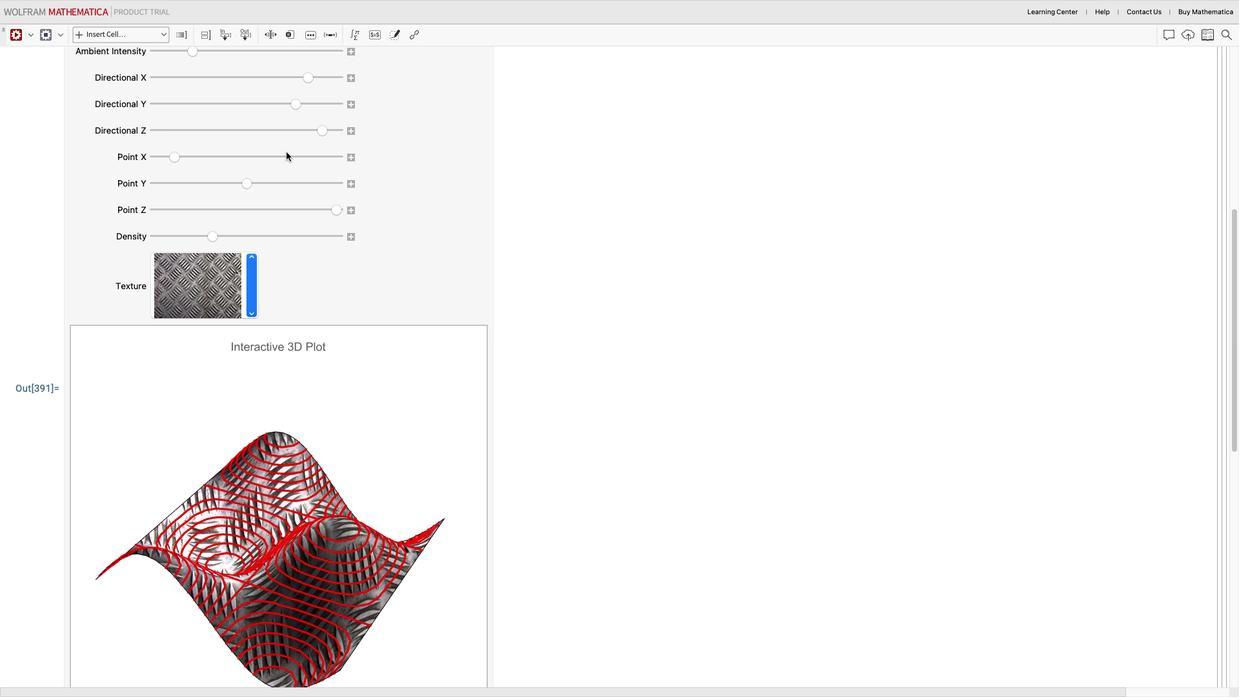 
Action: Mouse pressed left at (286, 151)
Screenshot: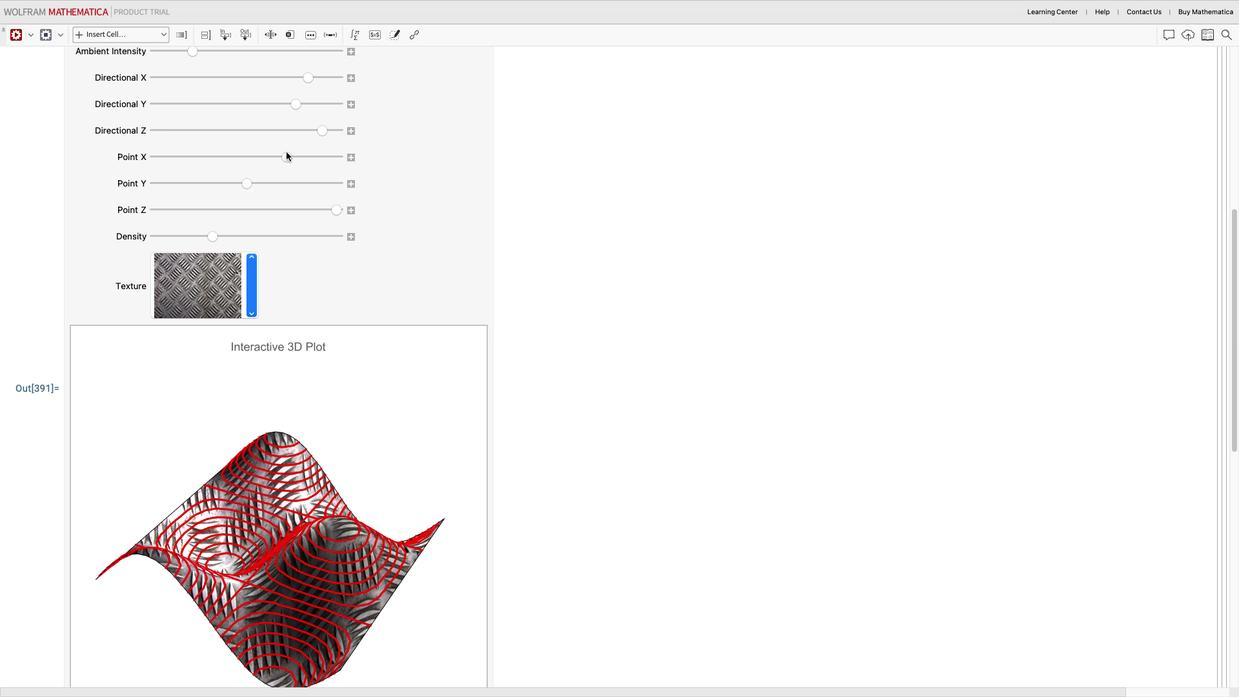 
Action: Mouse moved to (168, 183)
Screenshot: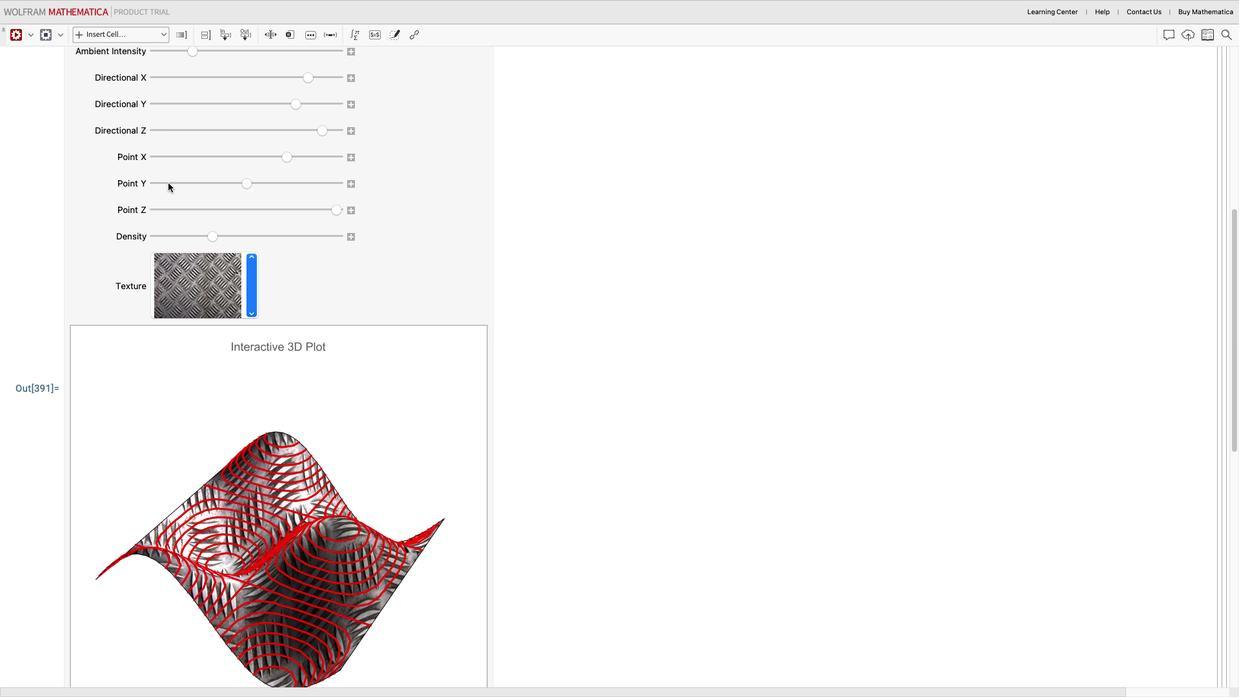 
Action: Mouse pressed left at (168, 183)
Screenshot: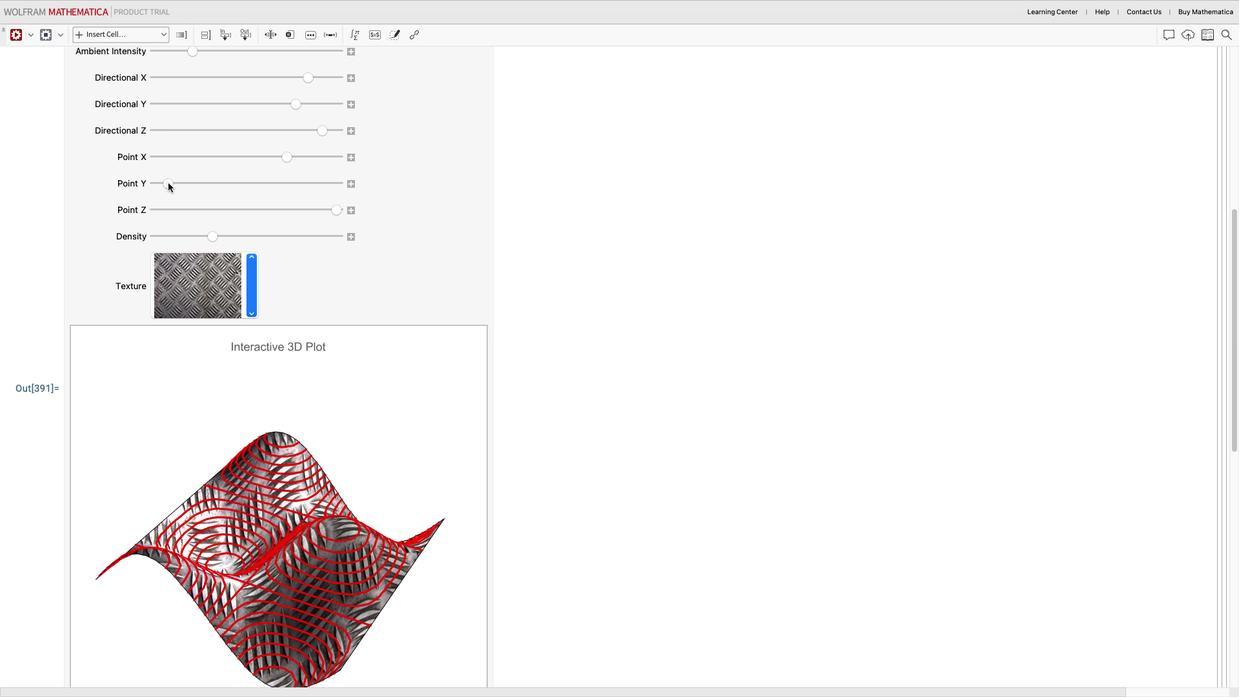 
Action: Mouse moved to (260, 184)
Screenshot: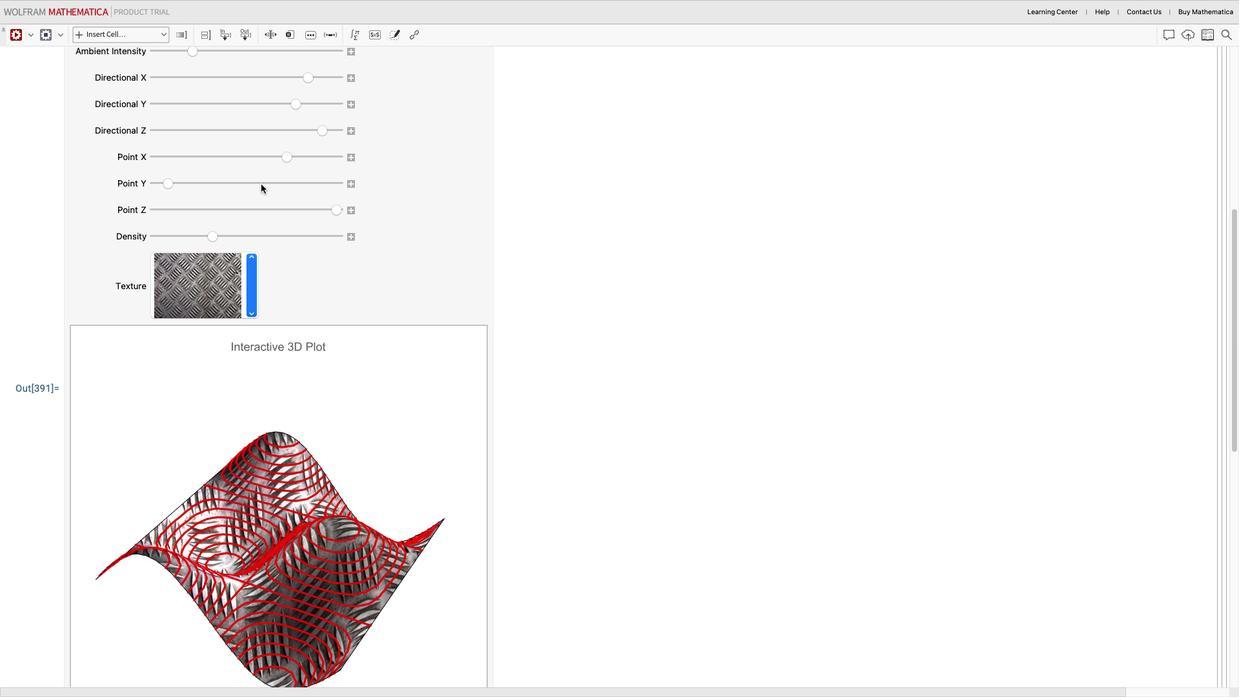 
Action: Mouse pressed left at (260, 184)
Screenshot: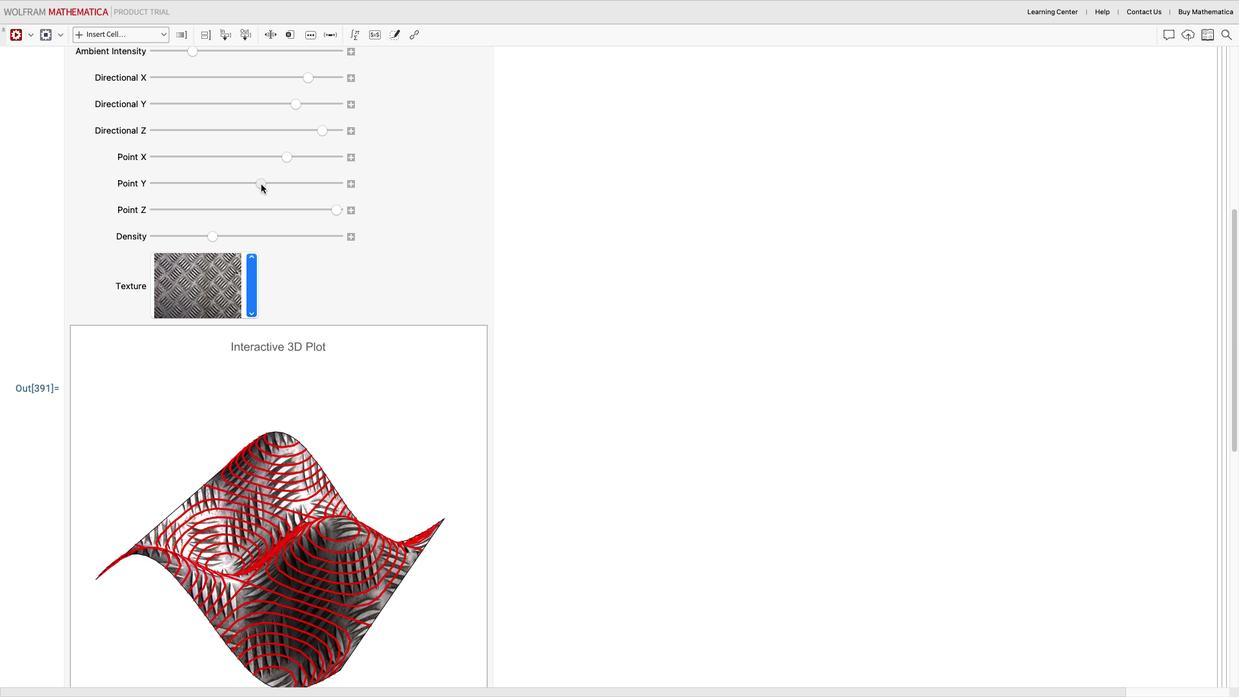 
Action: Mouse moved to (324, 182)
Screenshot: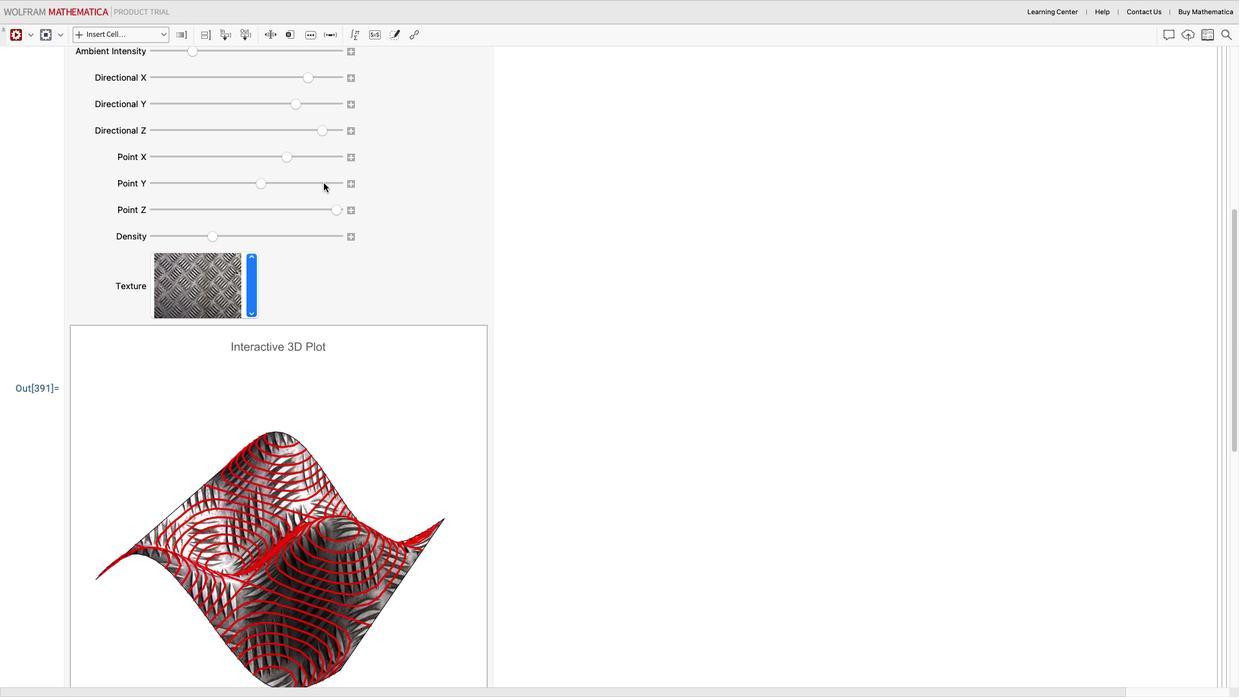 
Action: Mouse pressed left at (324, 182)
Screenshot: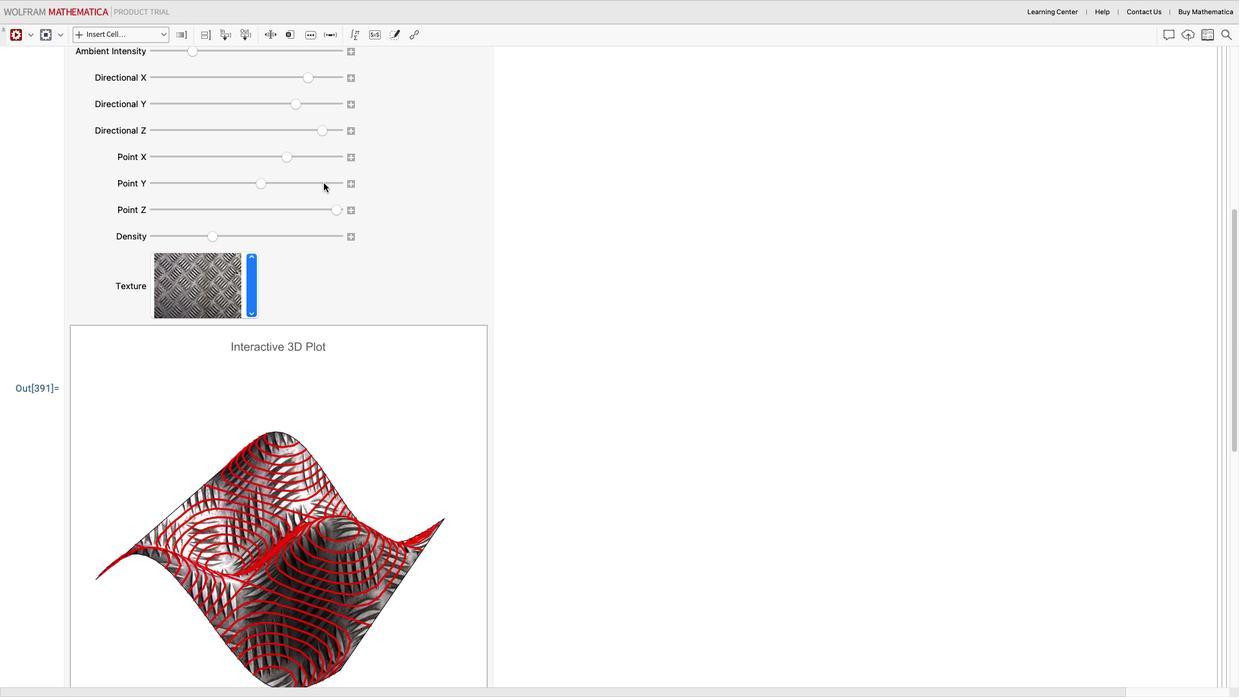 
Action: Mouse moved to (322, 155)
Screenshot: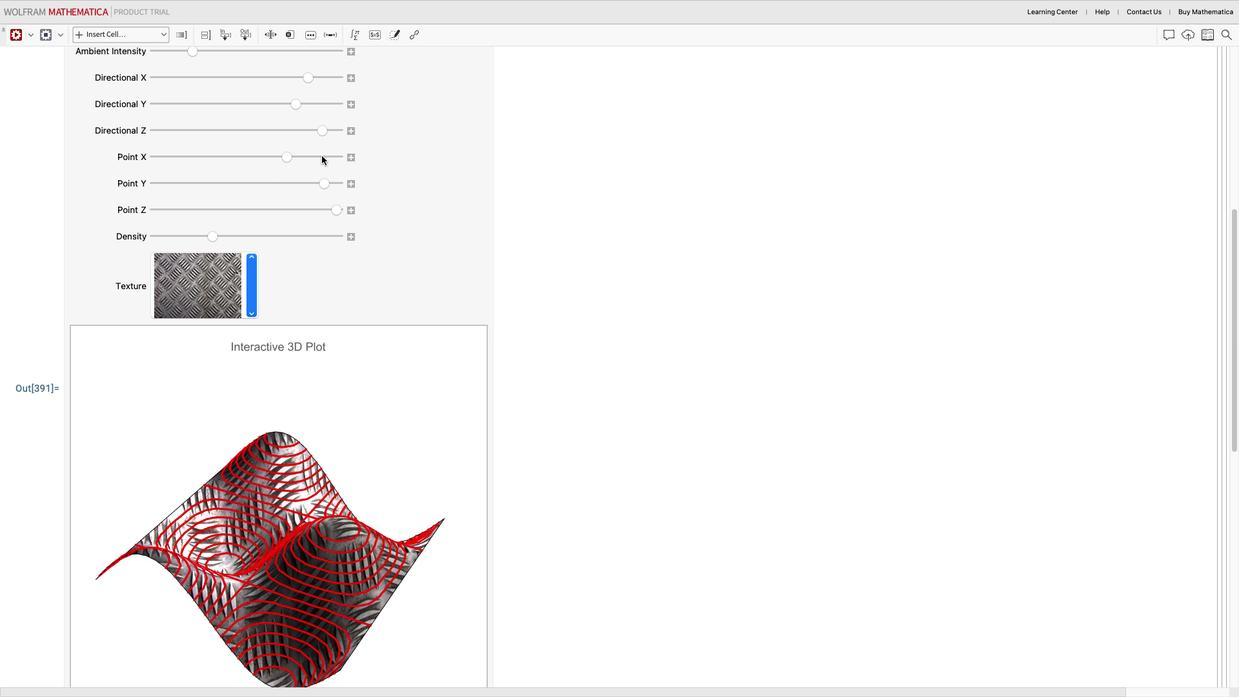 
Action: Mouse pressed left at (322, 155)
Screenshot: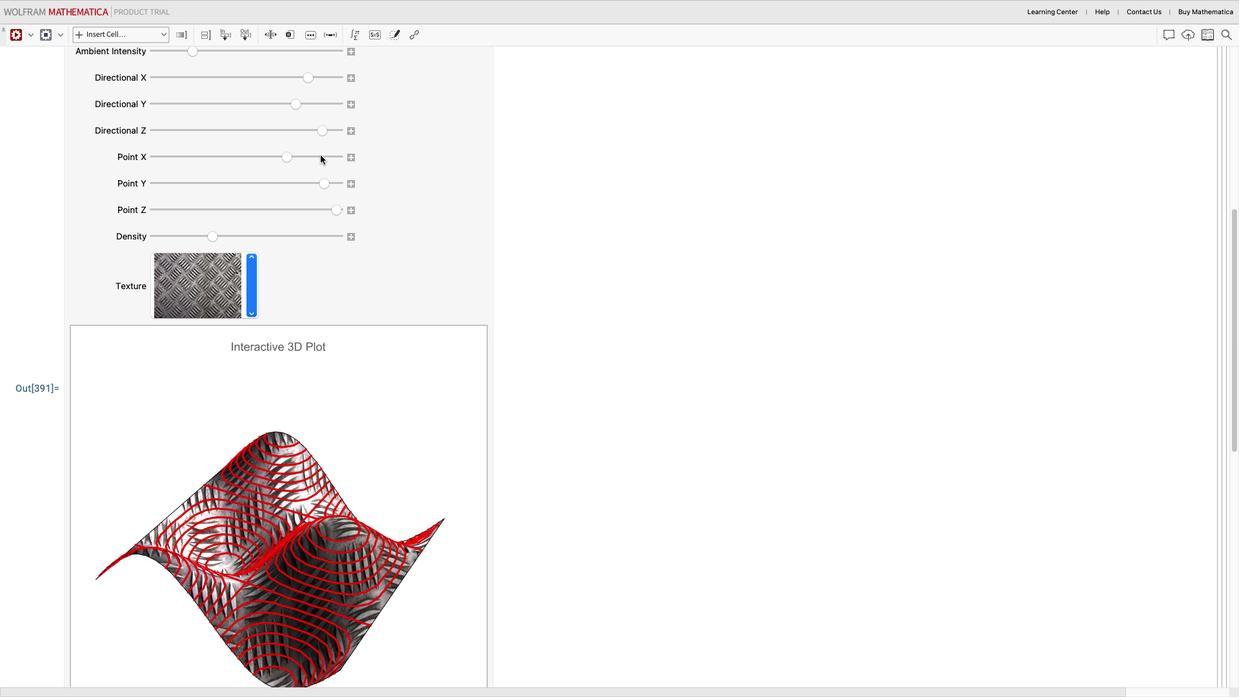 
Action: Mouse moved to (173, 157)
Screenshot: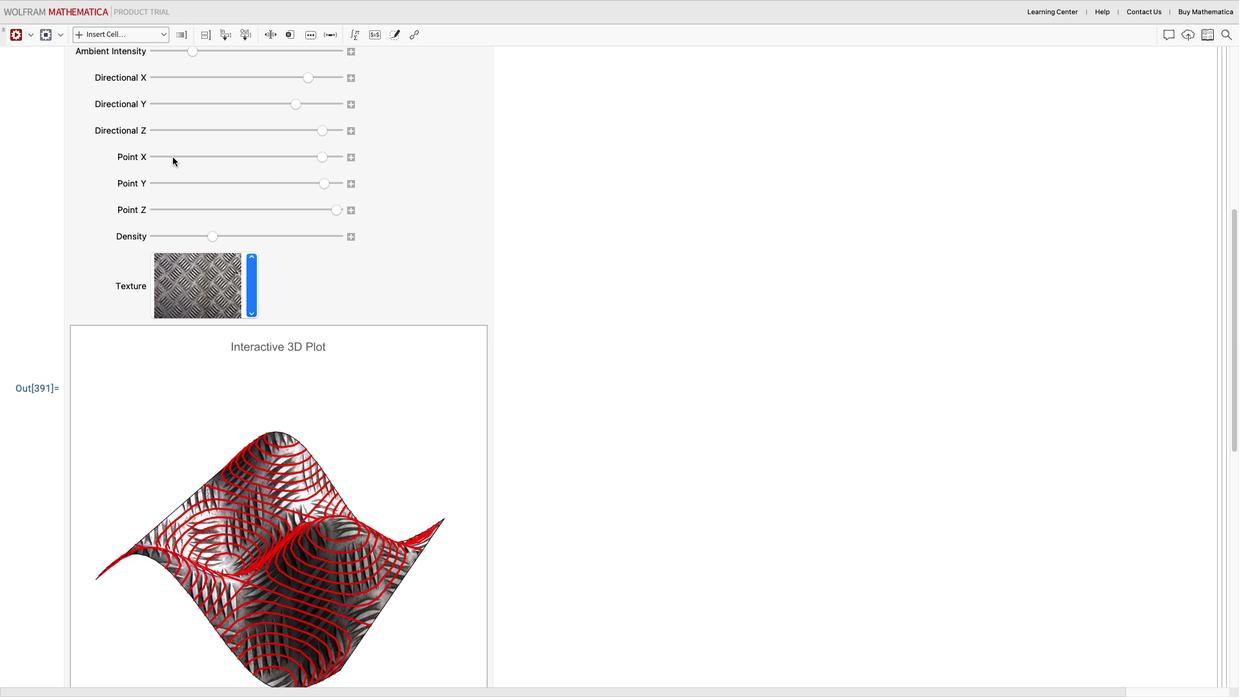 
Action: Mouse pressed left at (173, 157)
Screenshot: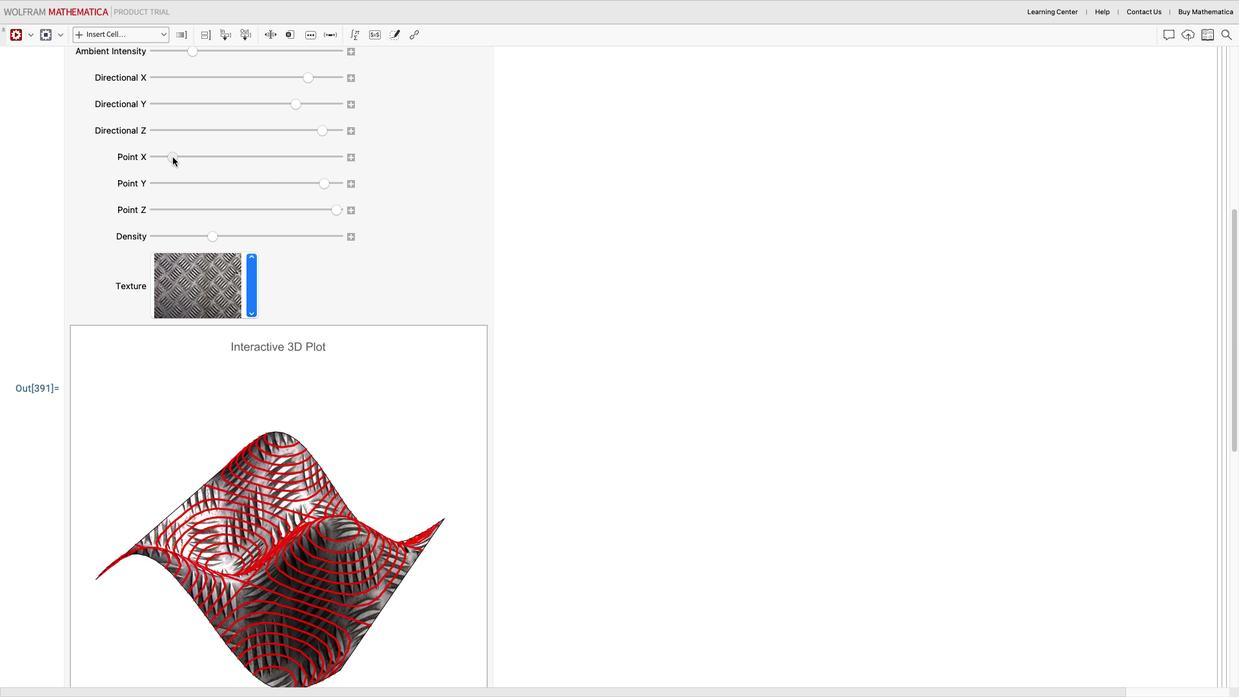 
Action: Mouse moved to (171, 205)
Screenshot: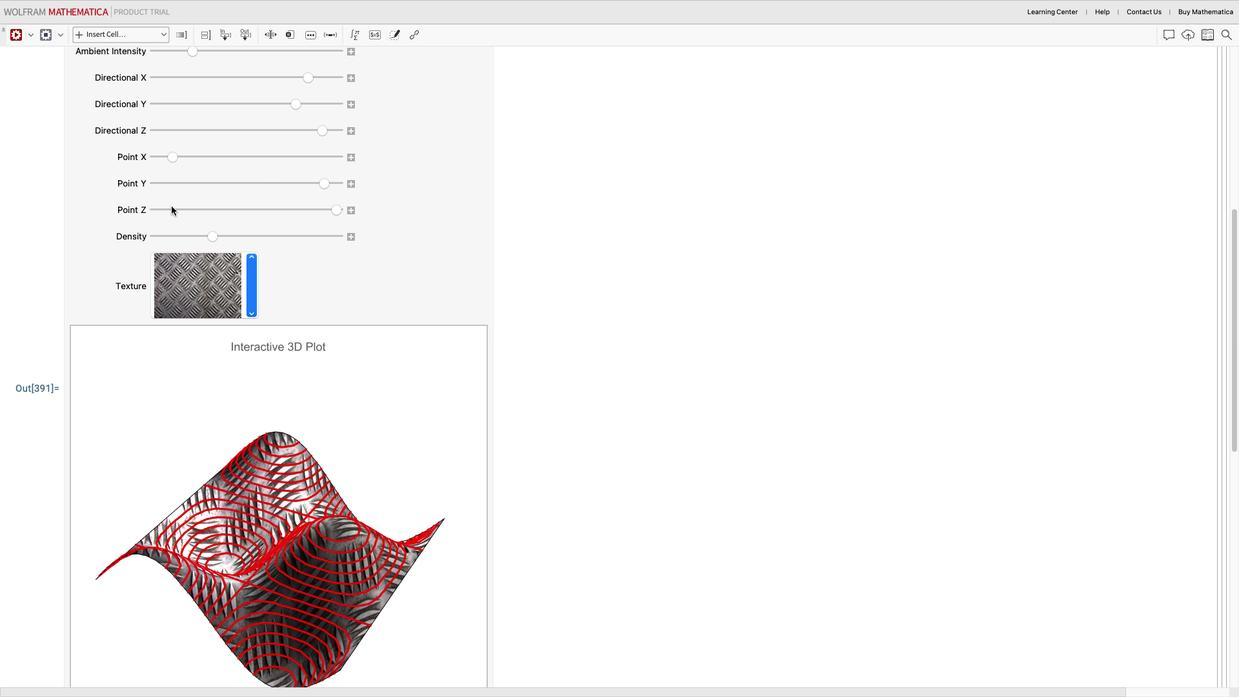 
Action: Mouse pressed left at (171, 205)
Screenshot: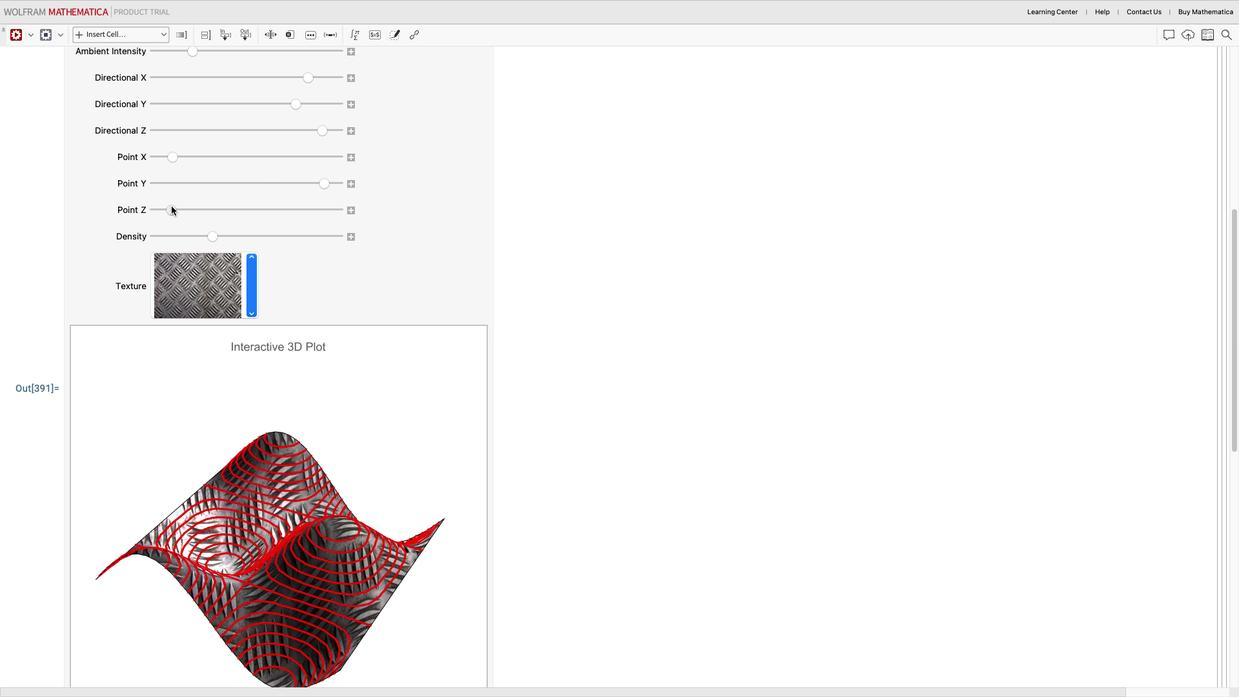 
Action: Mouse moved to (153, 207)
Screenshot: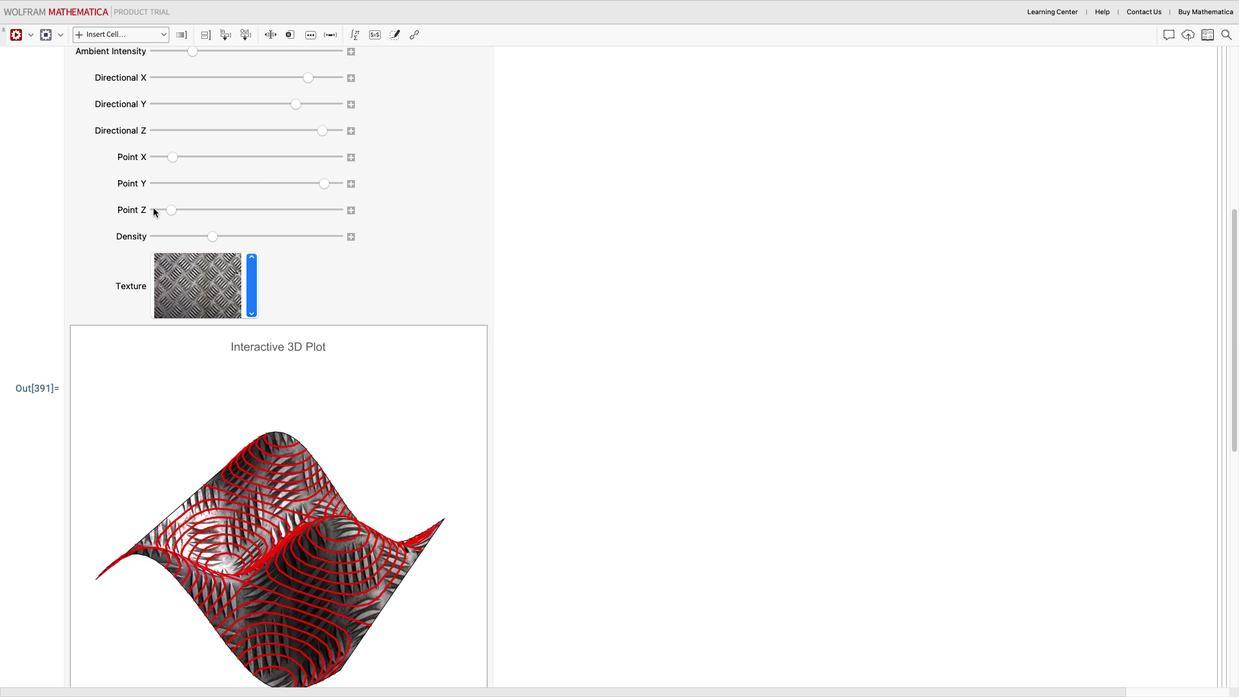 
Action: Mouse pressed left at (153, 207)
Screenshot: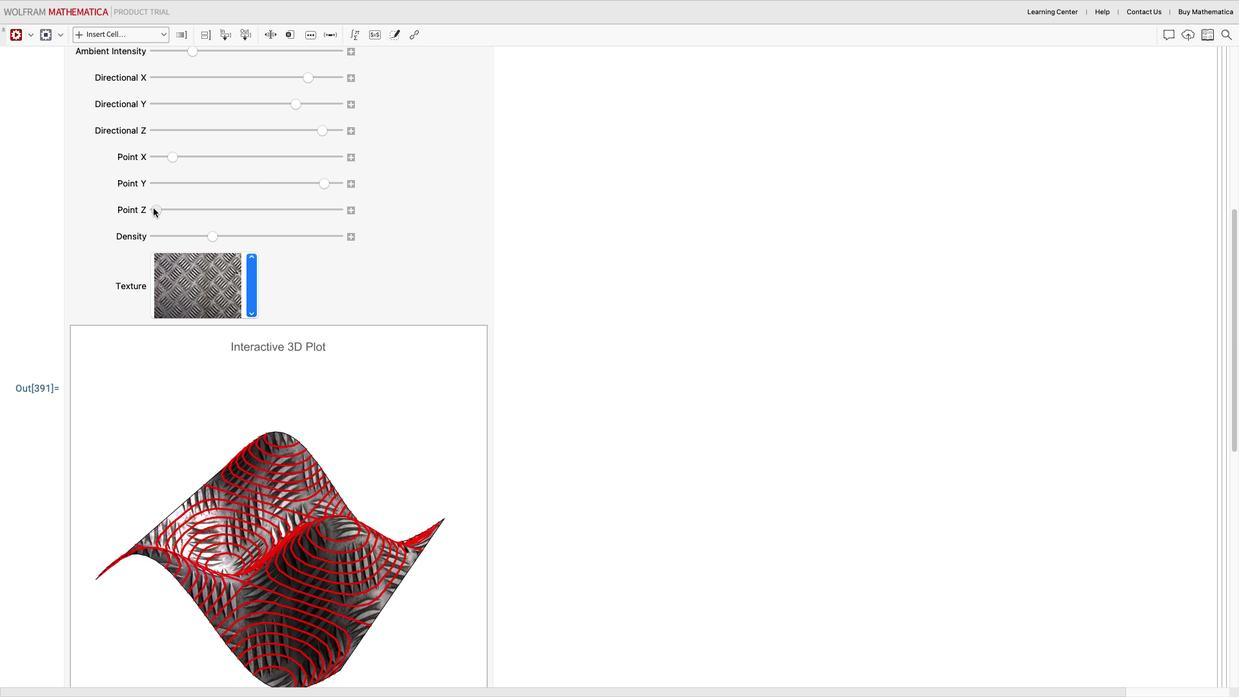 
Action: Mouse moved to (266, 209)
Screenshot: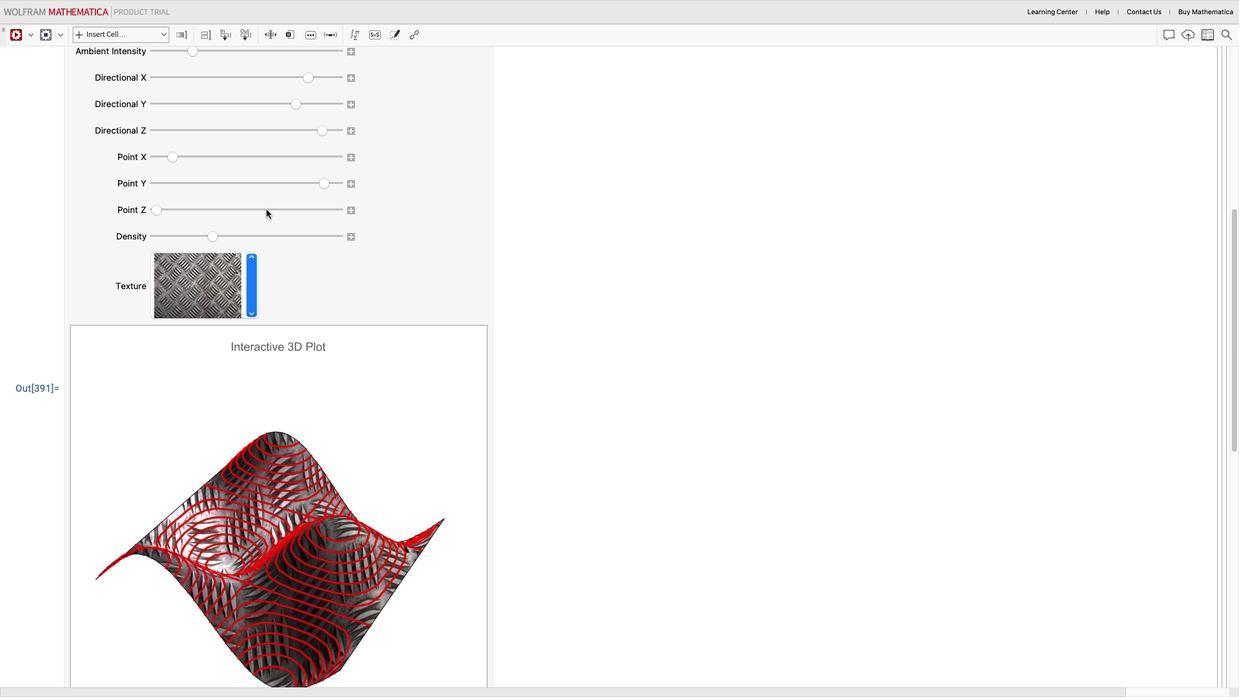 
Action: Mouse pressed left at (266, 209)
Screenshot: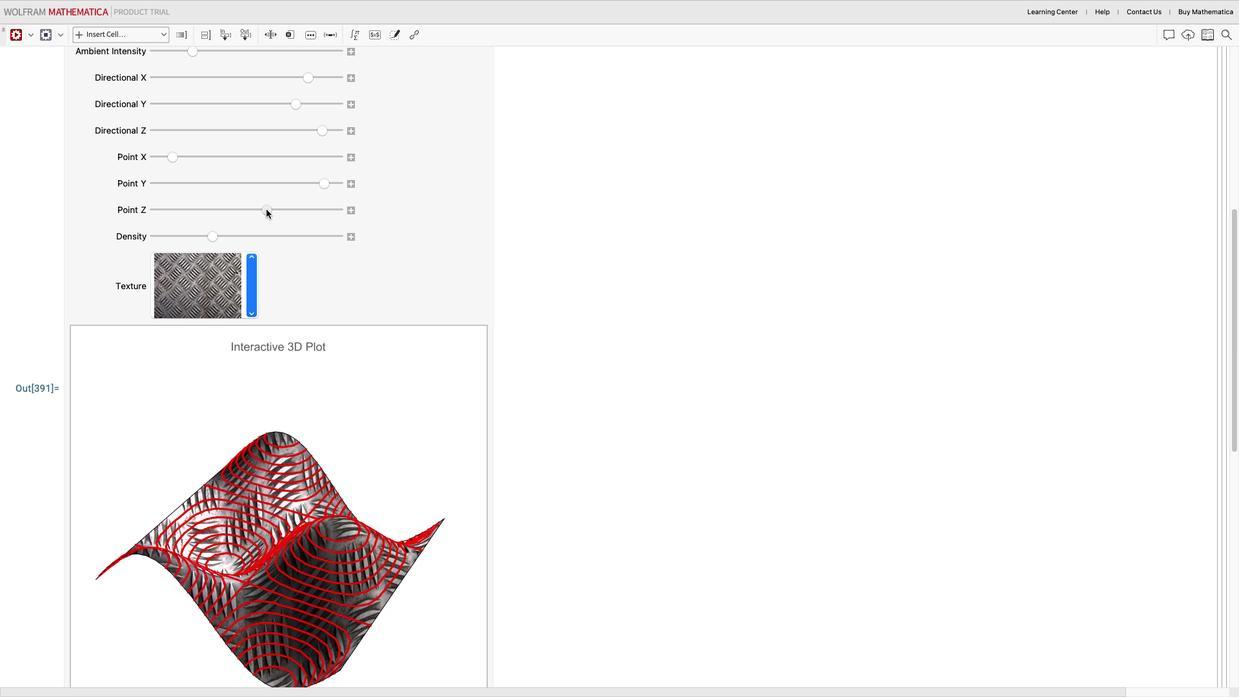 
Action: Mouse moved to (331, 209)
Screenshot: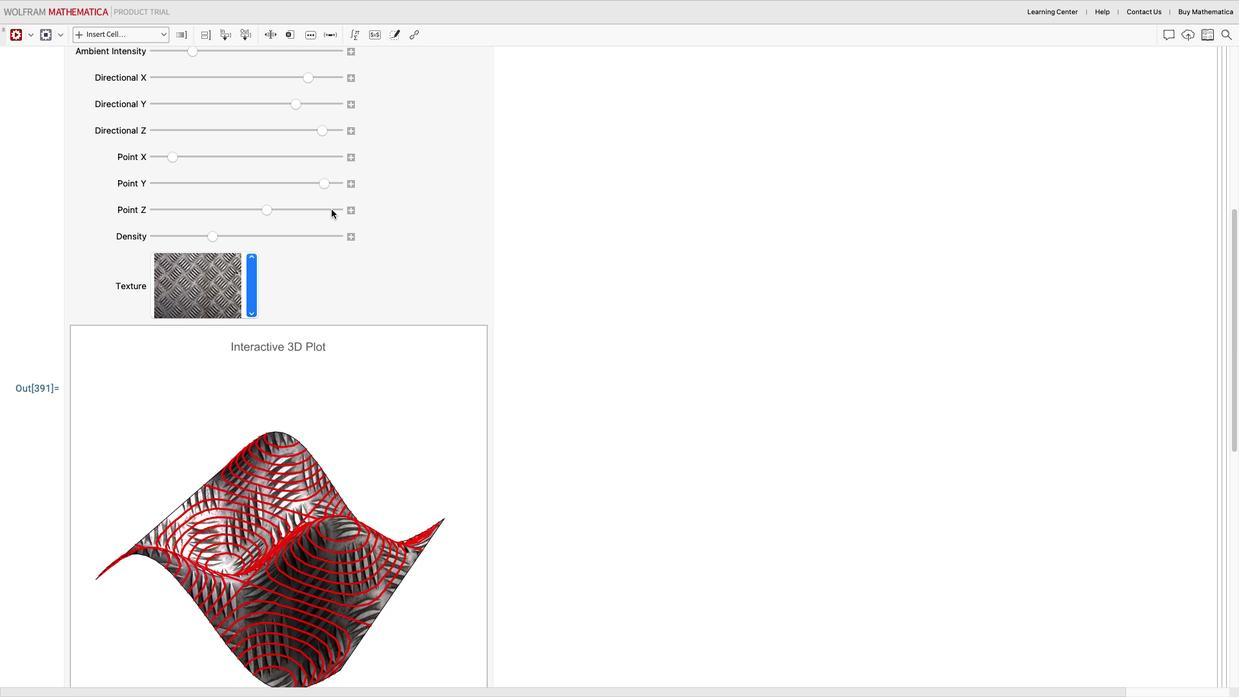 
Action: Mouse pressed left at (331, 209)
Screenshot: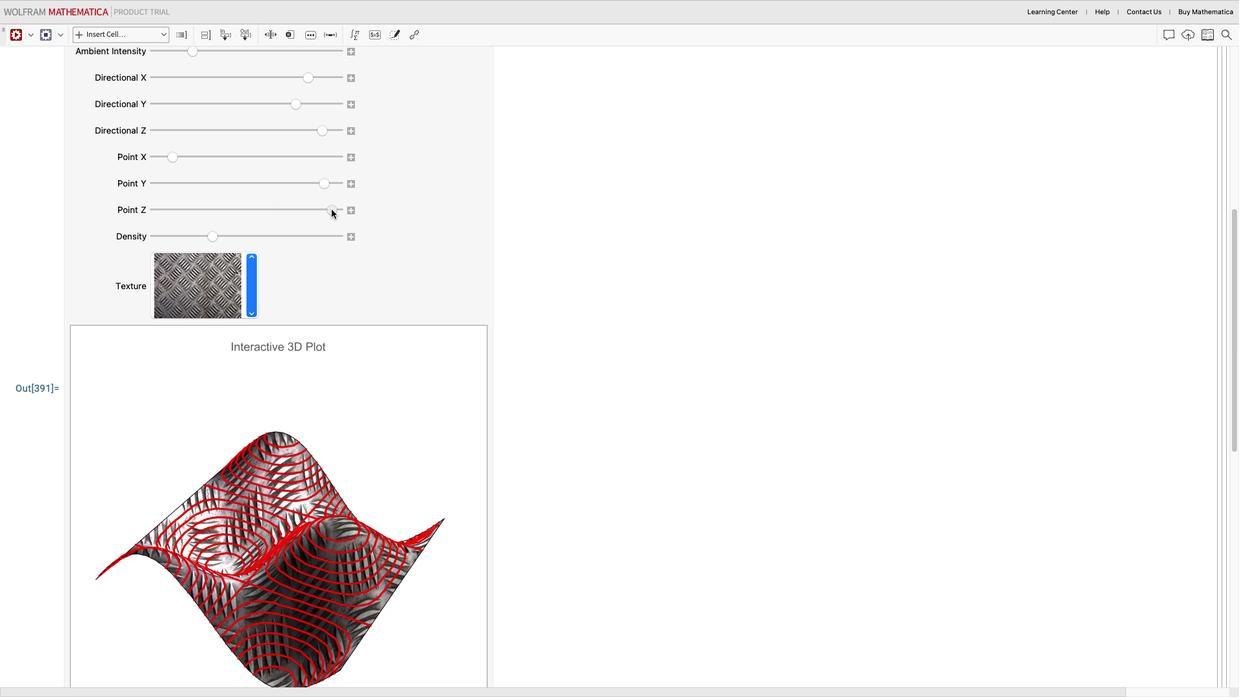 
Action: Mouse moved to (293, 232)
Screenshot: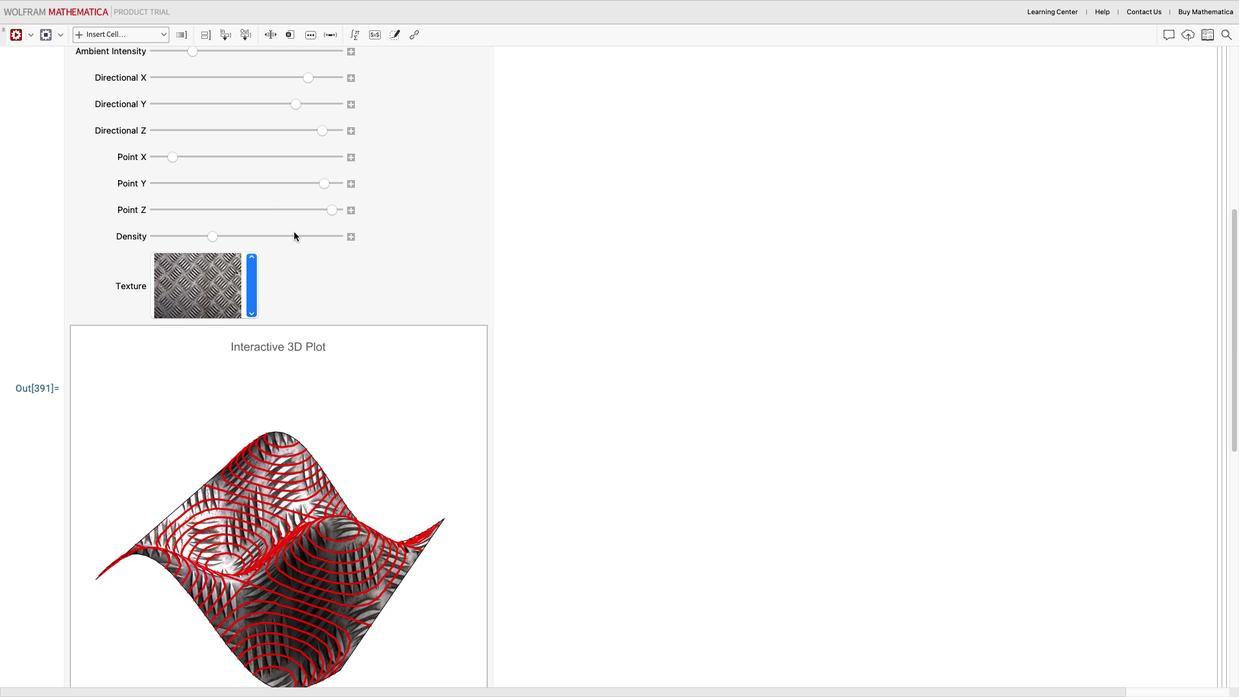 
Action: Mouse pressed left at (293, 232)
Screenshot: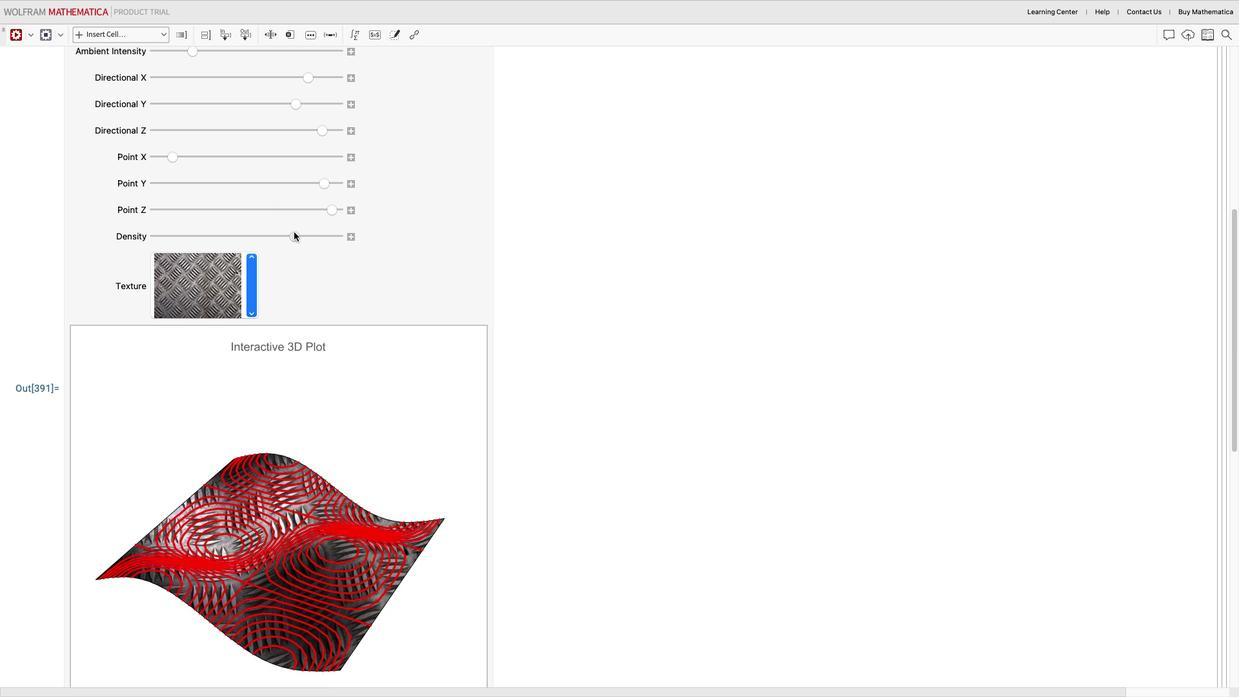 
Action: Mouse moved to (224, 232)
Screenshot: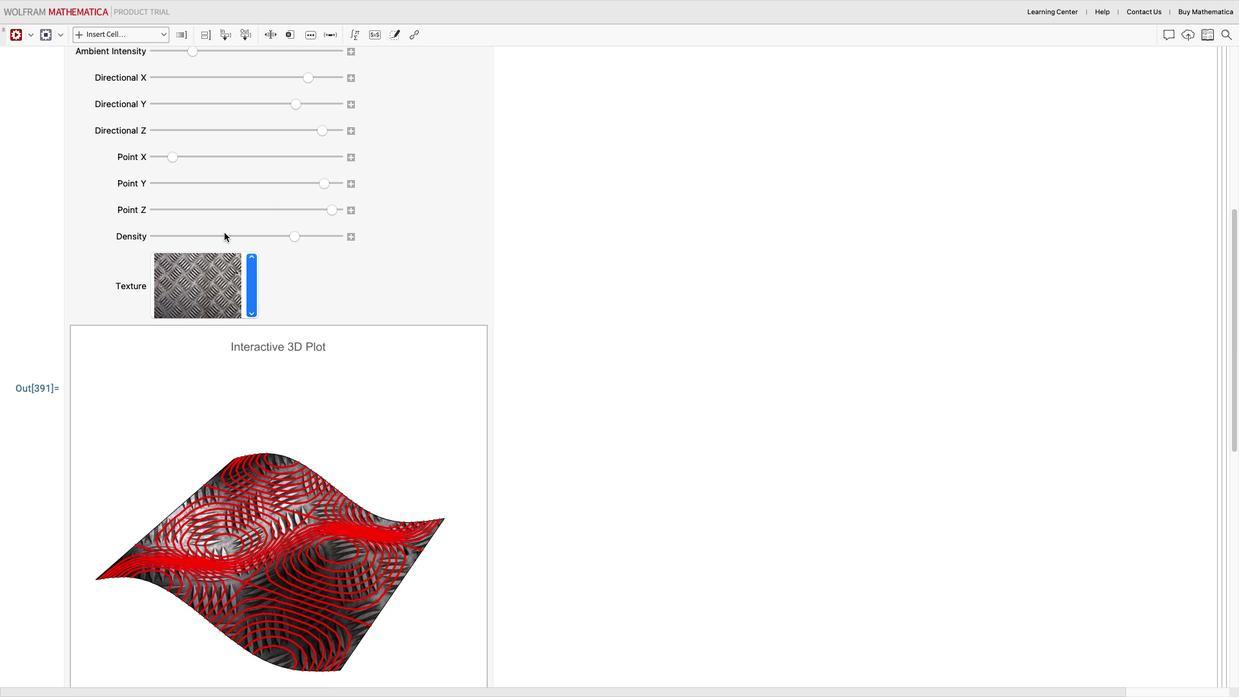 
Action: Mouse pressed left at (224, 232)
Screenshot: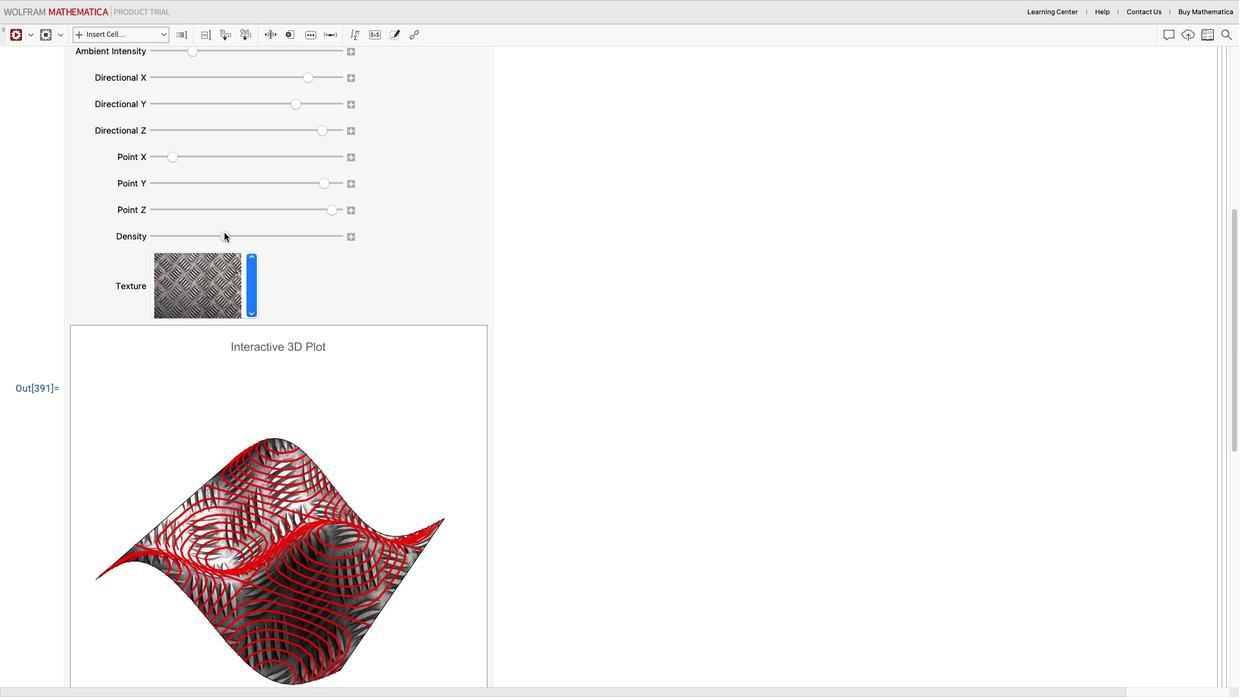 
Action: Mouse moved to (161, 234)
Screenshot: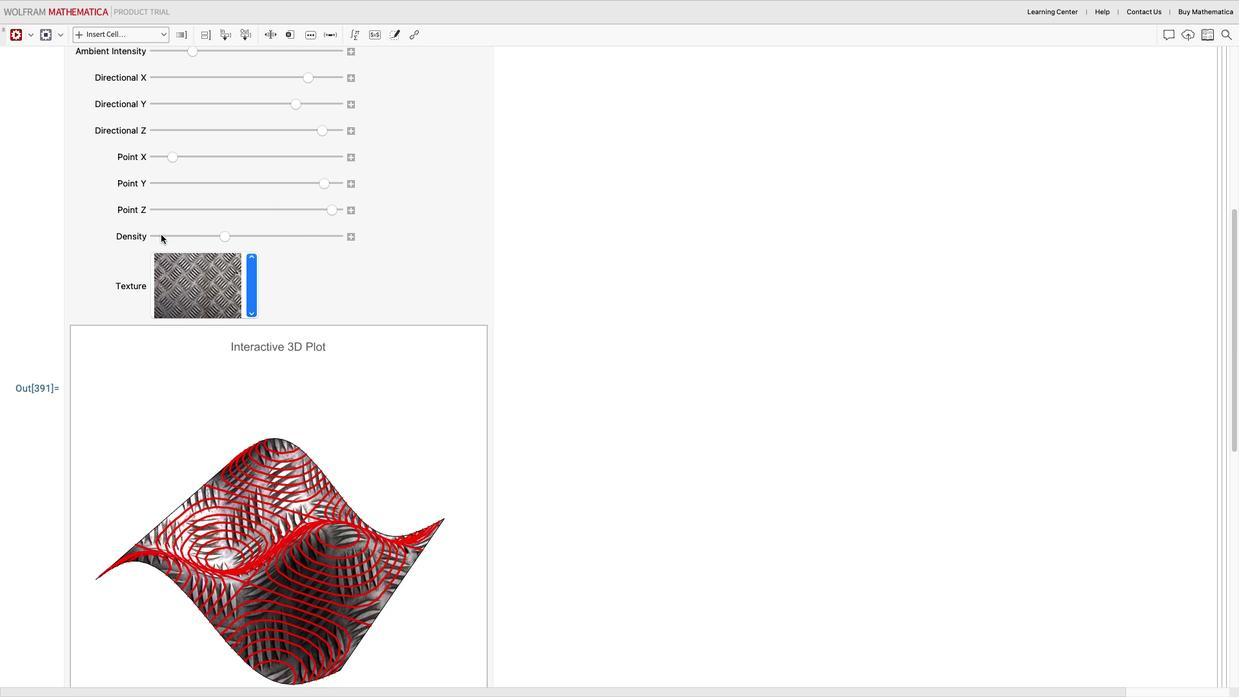 
Action: Mouse pressed left at (161, 234)
Screenshot: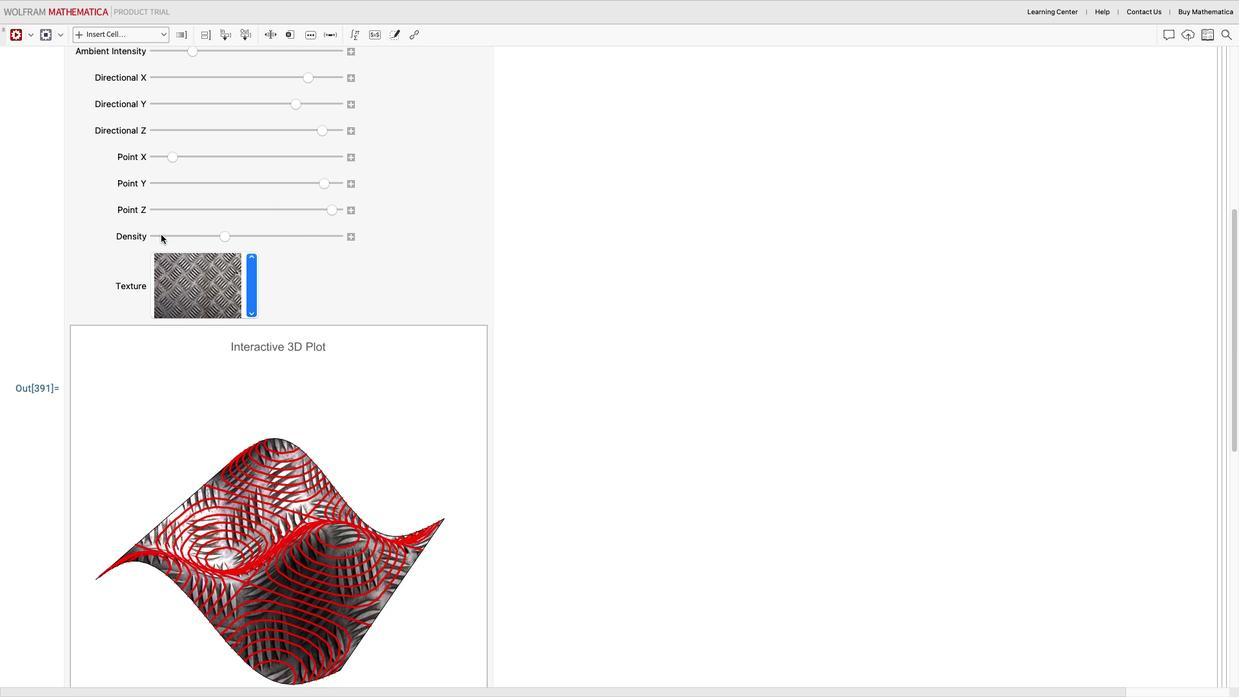 
Action: Mouse moved to (214, 236)
Screenshot: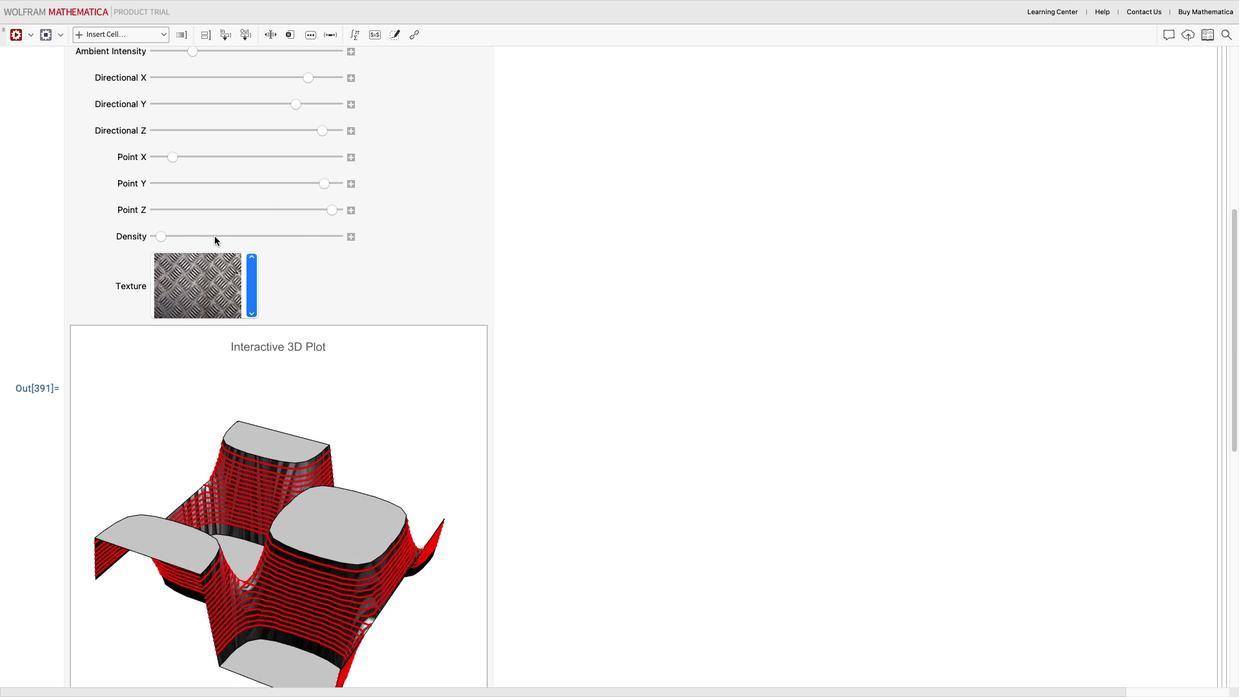 
Action: Mouse pressed left at (214, 236)
Screenshot: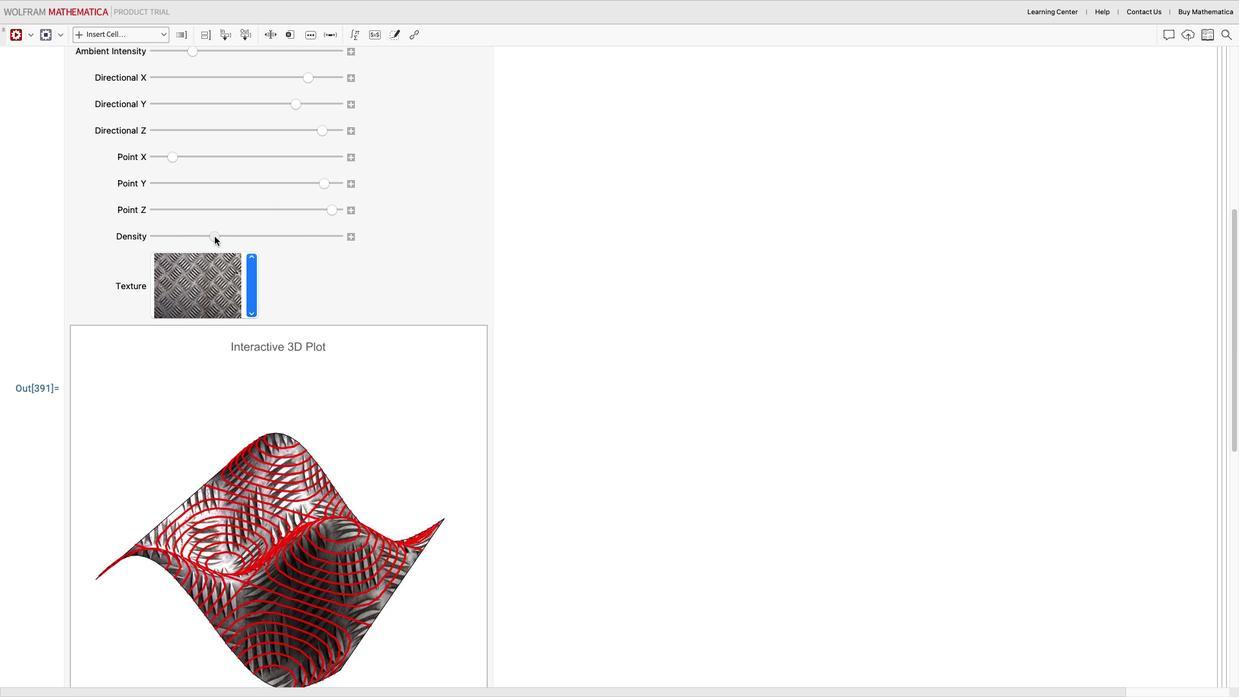 
Action: Mouse moved to (251, 266)
Screenshot: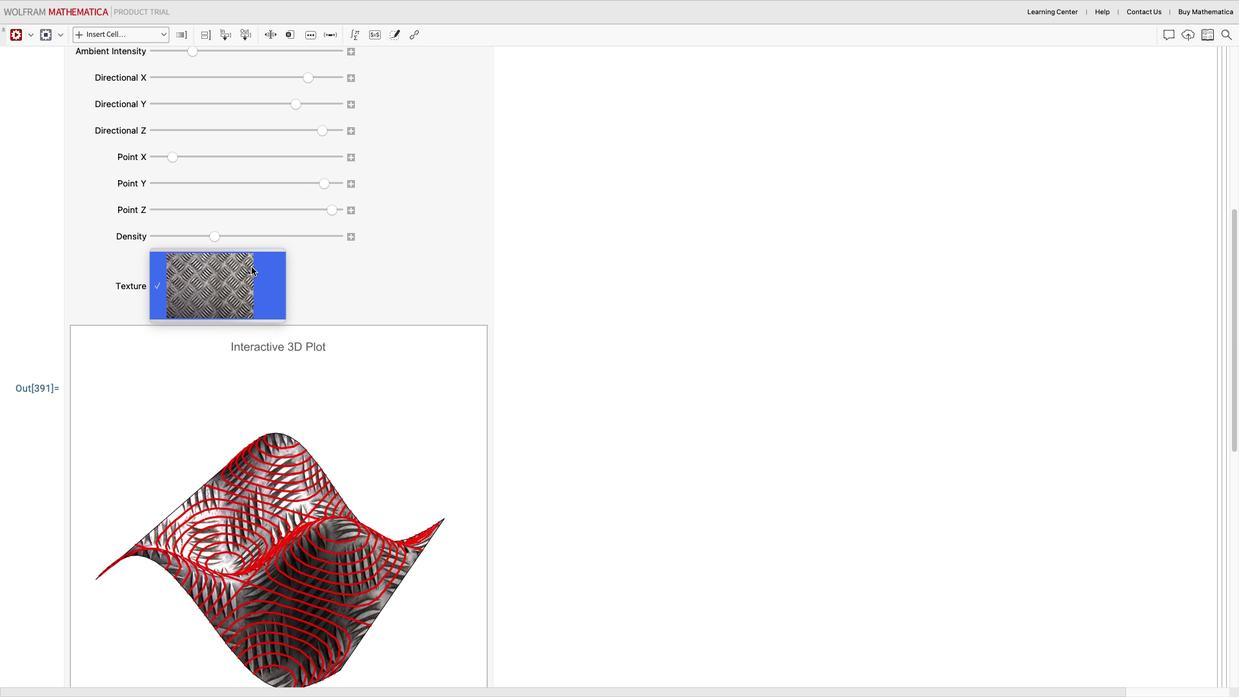 
Action: Mouse pressed left at (251, 266)
Screenshot: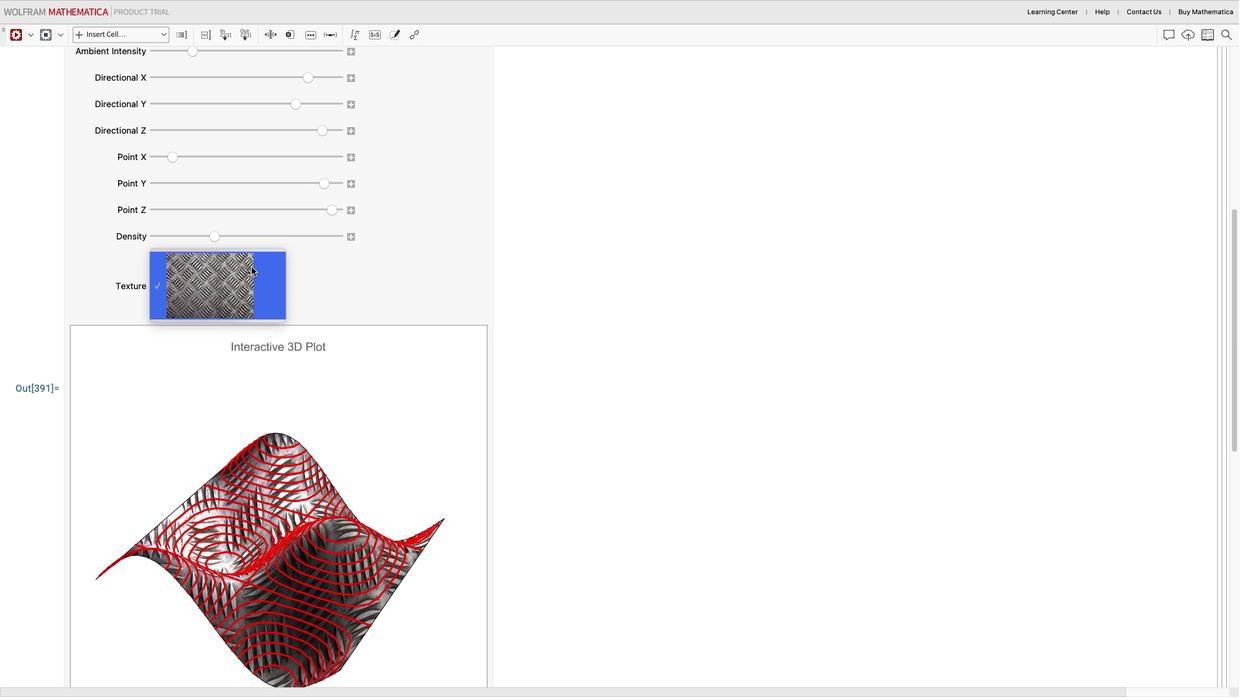 
Action: Mouse moved to (216, 281)
Screenshot: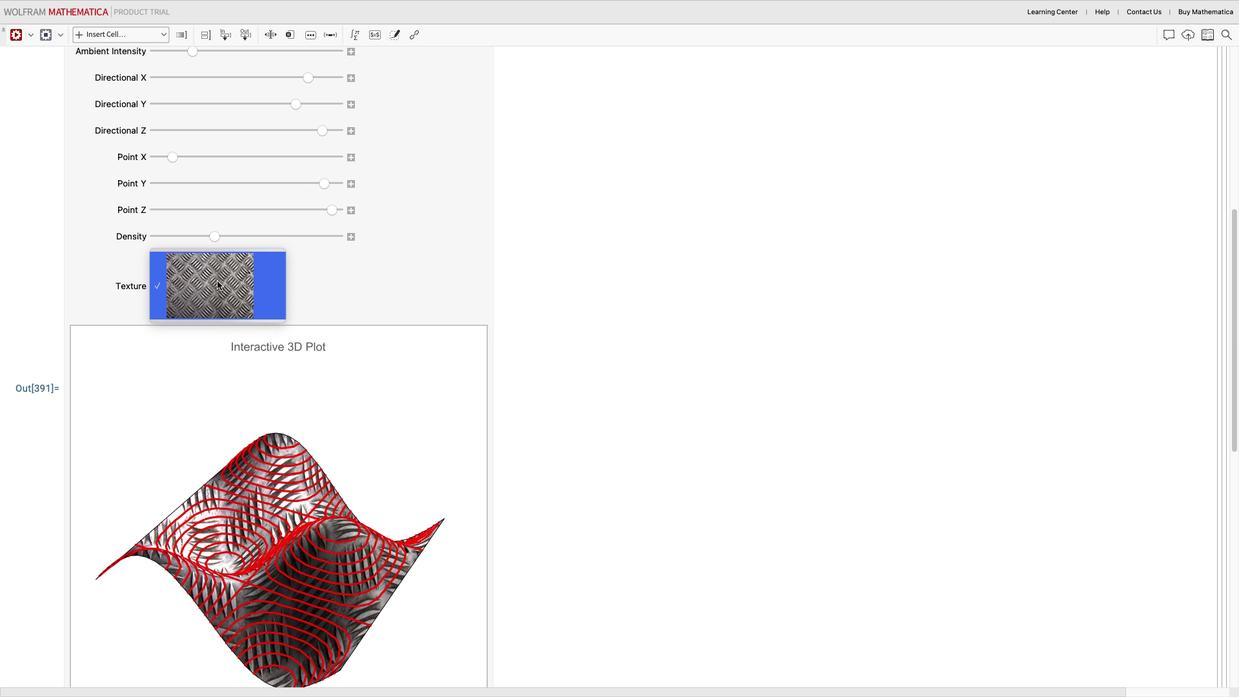 
Action: Mouse pressed left at (216, 281)
Screenshot: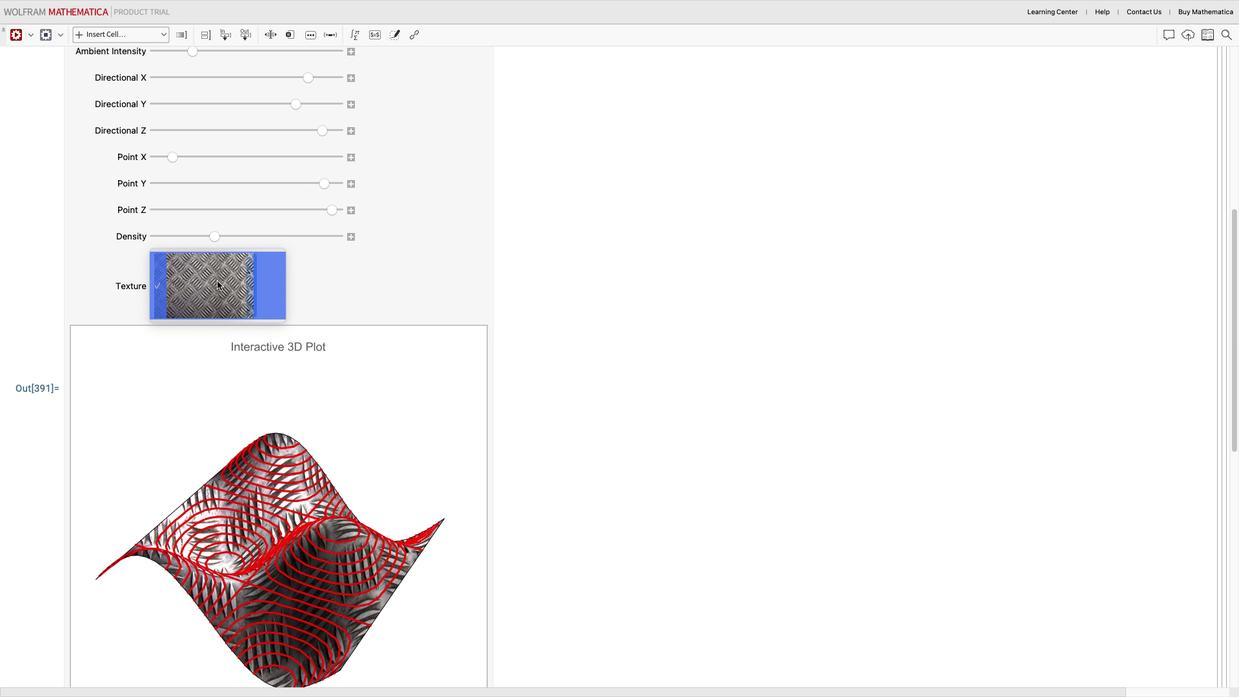 
Action: Mouse moved to (324, 359)
Screenshot: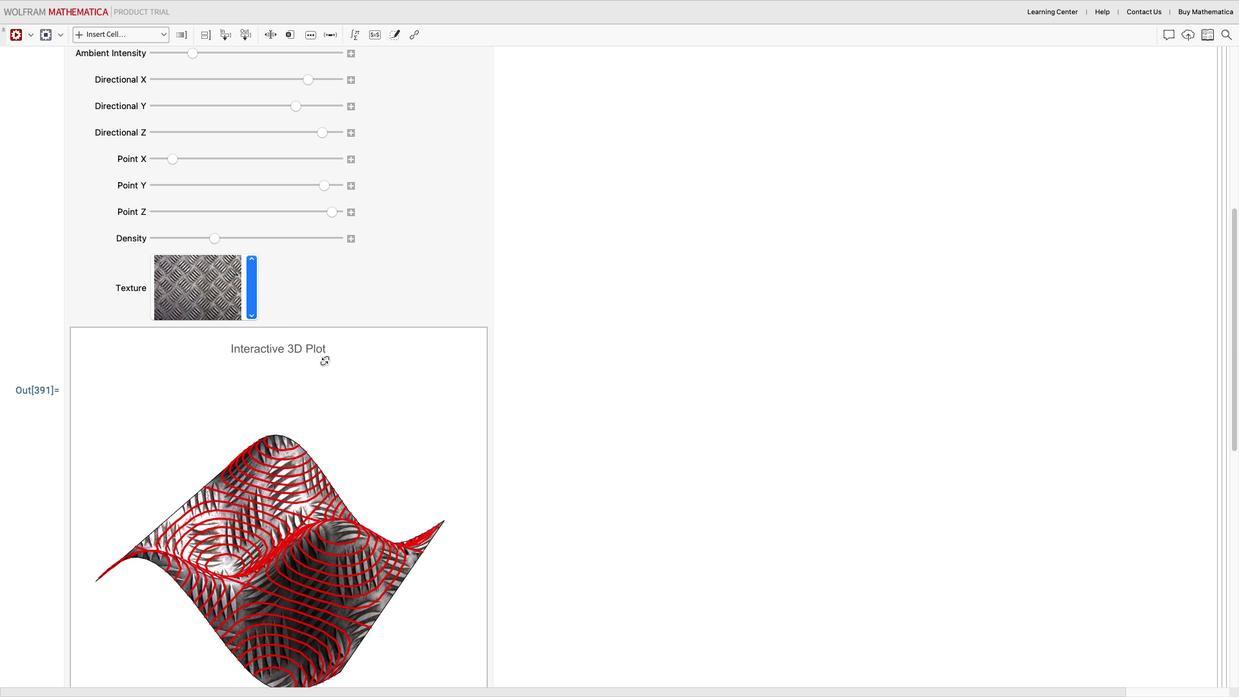
Action: Mouse scrolled (324, 359) with delta (0, 0)
Screenshot: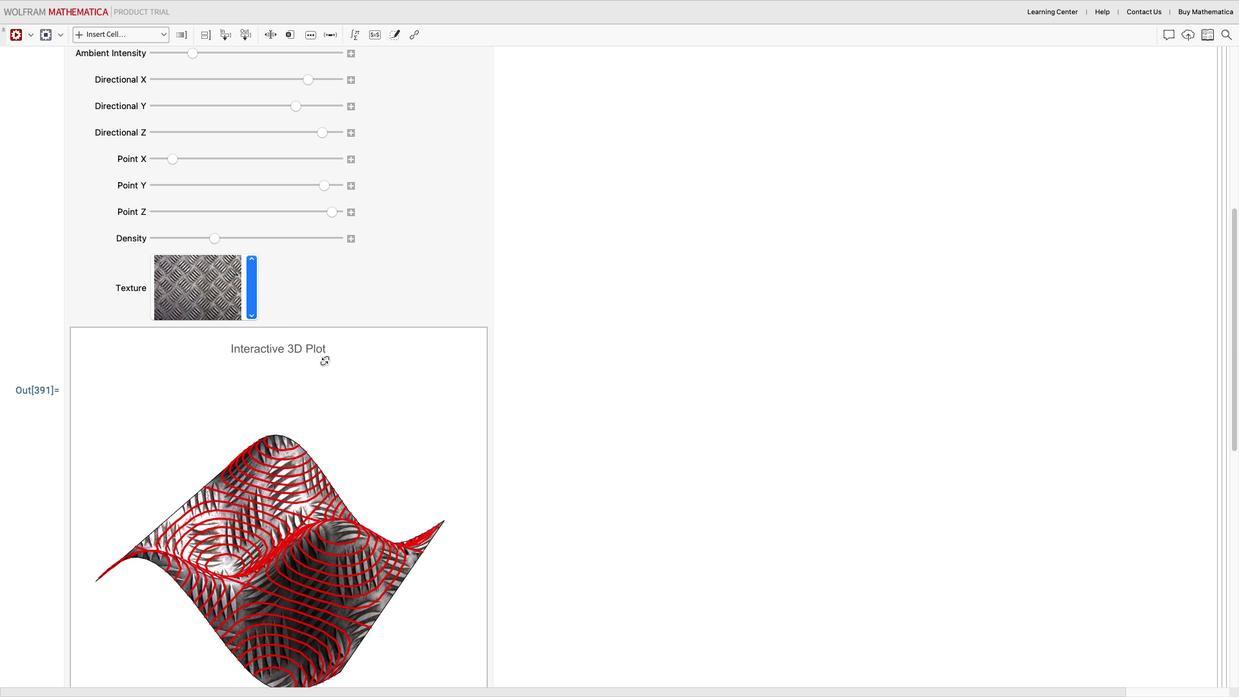 
Action: Mouse moved to (324, 359)
Screenshot: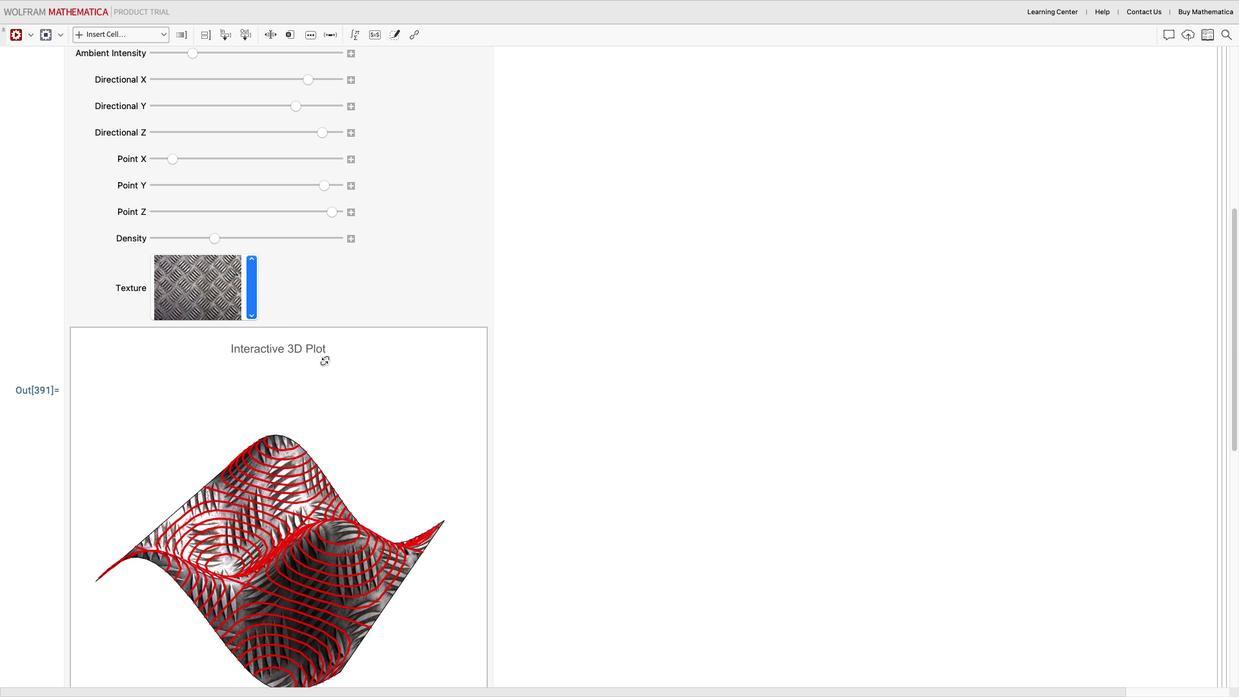 
Action: Mouse scrolled (324, 359) with delta (0, 0)
Screenshot: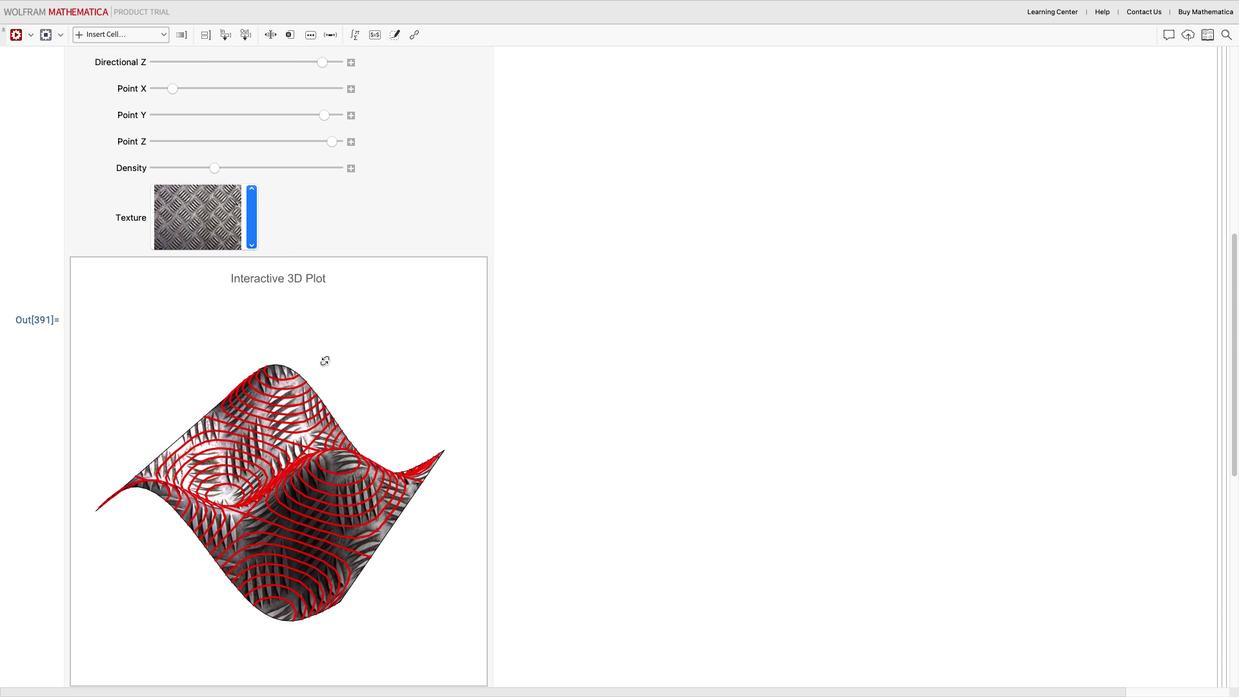 
Action: Mouse scrolled (324, 359) with delta (0, 0)
Screenshot: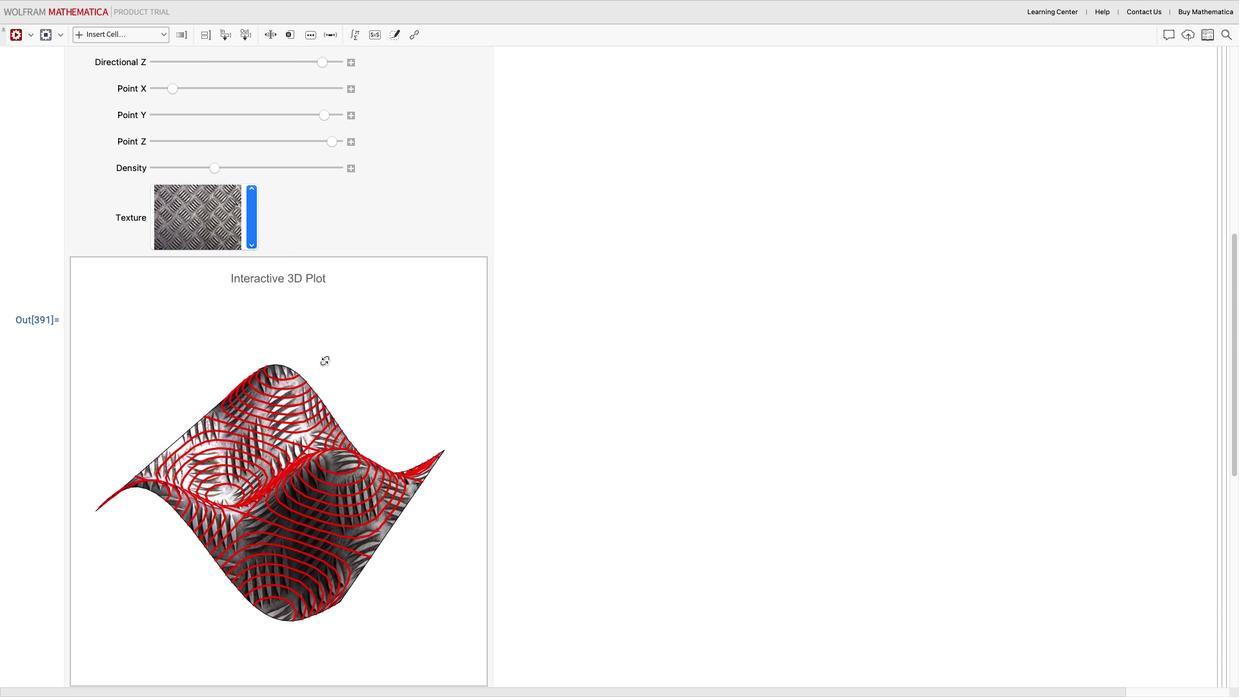 
Action: Mouse scrolled (324, 359) with delta (0, -1)
Screenshot: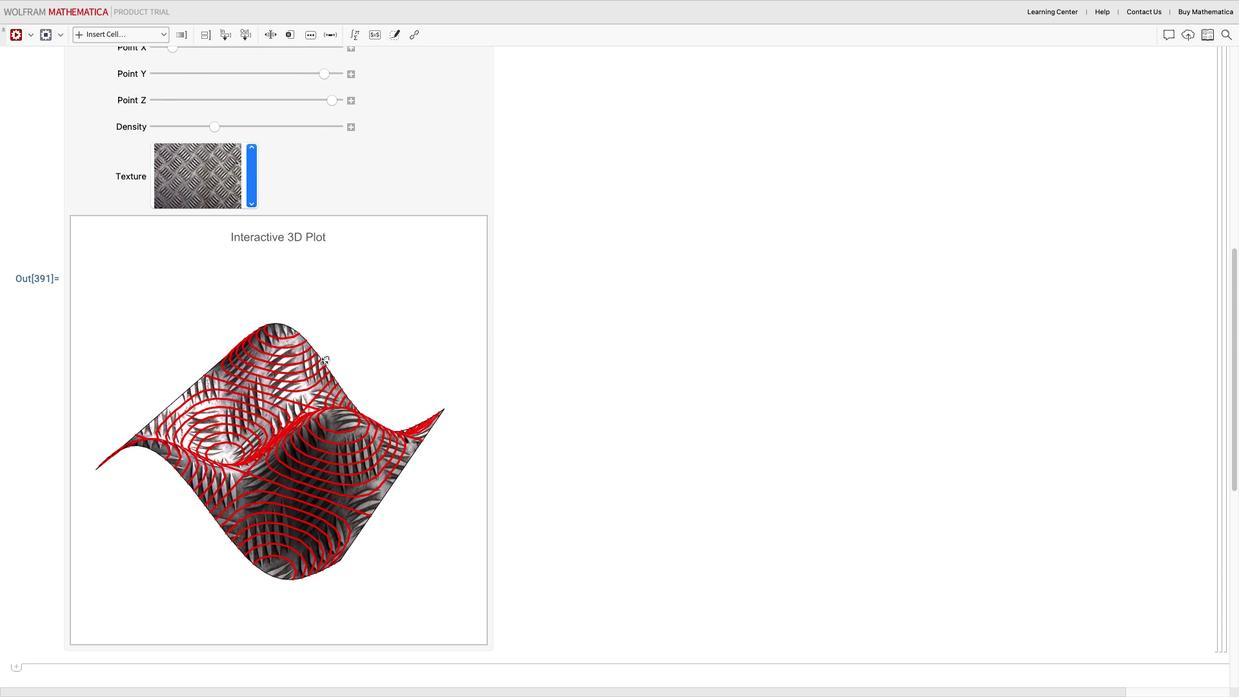 
Action: Mouse scrolled (324, 359) with delta (0, -1)
Screenshot: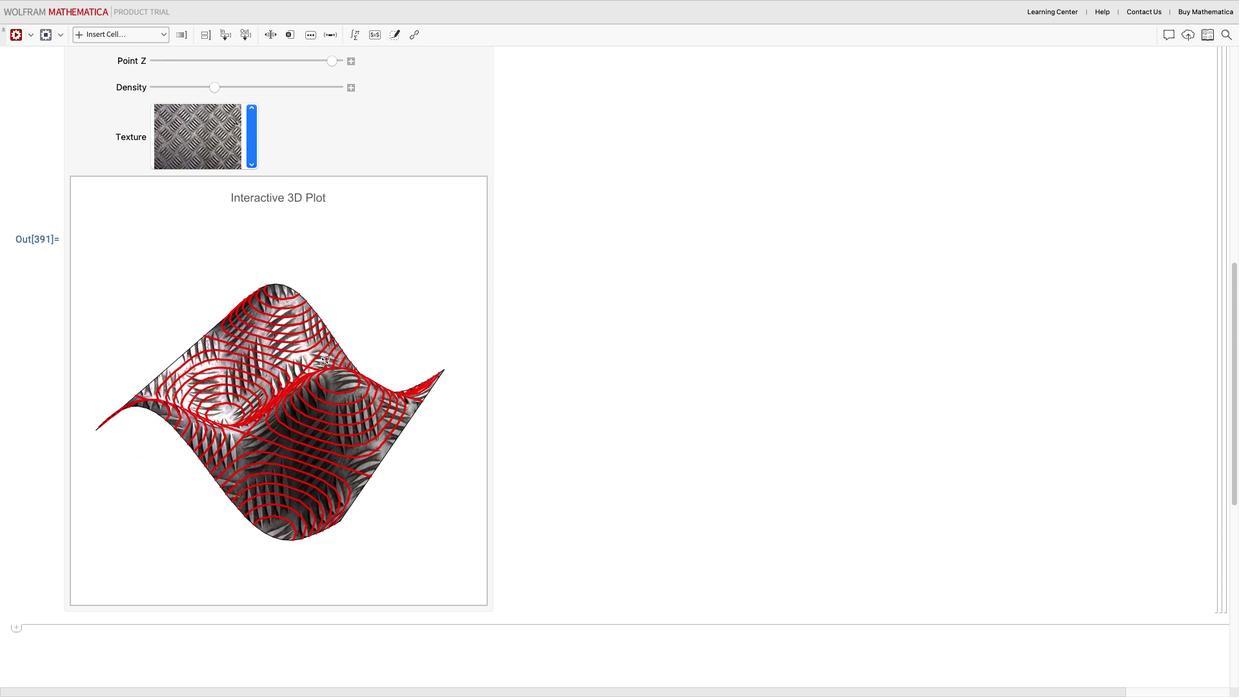
Action: Mouse scrolled (324, 359) with delta (0, -1)
Screenshot: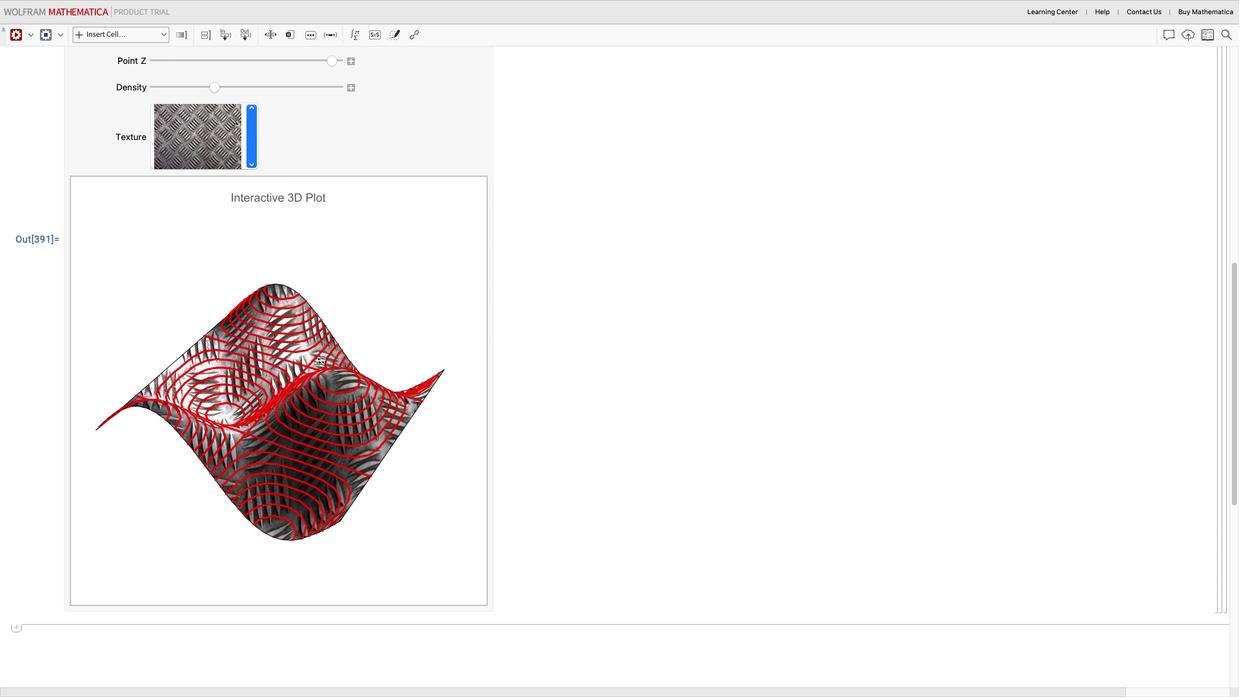 
Action: Mouse moved to (271, 383)
Screenshot: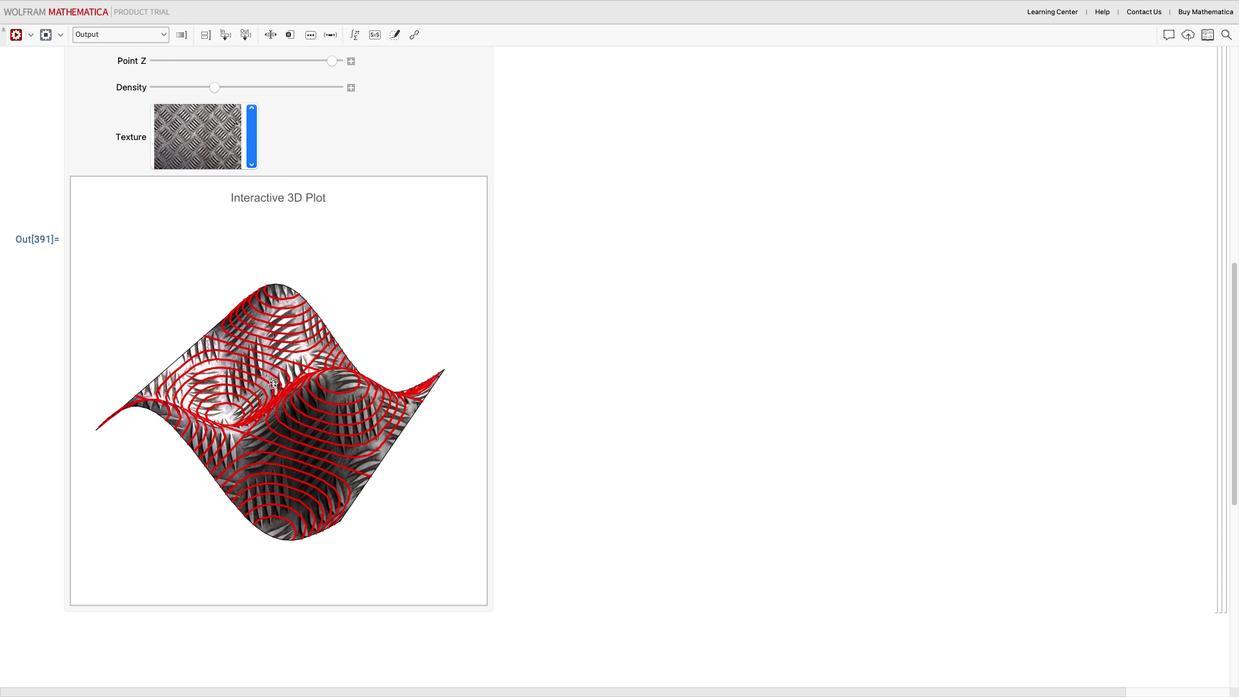 
Action: Mouse pressed left at (271, 383)
Screenshot: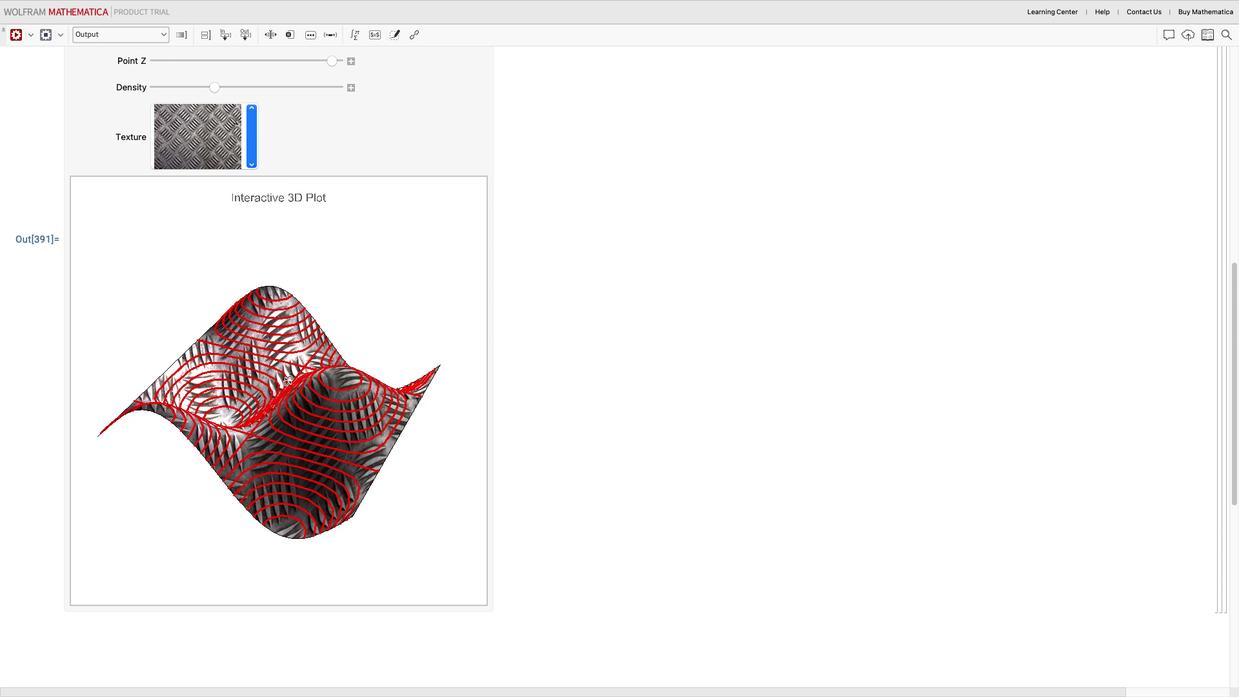 
Action: Mouse moved to (561, 411)
Screenshot: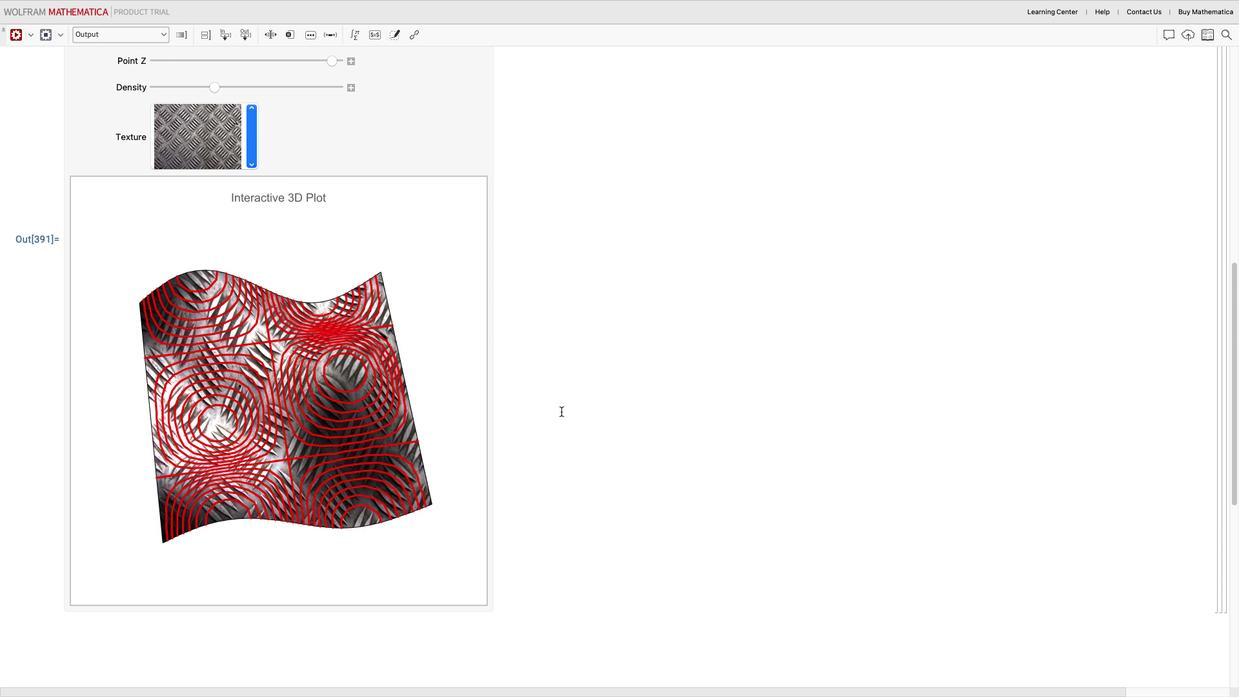 
Action: Mouse scrolled (561, 411) with delta (0, 0)
Screenshot: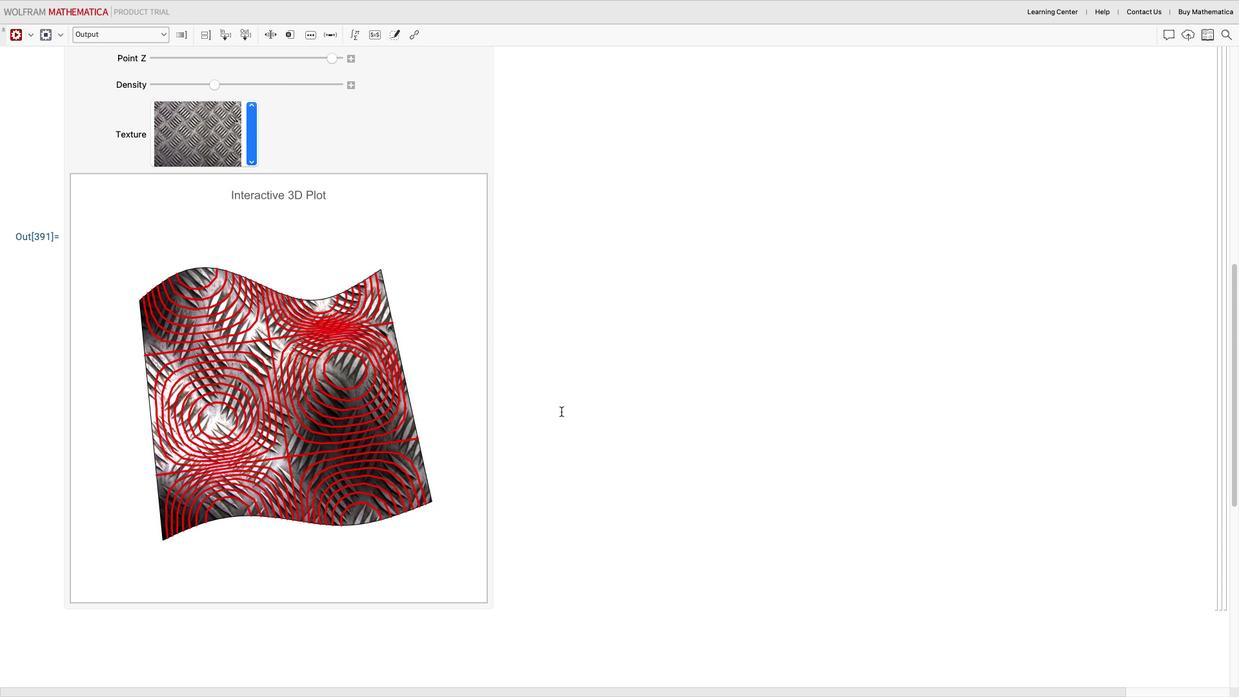 
Action: Mouse scrolled (561, 411) with delta (0, 0)
Screenshot: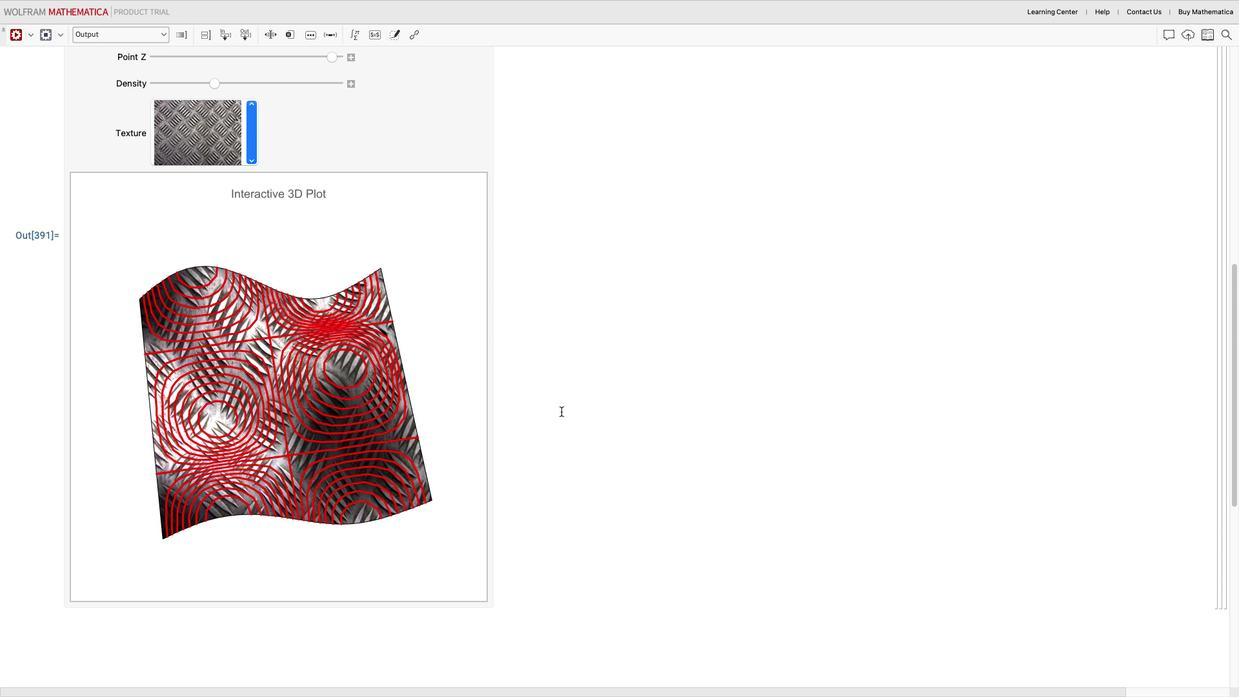 
Action: Mouse scrolled (561, 411) with delta (0, 0)
Screenshot: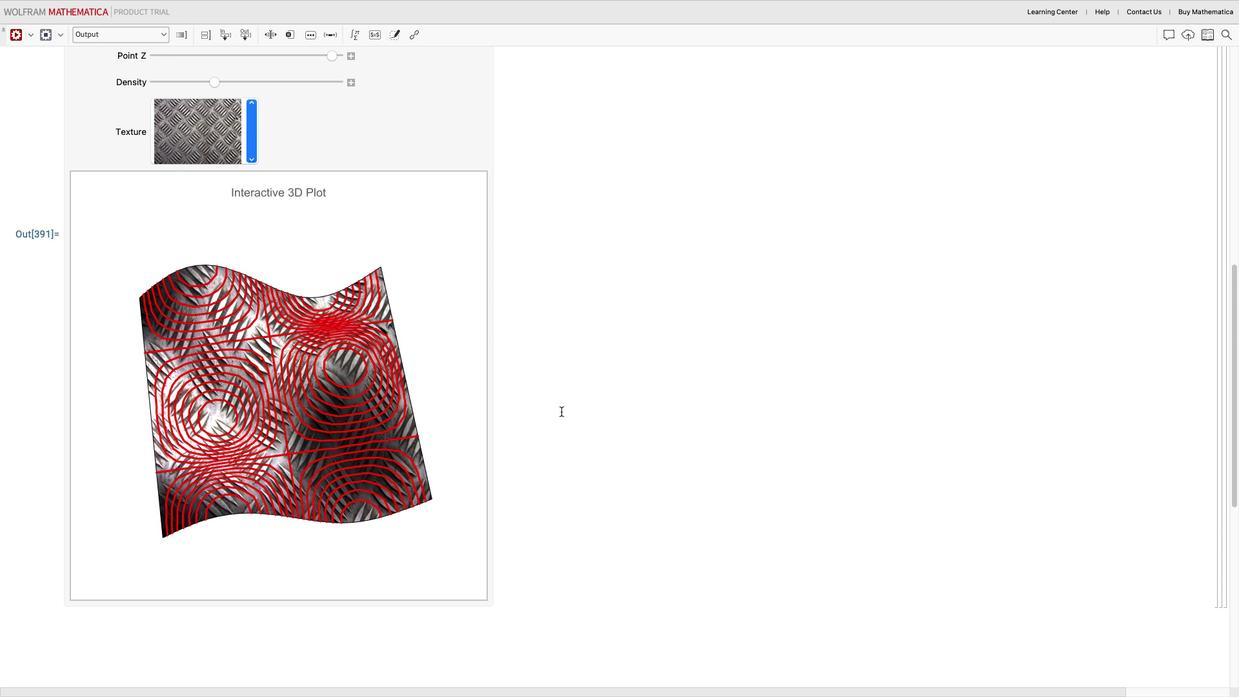 
Action: Mouse scrolled (561, 411) with delta (0, 0)
Screenshot: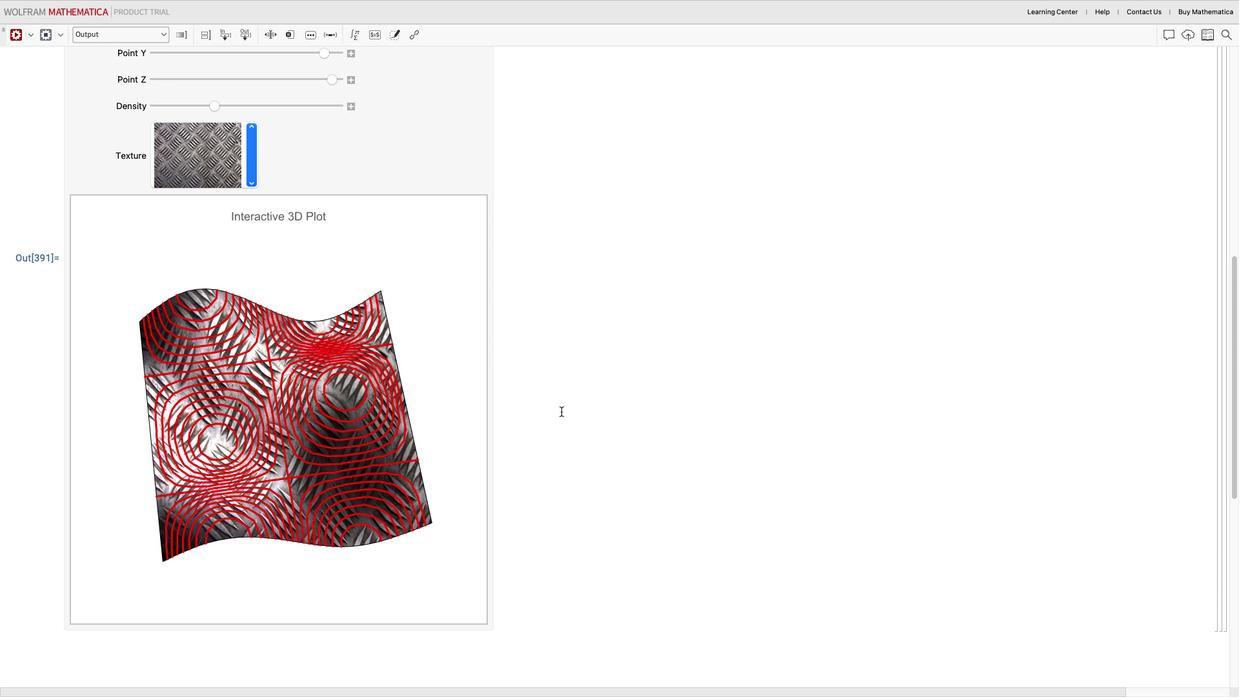 
Action: Mouse scrolled (561, 411) with delta (0, 0)
Screenshot: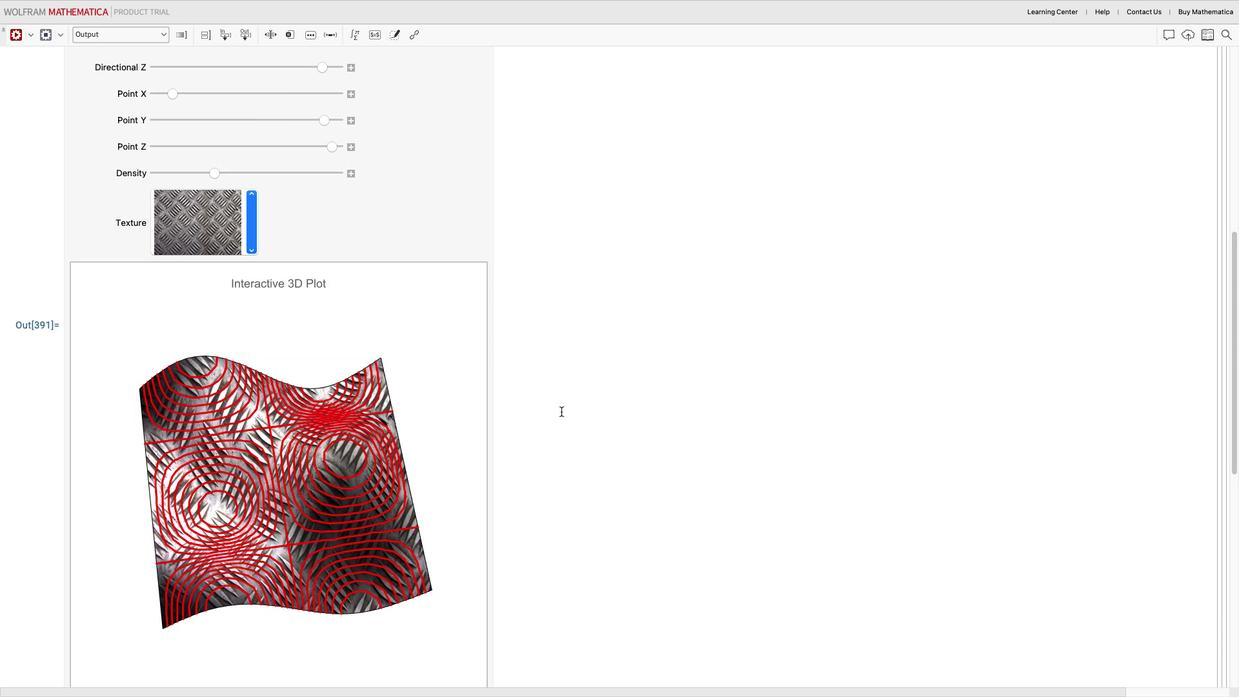 
Action: Mouse scrolled (561, 411) with delta (0, 0)
Screenshot: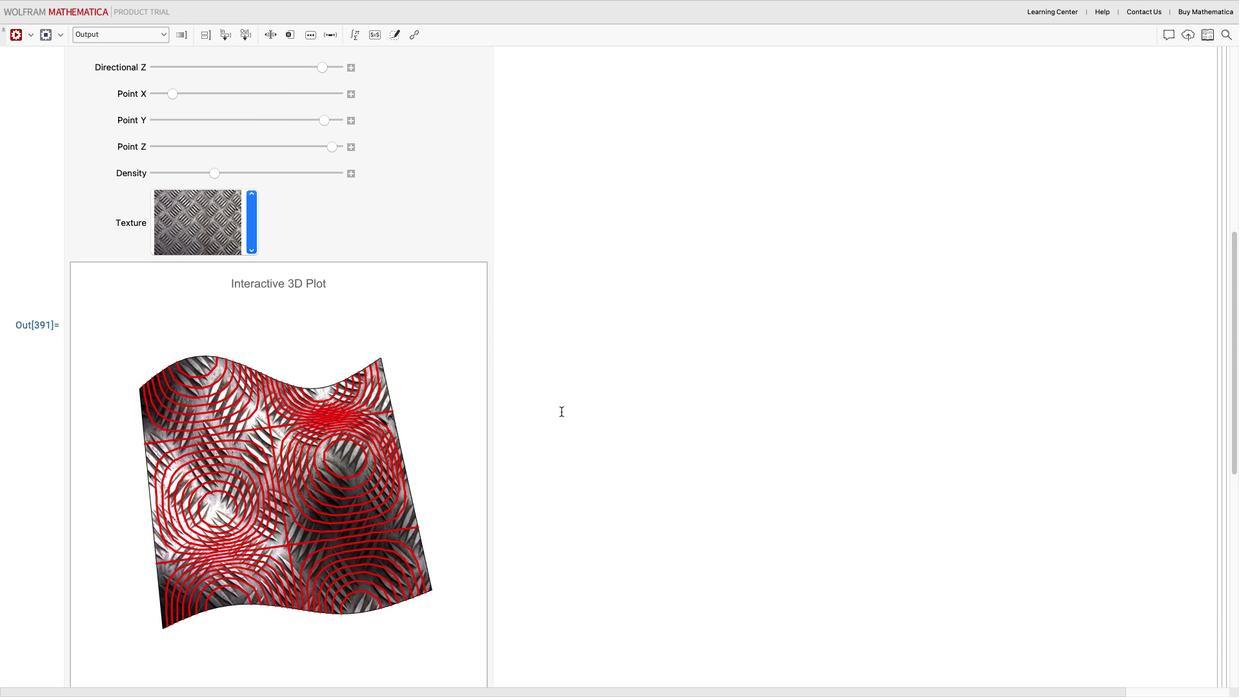 
Action: Mouse scrolled (561, 411) with delta (0, 2)
Screenshot: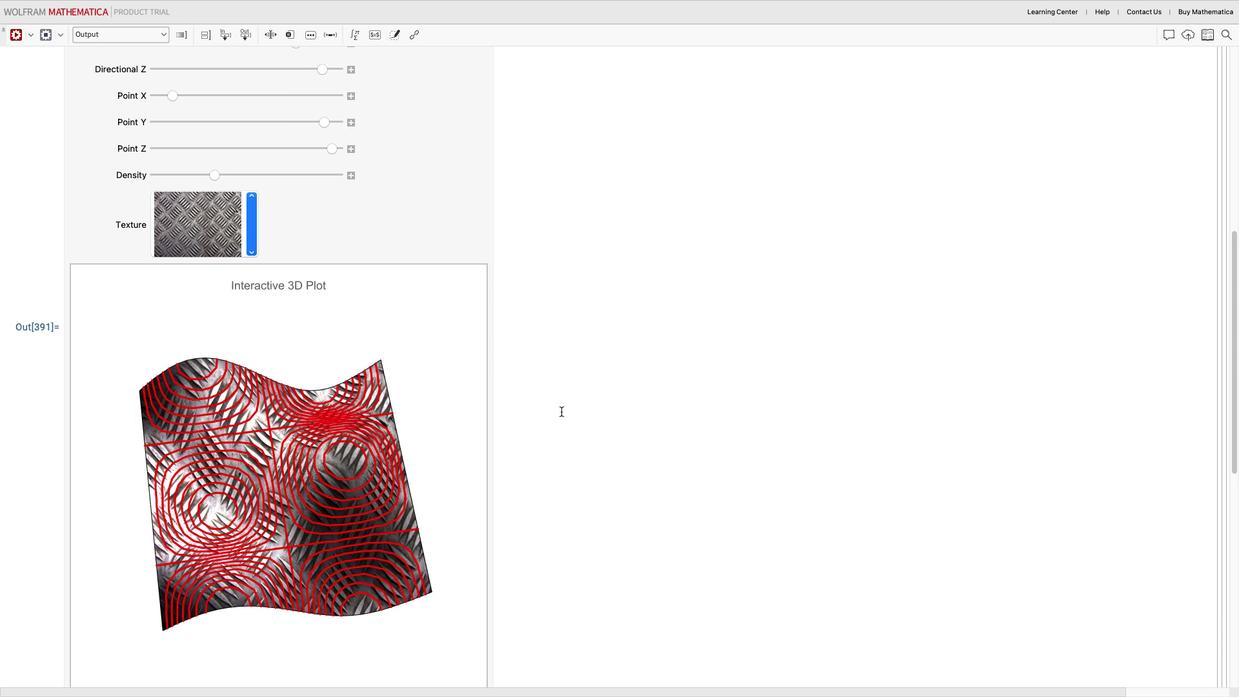 
Action: Mouse scrolled (561, 411) with delta (0, 0)
Screenshot: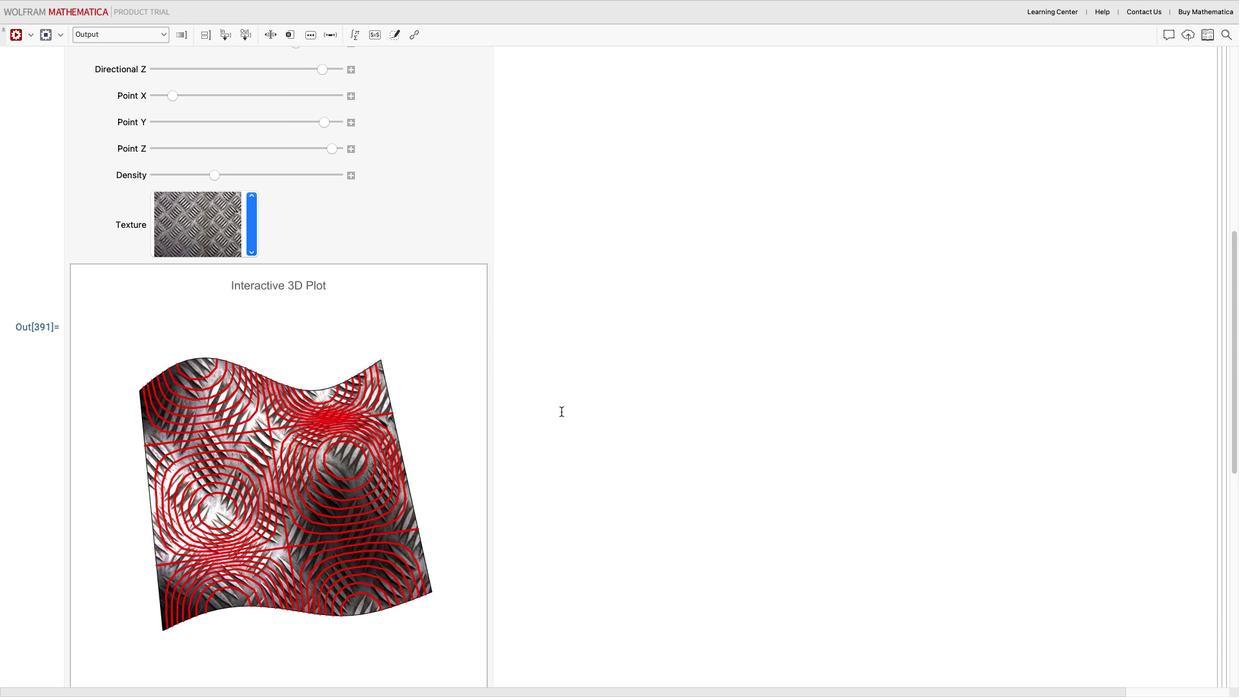 
Action: Mouse scrolled (561, 411) with delta (0, 0)
Screenshot: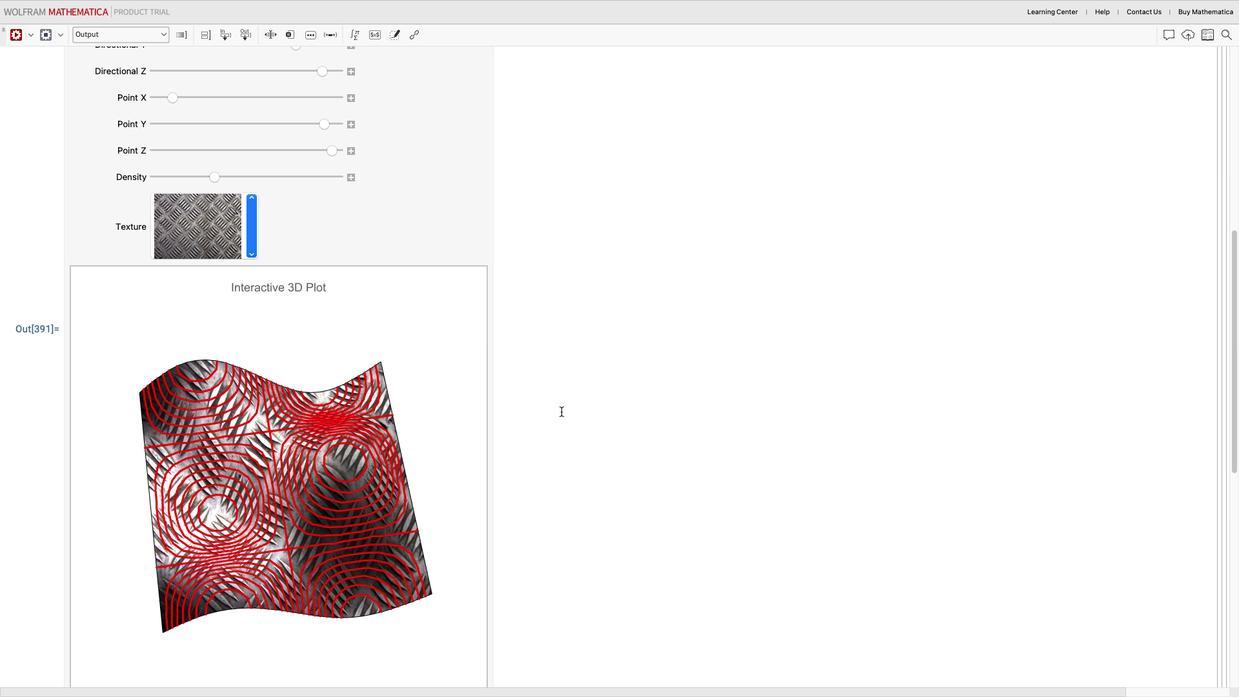 
